 Task: Look for Airbnb options in Mandali, Iraq from 10th December, 2023 to 15th December, 2023 for 7 adults.4 bedrooms having 7 beds and 4 bathrooms. Property type can be house. Amenities needed are: wifi, TV, free parkinig on premises, gym, breakfast. Booking option can be shelf check-in. Look for 3 properties as per requirement.
Action: Mouse moved to (504, 109)
Screenshot: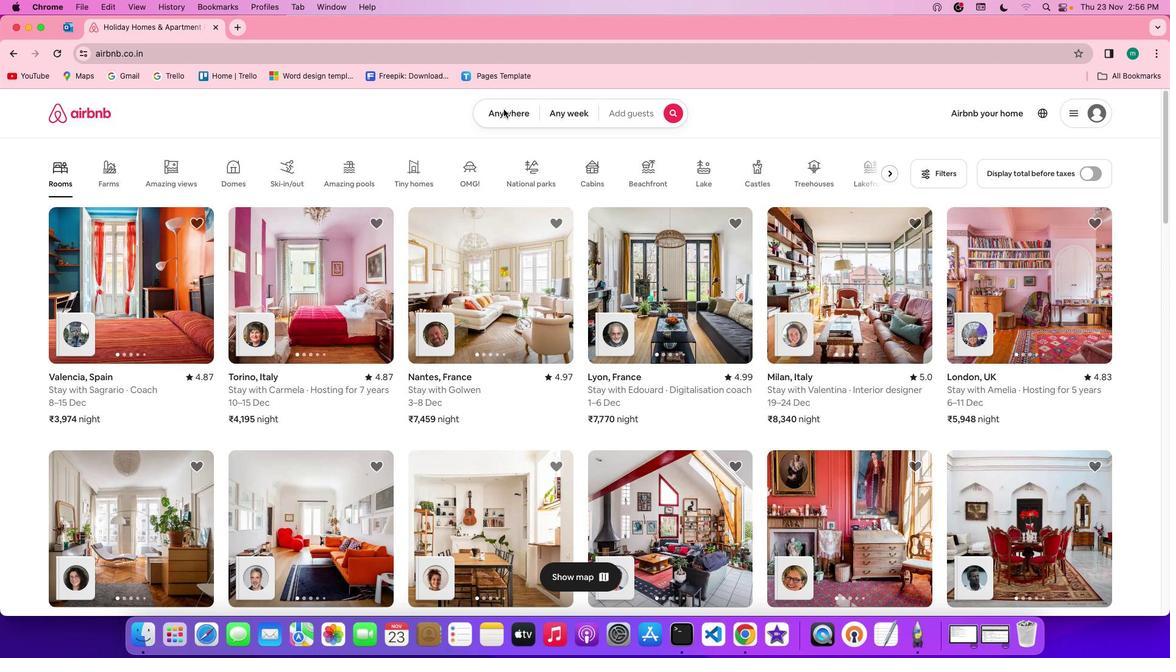 
Action: Mouse pressed left at (504, 109)
Screenshot: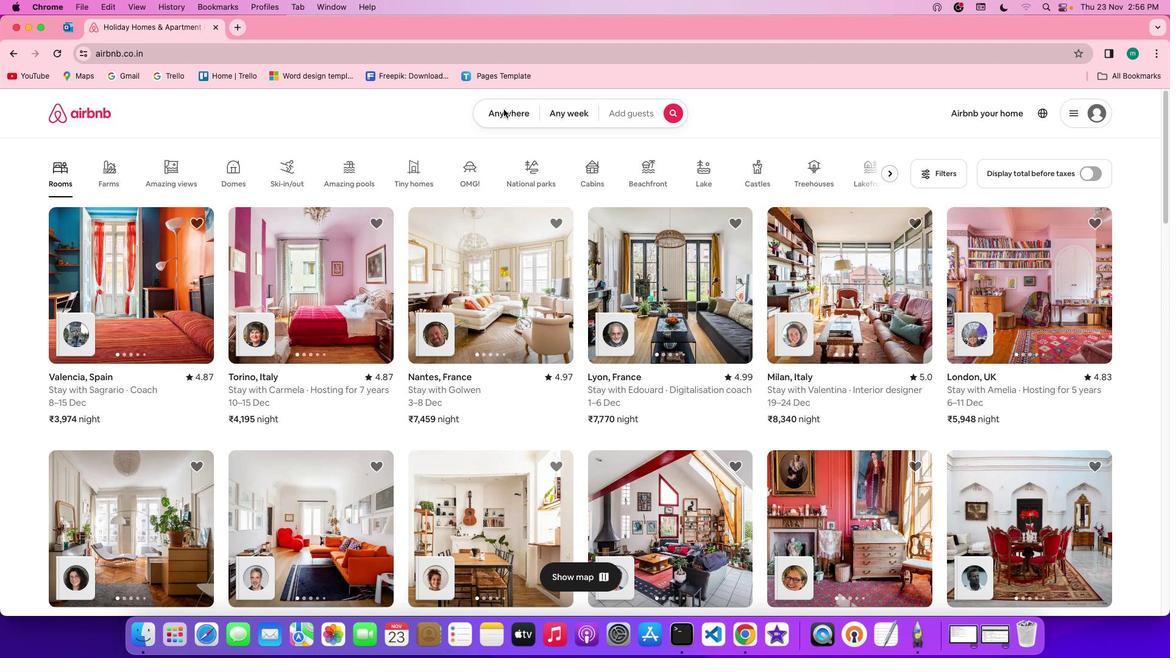 
Action: Mouse moved to (505, 113)
Screenshot: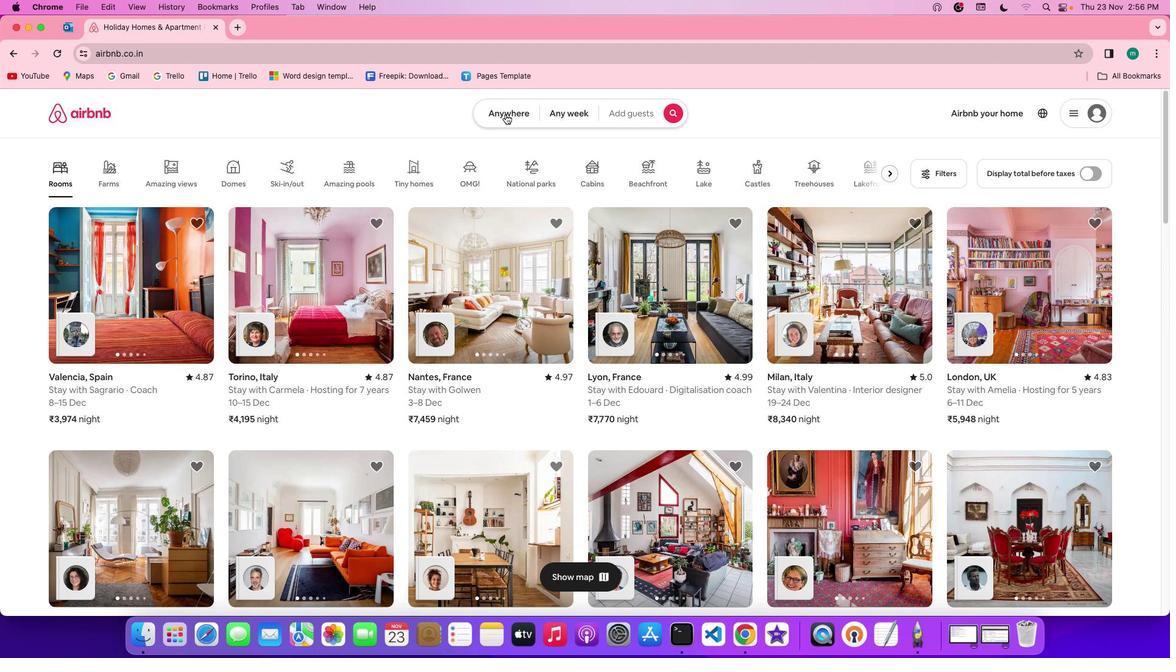 
Action: Mouse pressed left at (505, 113)
Screenshot: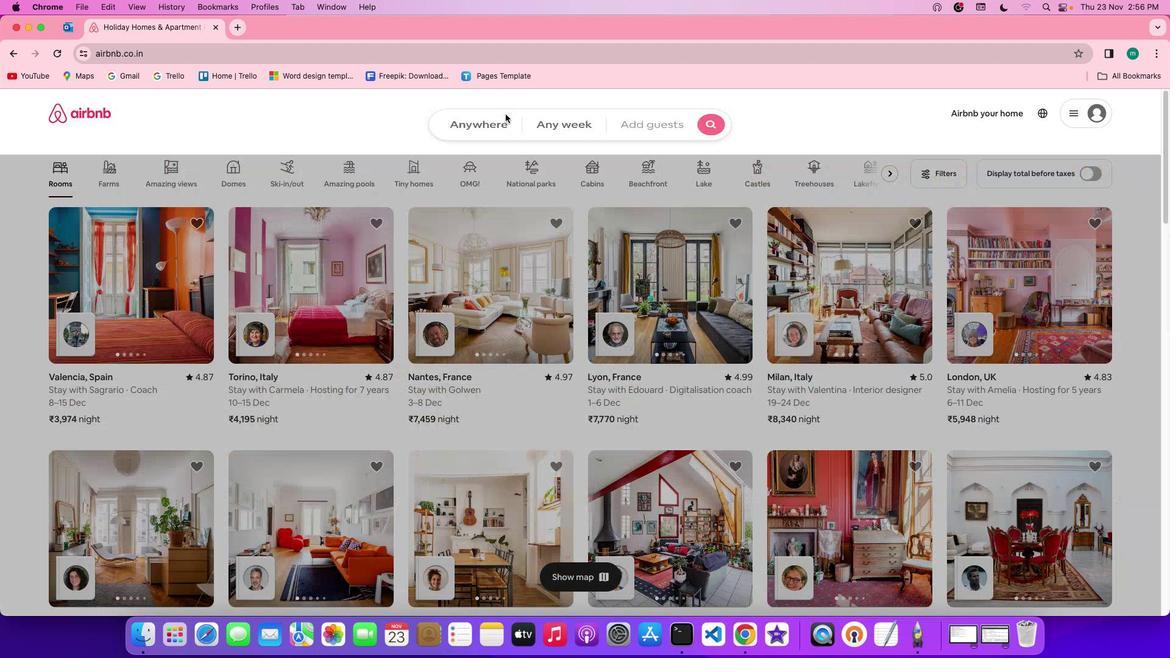 
Action: Mouse moved to (426, 162)
Screenshot: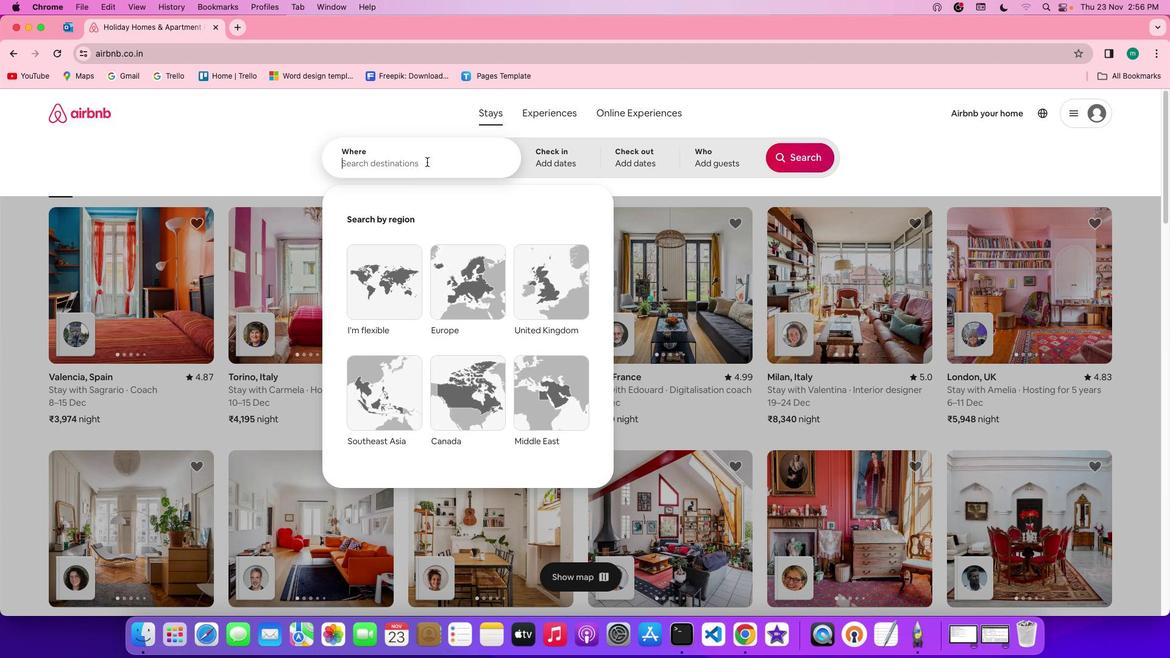 
Action: Mouse pressed left at (426, 162)
Screenshot: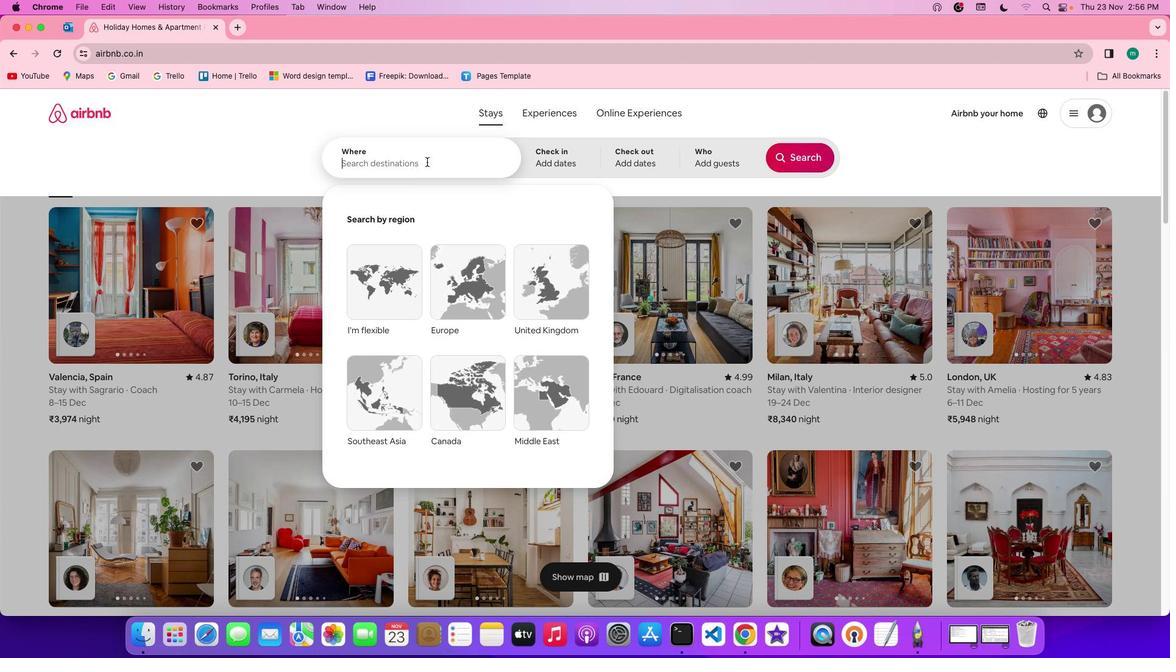 
Action: Key pressed Key.shift'M''a''n''d''a''l''i'','Key.spaceKey.shift'i''r''a''q'
Screenshot: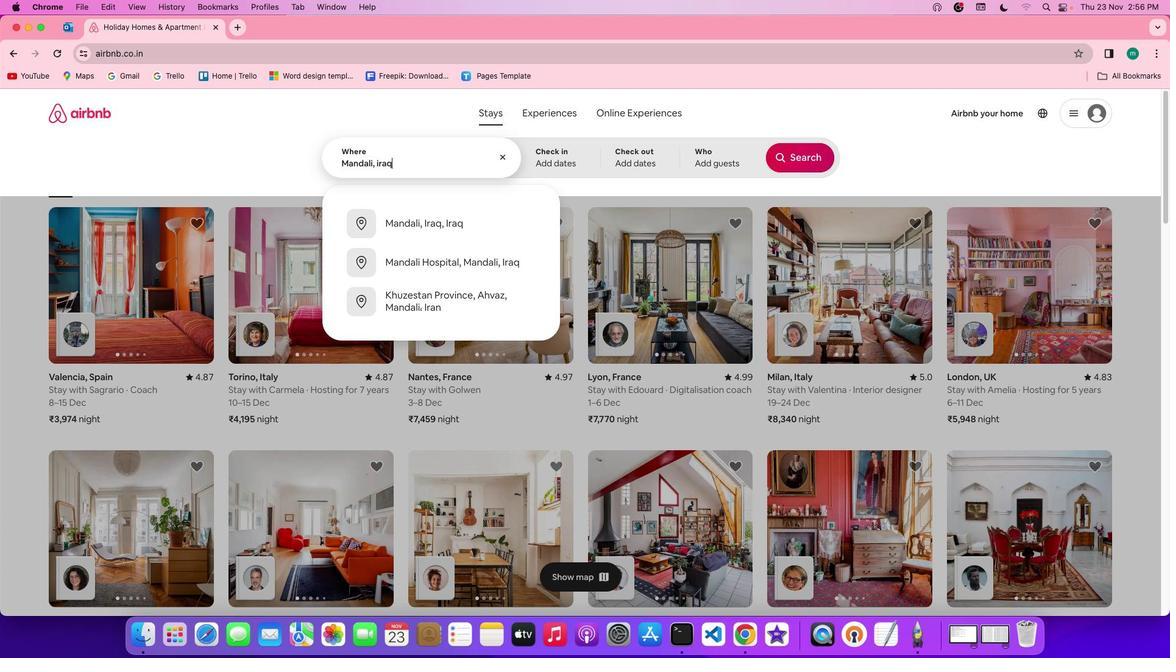 
Action: Mouse moved to (562, 152)
Screenshot: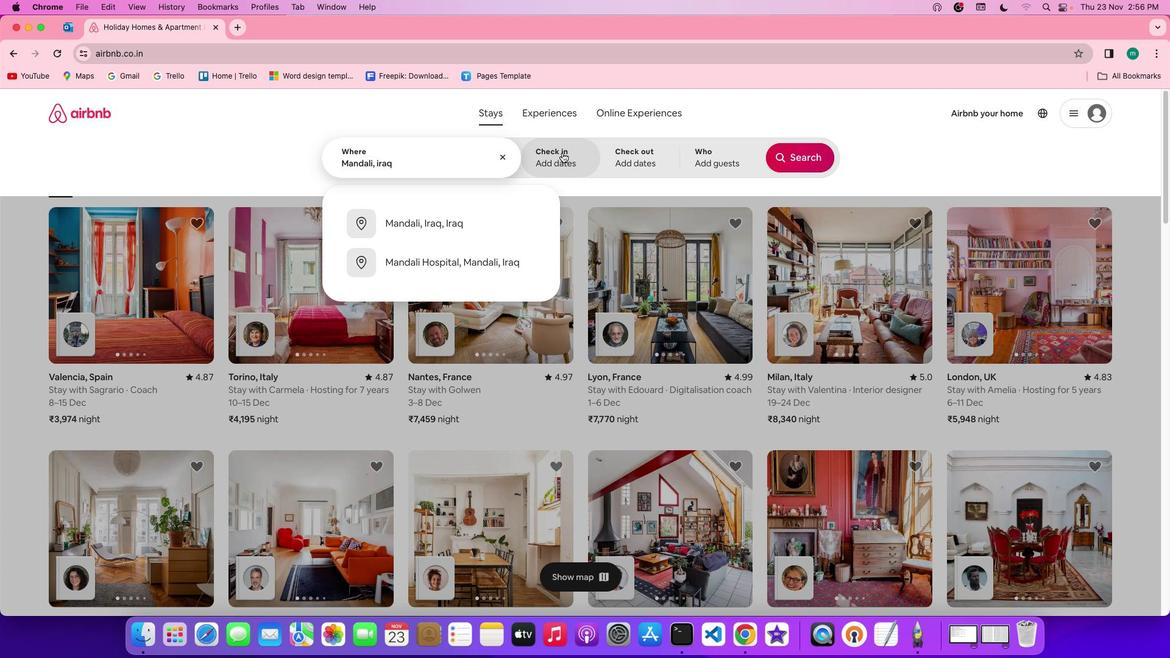 
Action: Mouse pressed left at (562, 152)
Screenshot: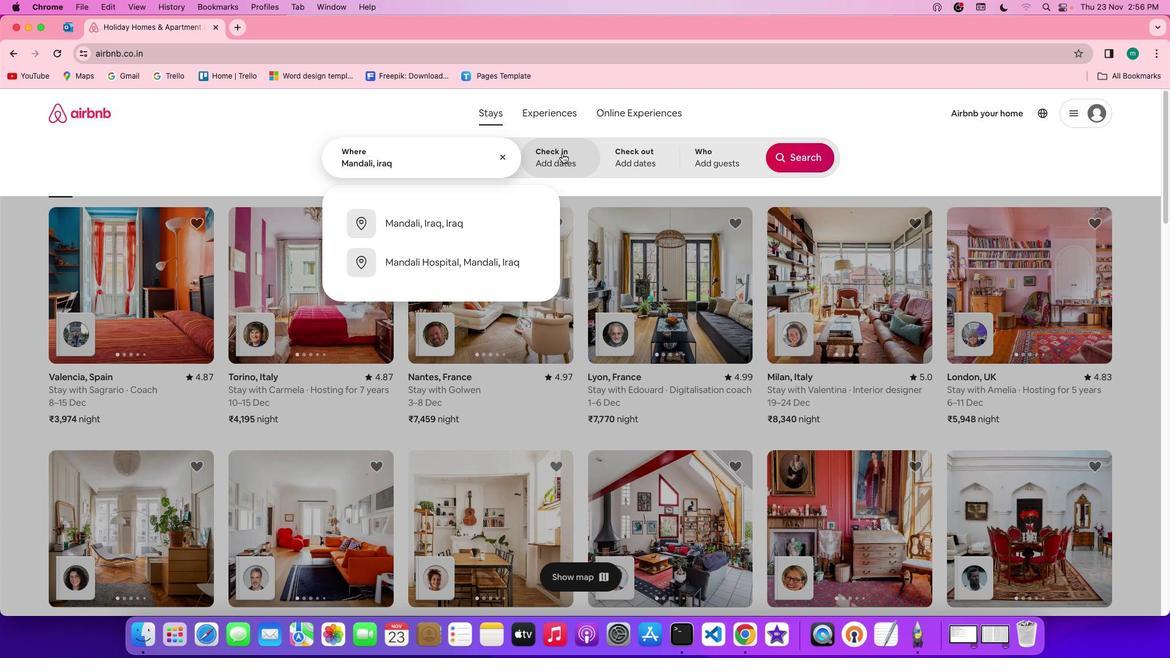 
Action: Mouse moved to (619, 369)
Screenshot: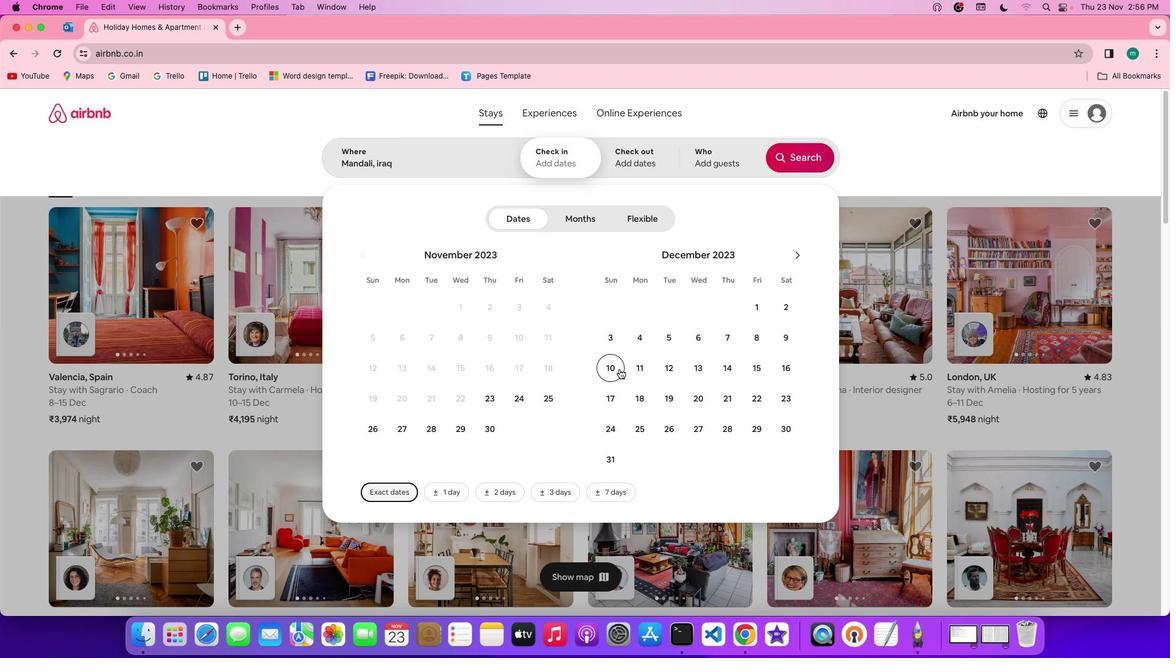 
Action: Mouse pressed left at (619, 369)
Screenshot: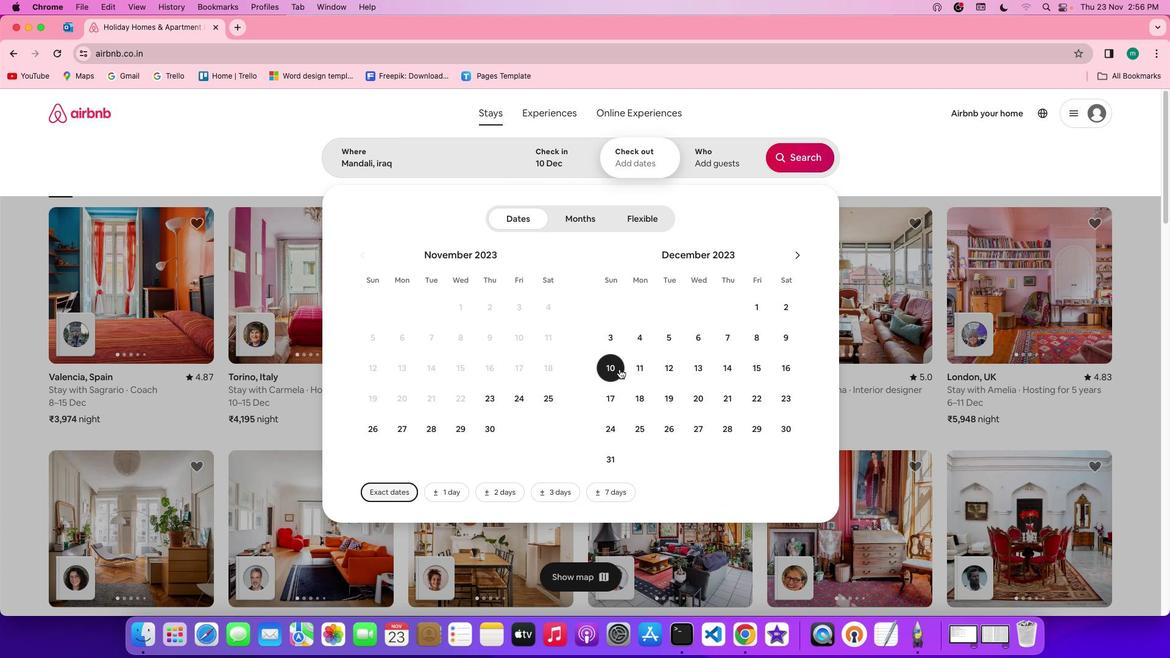 
Action: Mouse moved to (756, 369)
Screenshot: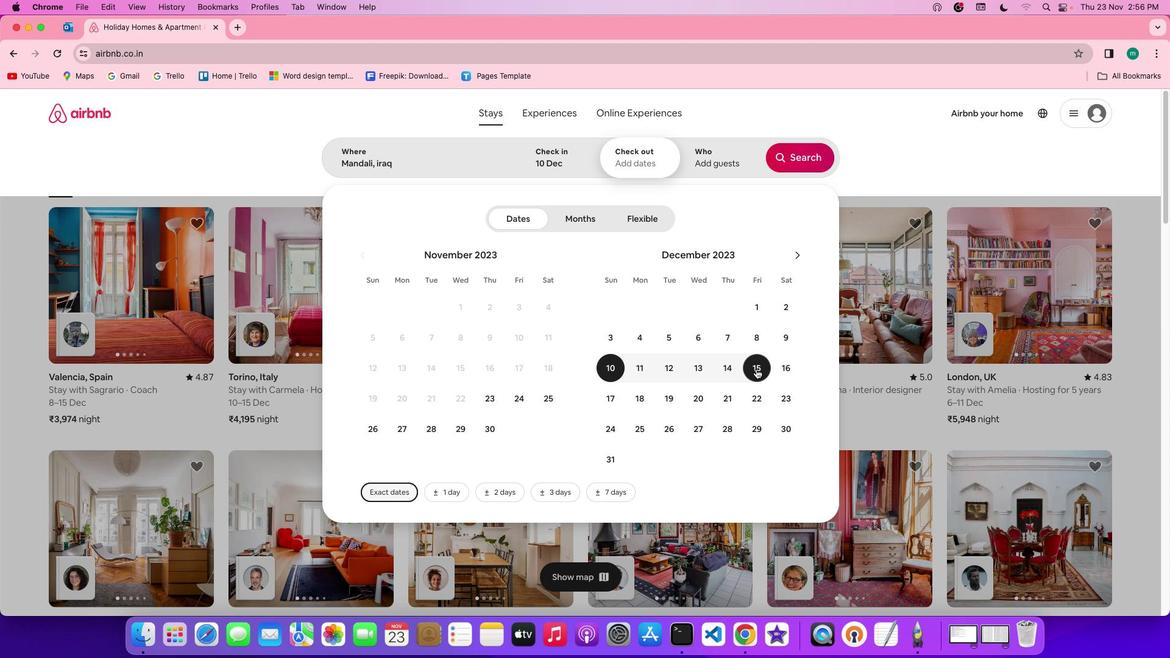
Action: Mouse pressed left at (756, 369)
Screenshot: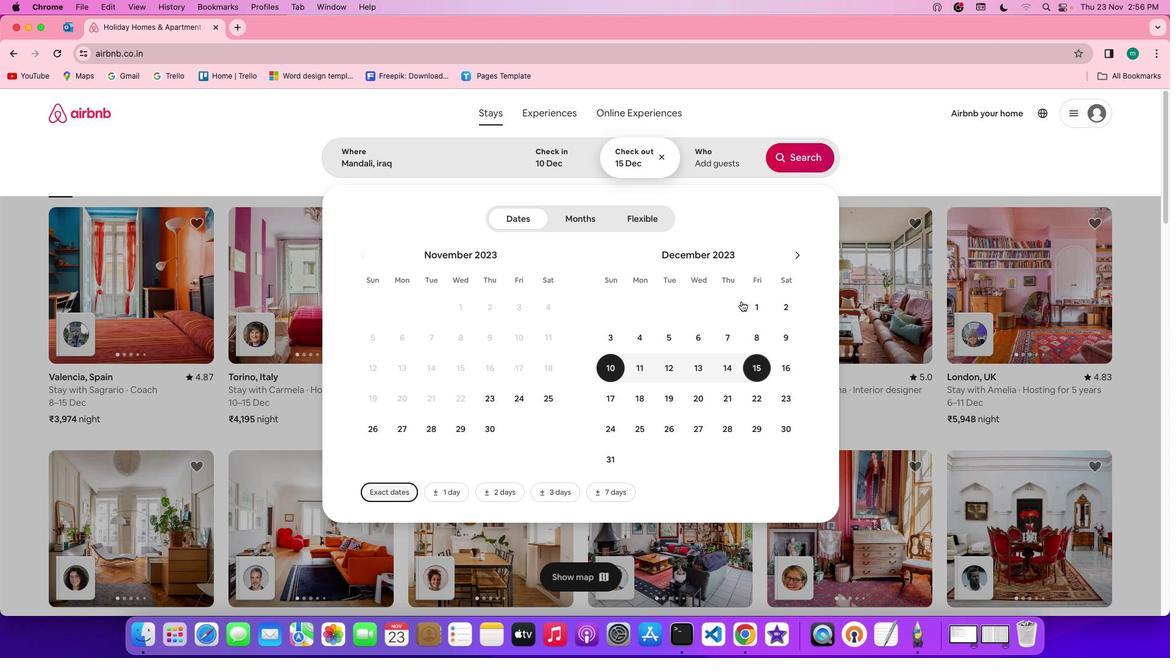
Action: Mouse moved to (703, 168)
Screenshot: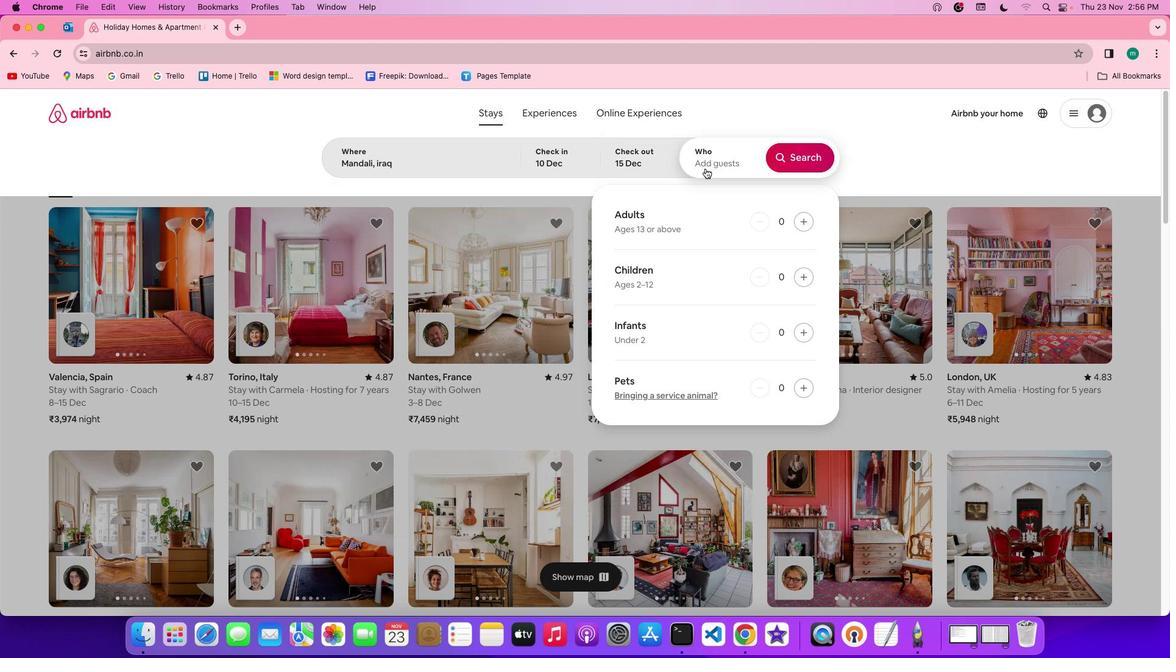 
Action: Mouse pressed left at (703, 168)
Screenshot: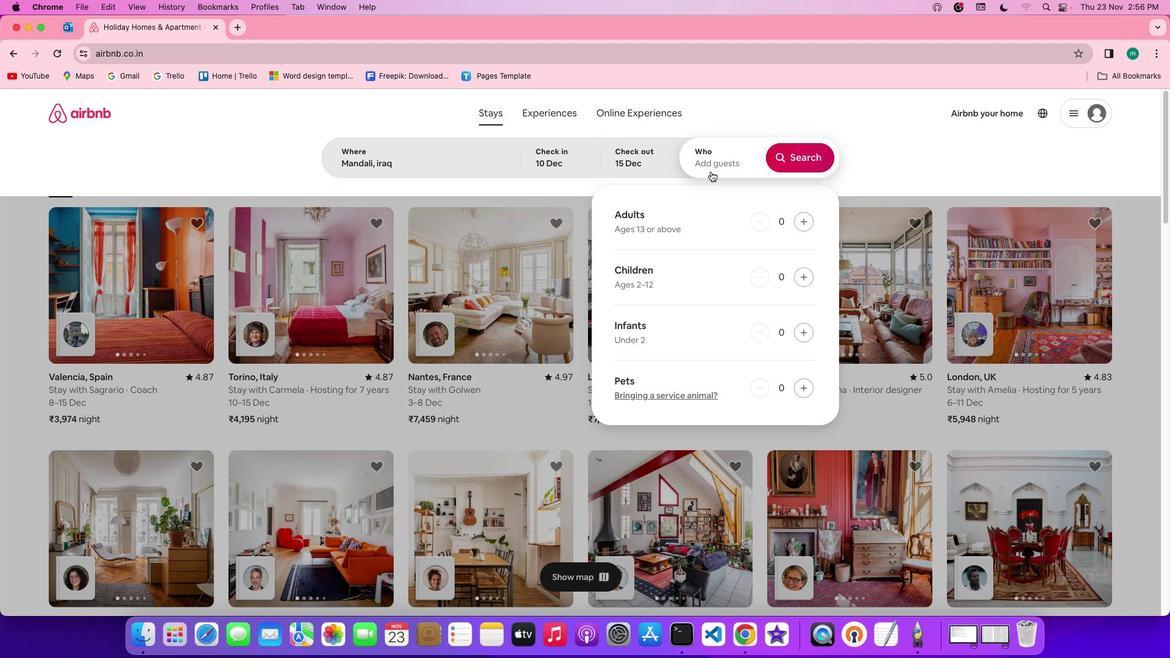 
Action: Mouse moved to (804, 223)
Screenshot: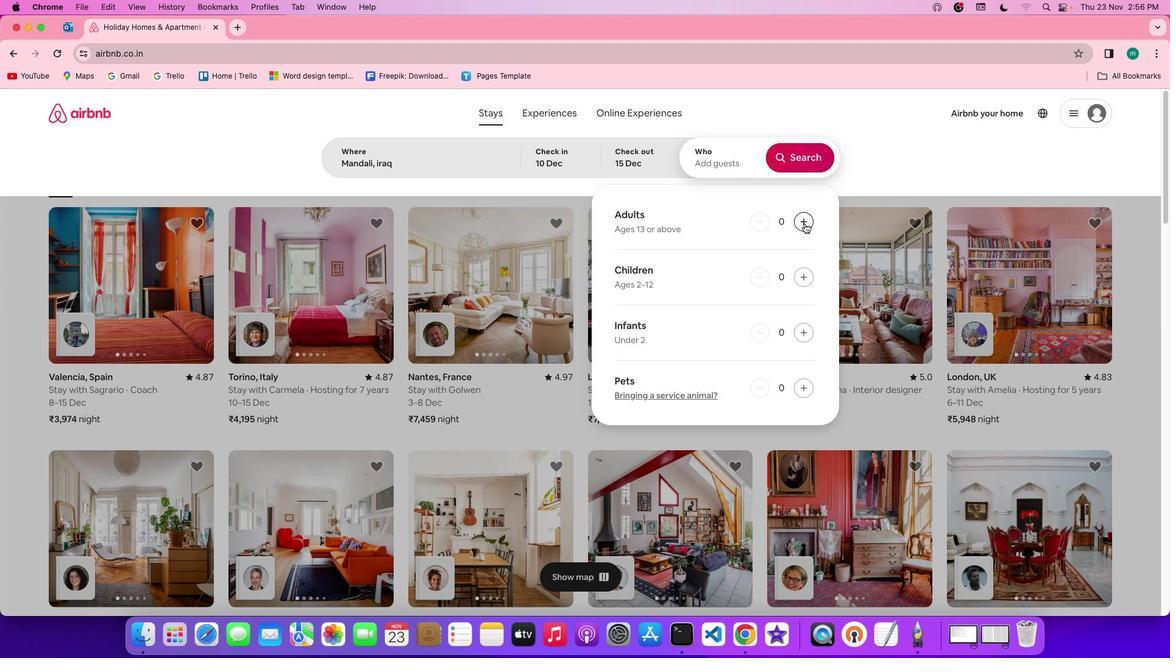 
Action: Mouse pressed left at (804, 223)
Screenshot: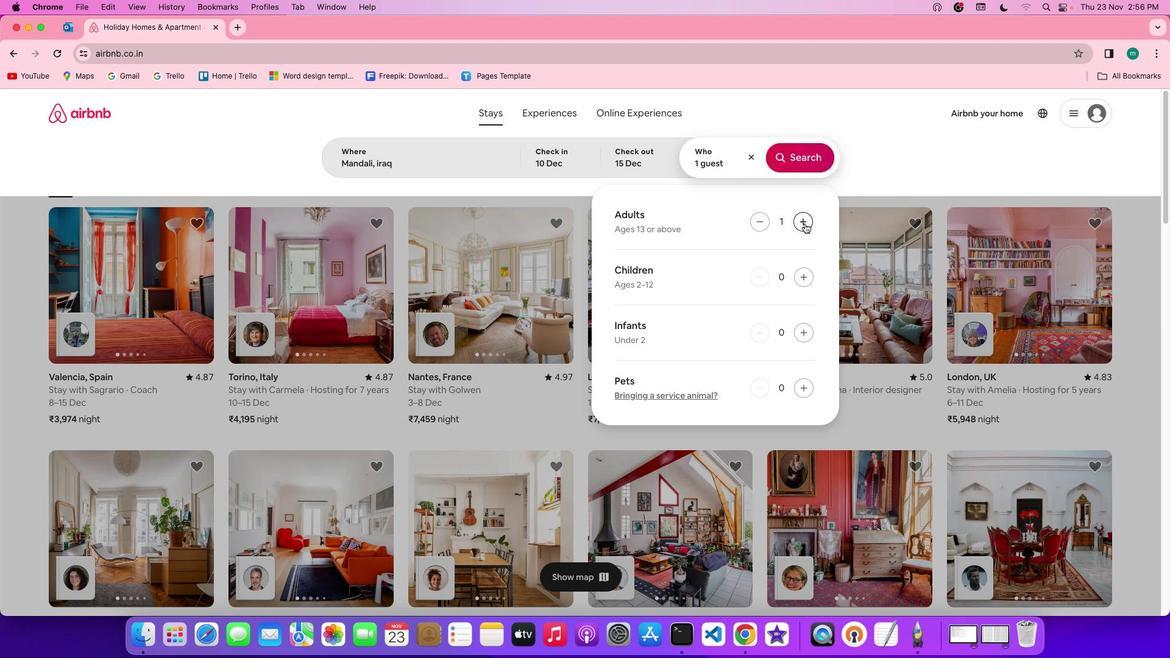 
Action: Mouse pressed left at (804, 223)
Screenshot: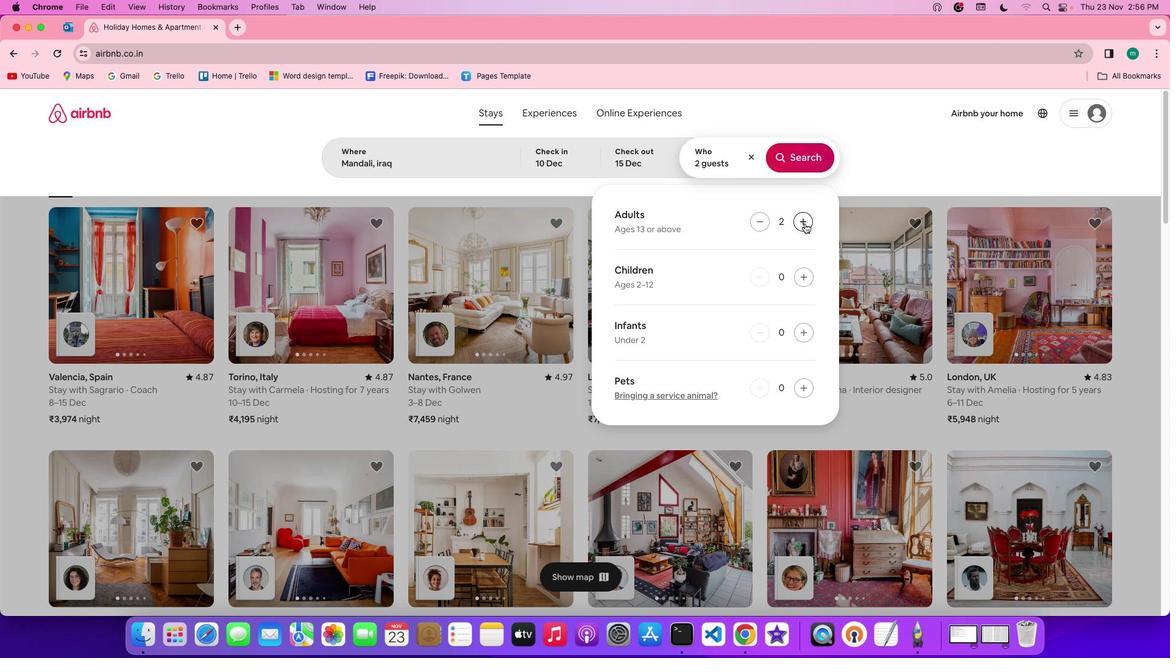 
Action: Mouse pressed left at (804, 223)
Screenshot: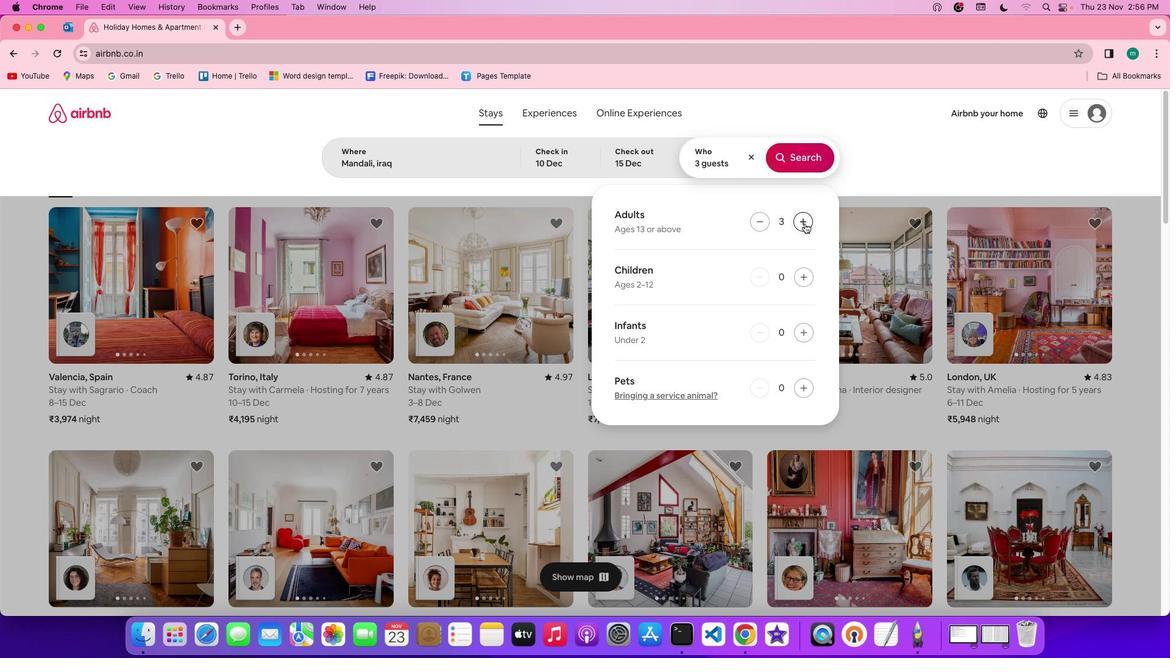 
Action: Mouse pressed left at (804, 223)
Screenshot: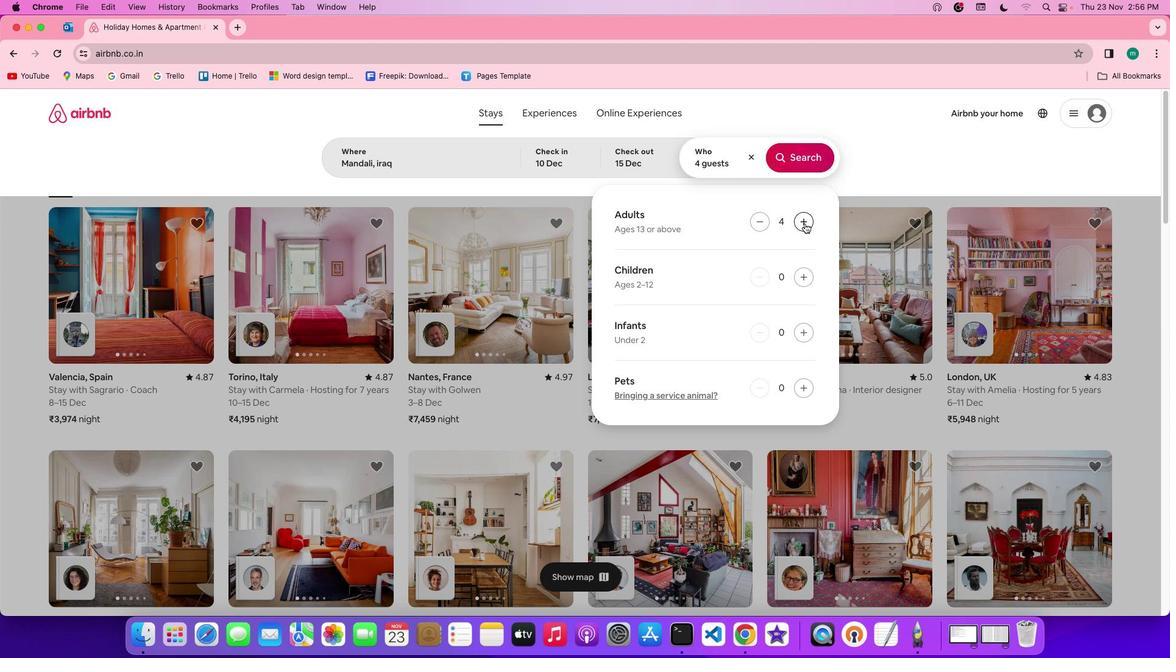 
Action: Mouse pressed left at (804, 223)
Screenshot: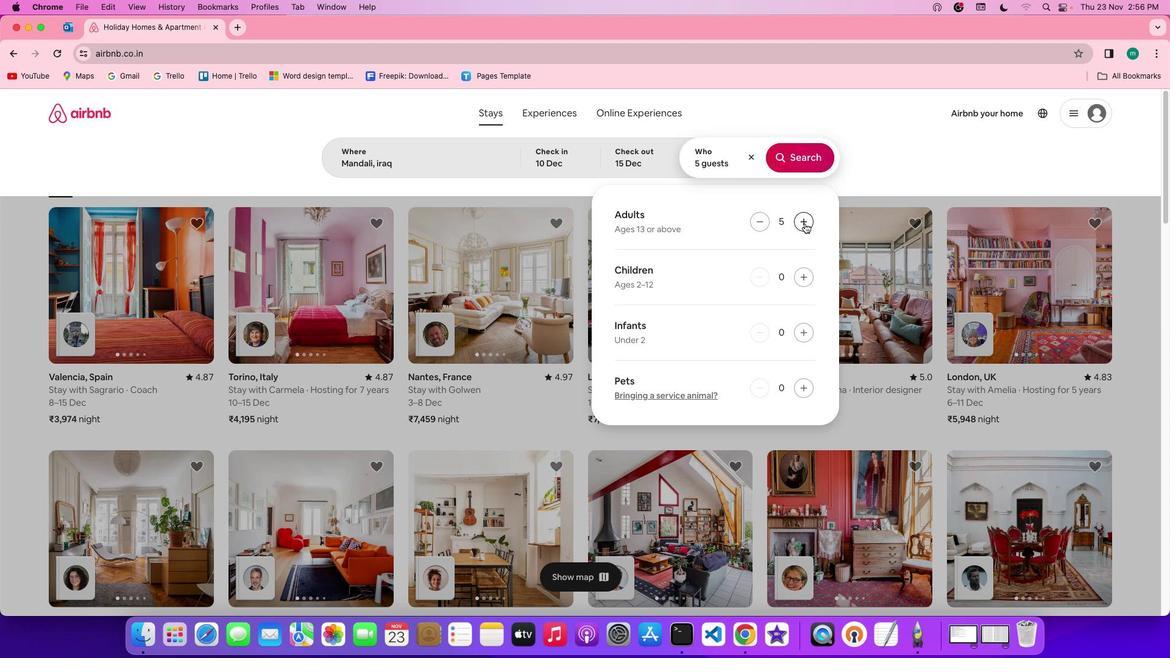 
Action: Mouse pressed left at (804, 223)
Screenshot: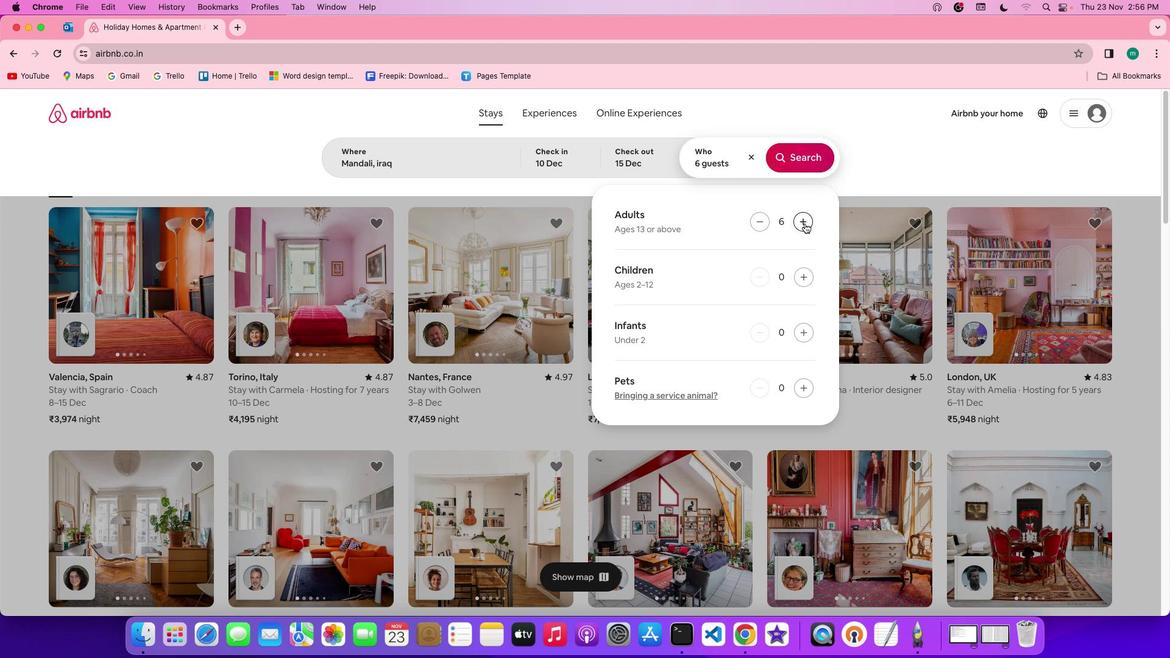 
Action: Mouse pressed left at (804, 223)
Screenshot: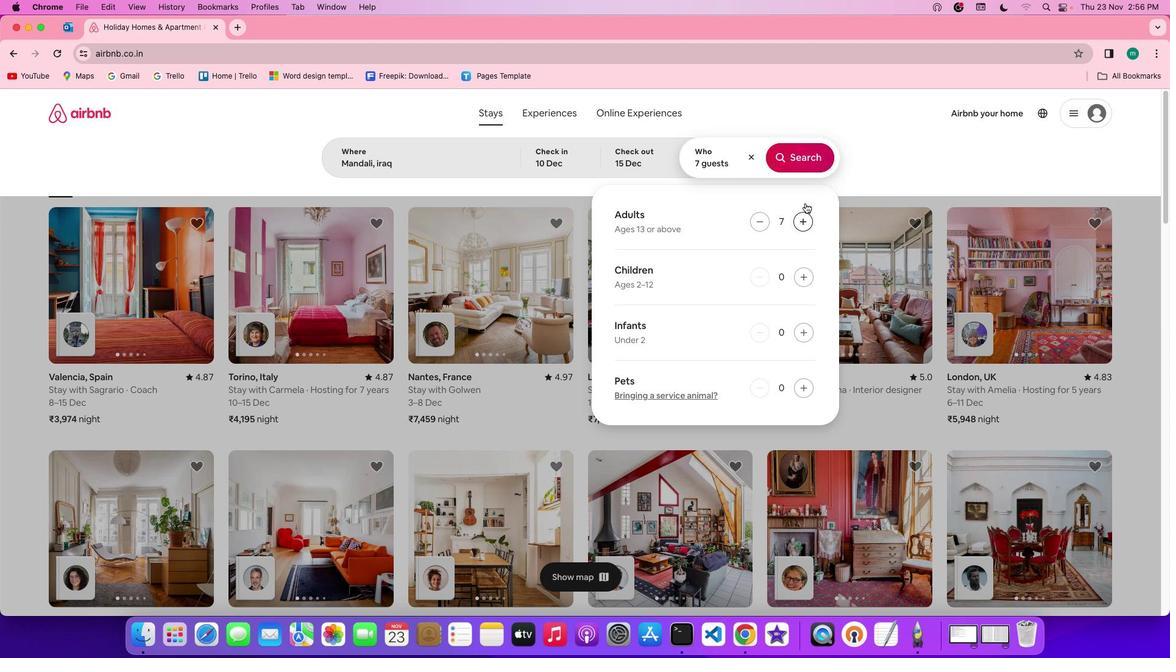 
Action: Mouse moved to (801, 162)
Screenshot: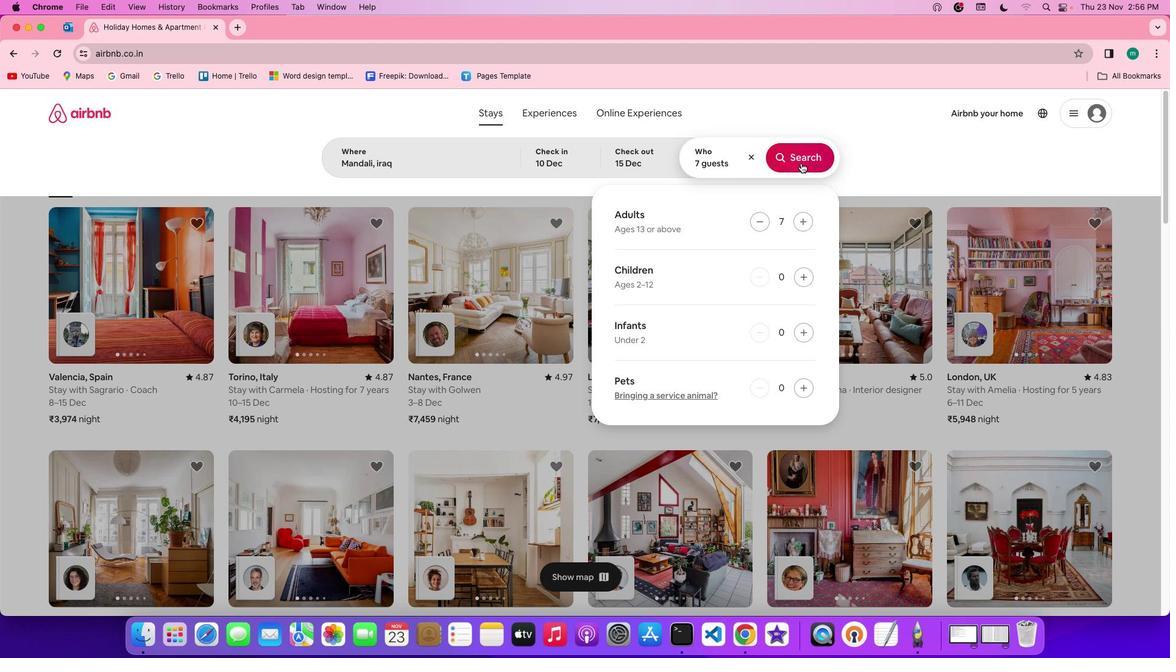 
Action: Mouse pressed left at (801, 162)
Screenshot: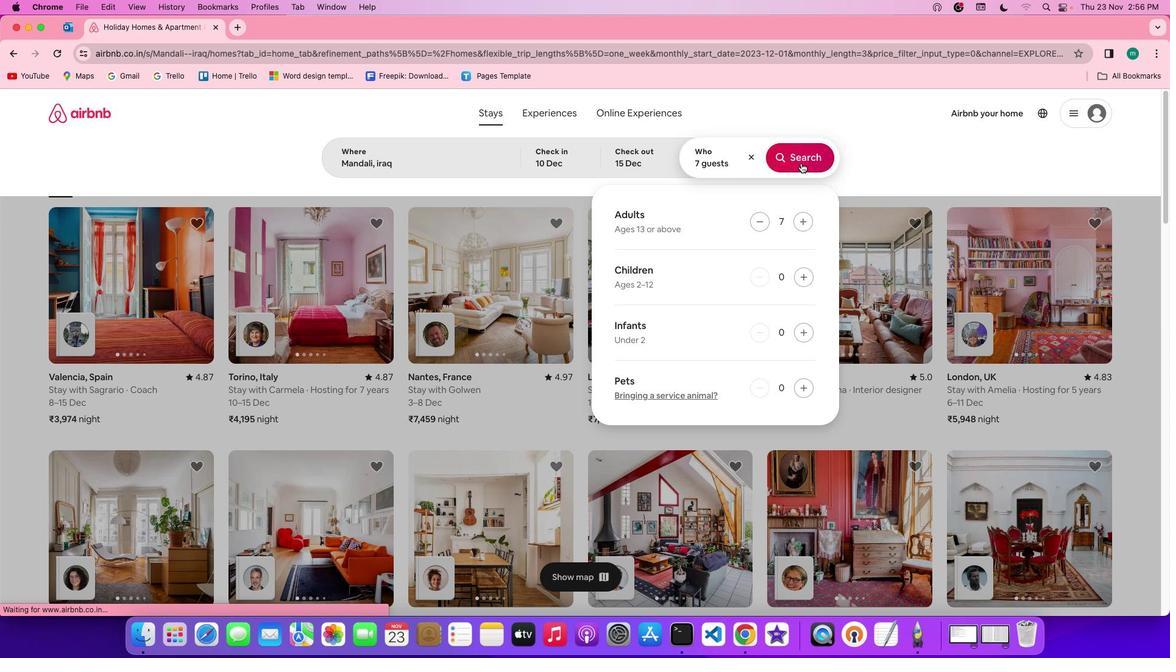 
Action: Mouse moved to (983, 156)
Screenshot: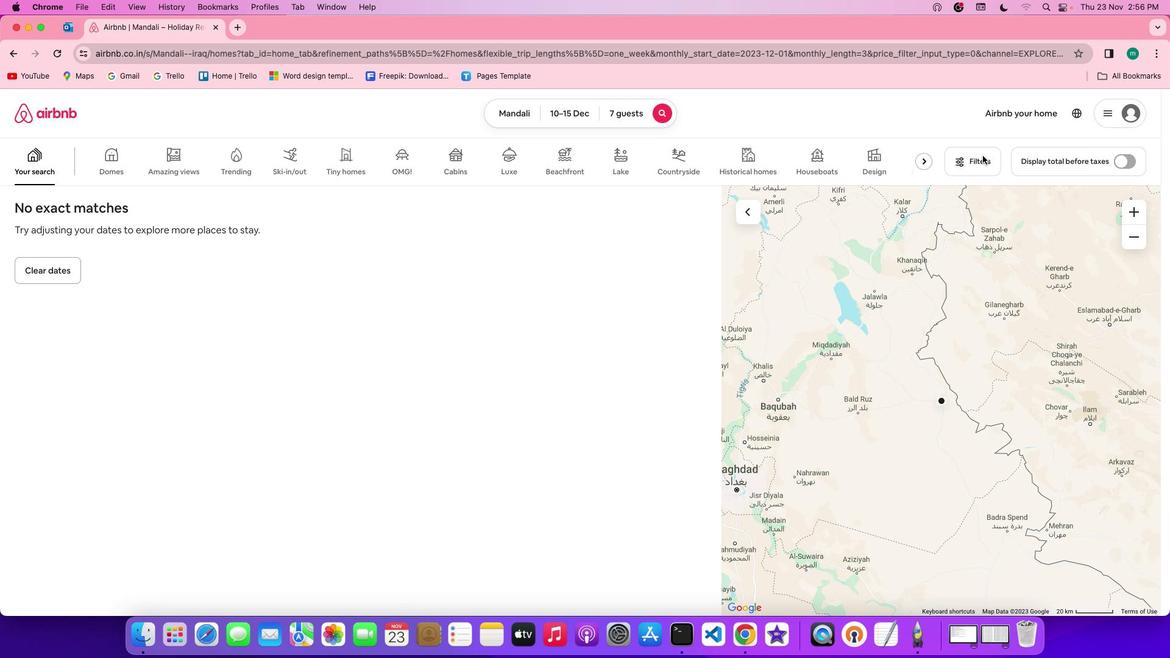 
Action: Mouse pressed left at (983, 156)
Screenshot: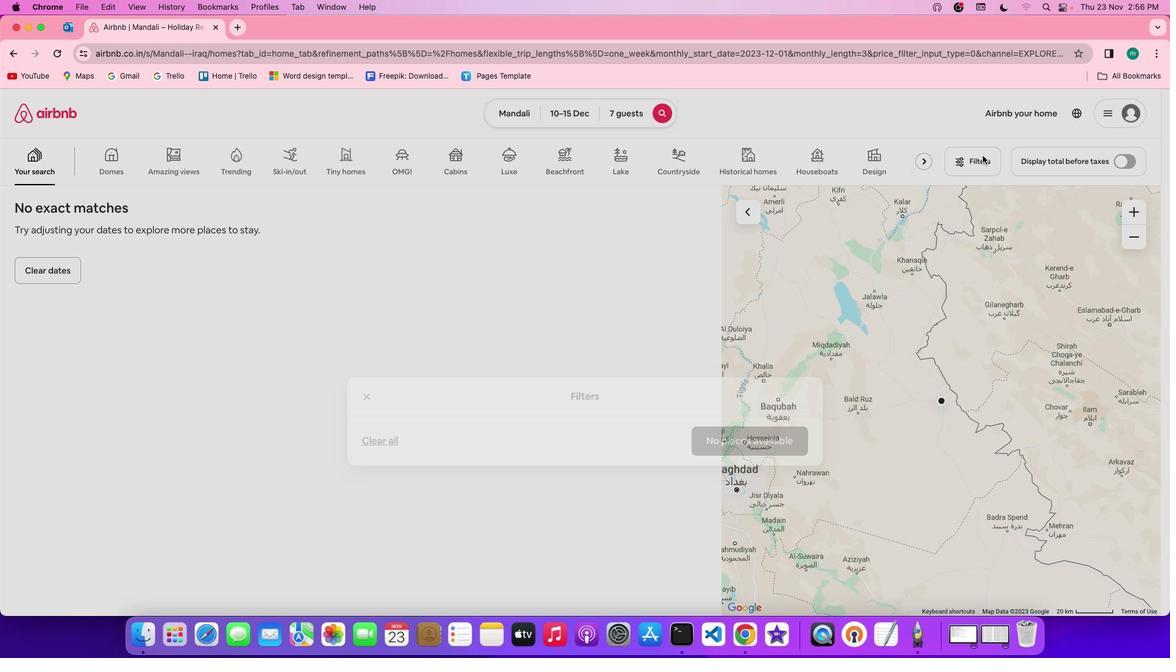 
Action: Mouse moved to (522, 468)
Screenshot: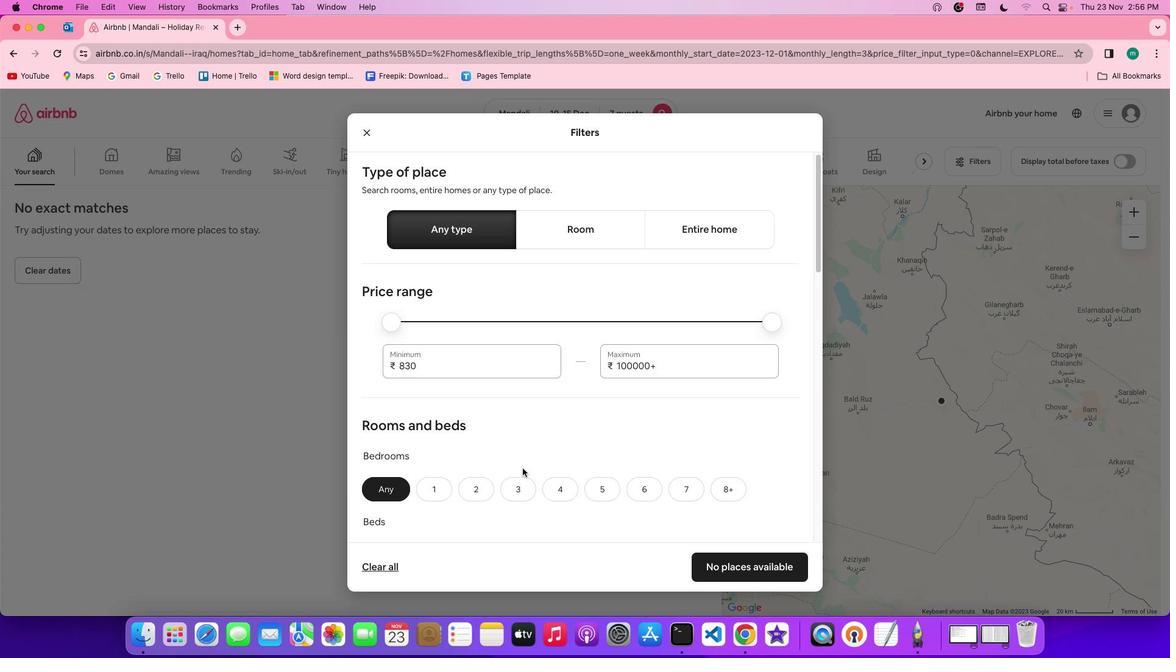 
Action: Mouse scrolled (522, 468) with delta (0, 0)
Screenshot: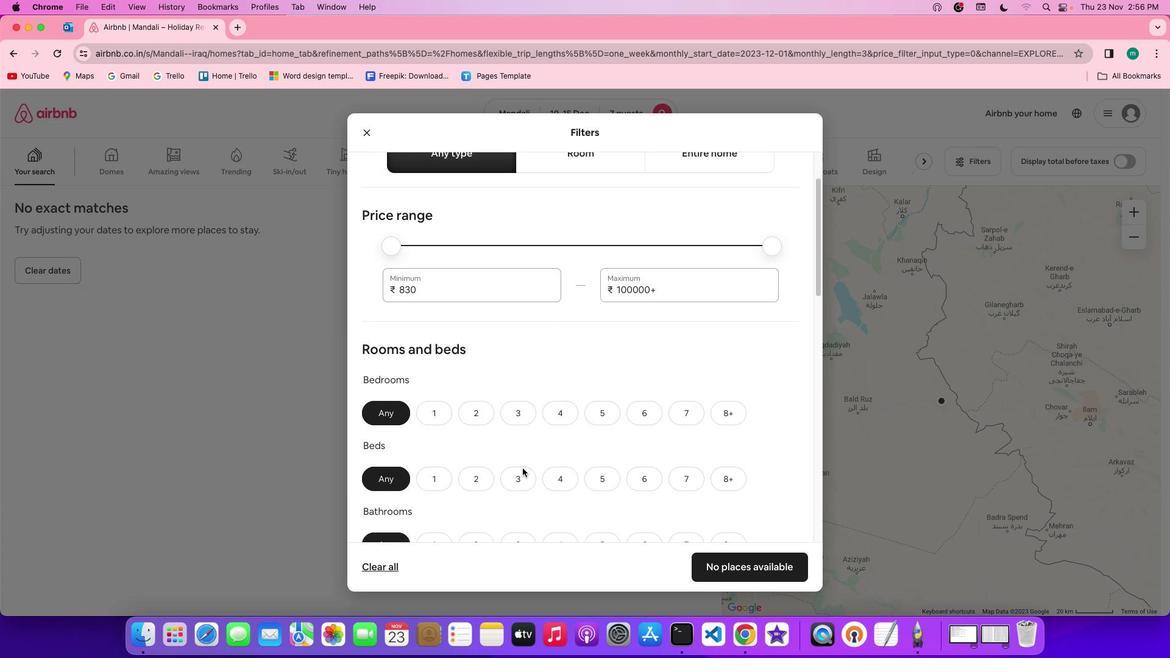 
Action: Mouse scrolled (522, 468) with delta (0, 0)
Screenshot: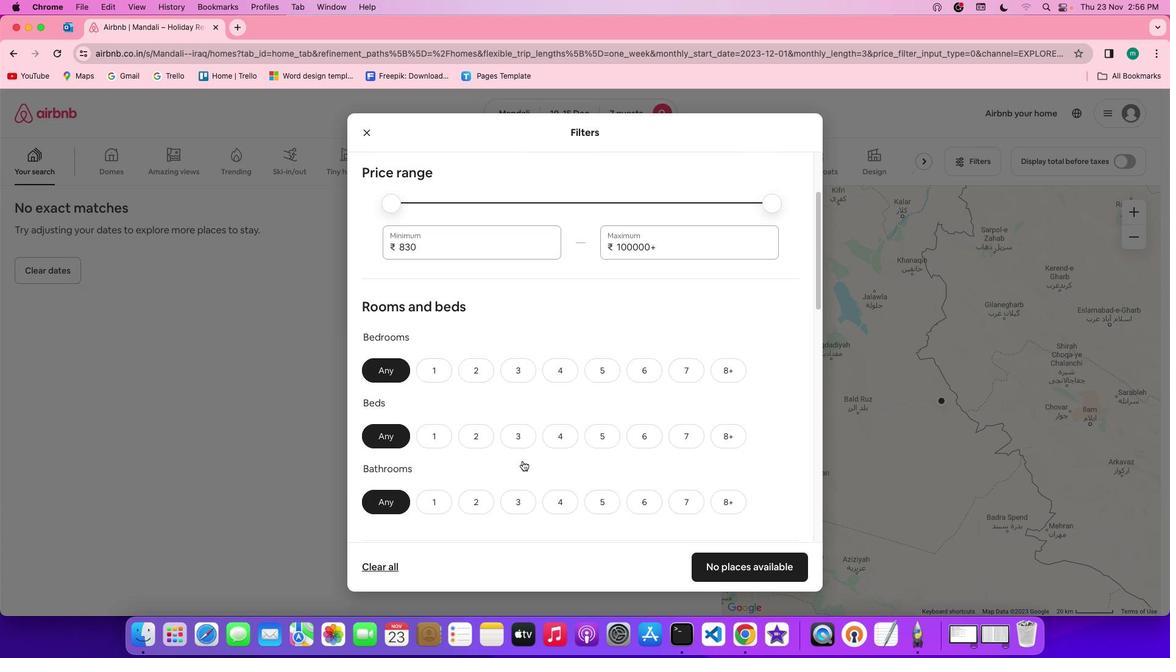 
Action: Mouse scrolled (522, 468) with delta (0, -1)
Screenshot: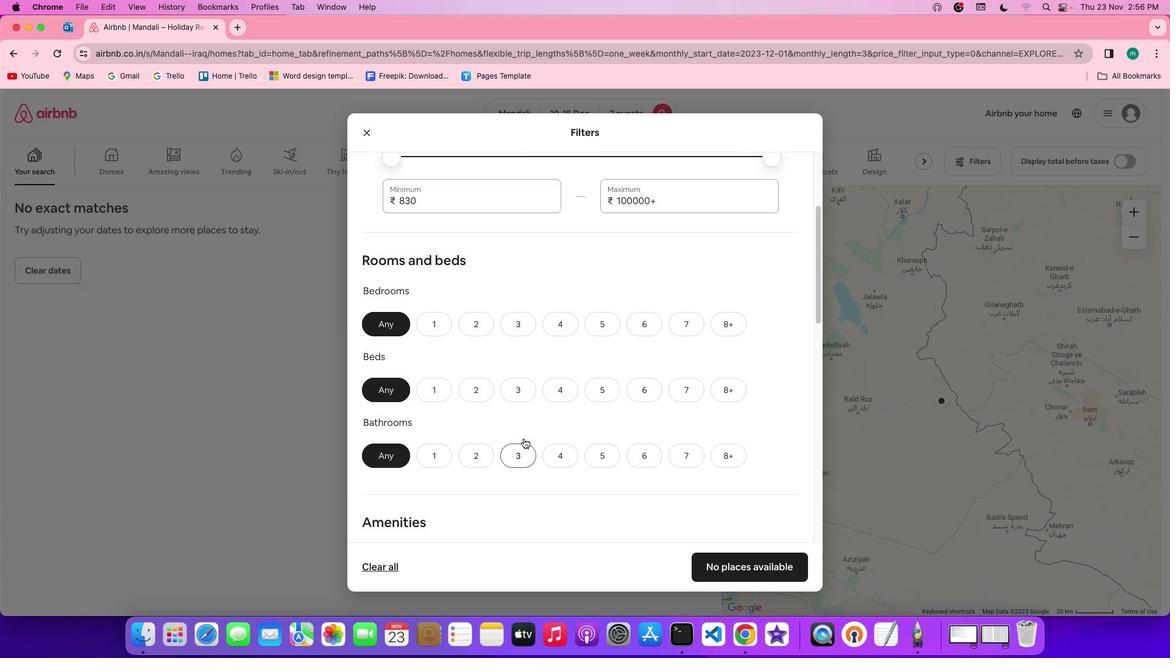 
Action: Mouse scrolled (522, 468) with delta (0, -1)
Screenshot: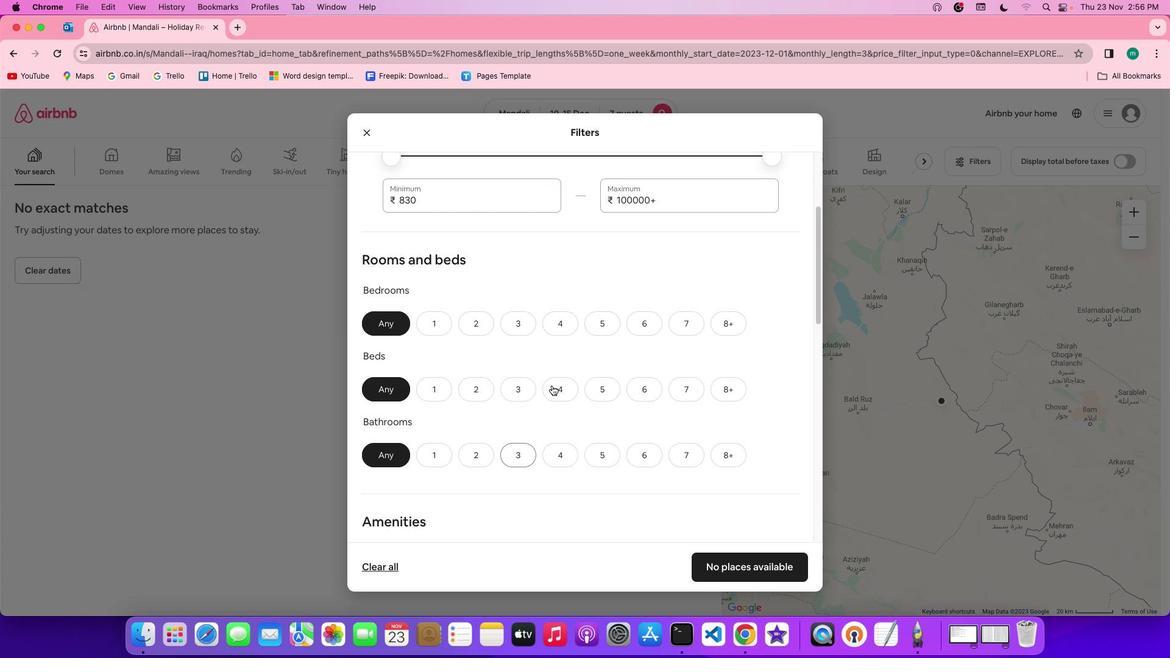
Action: Mouse moved to (563, 316)
Screenshot: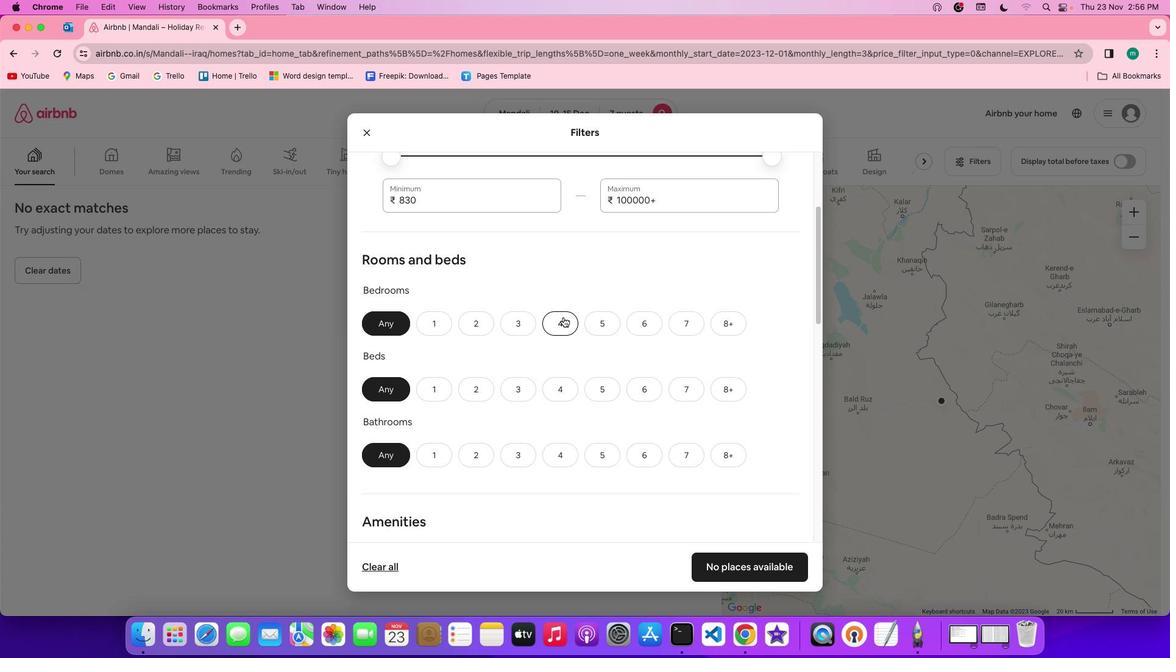 
Action: Mouse pressed left at (563, 316)
Screenshot: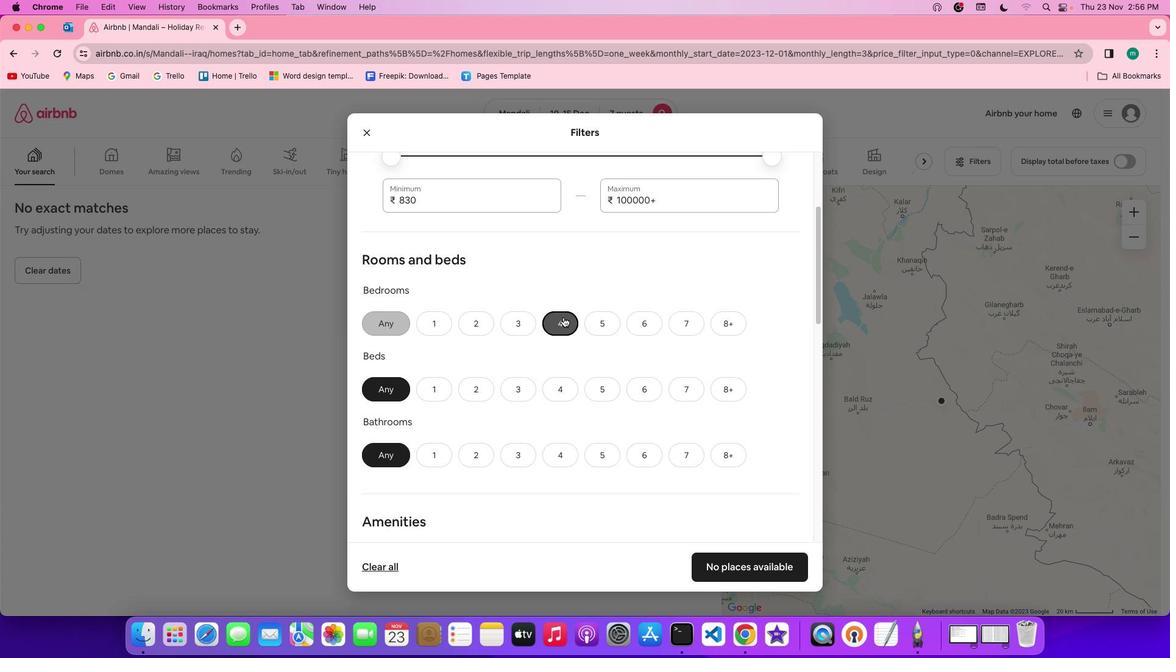
Action: Mouse moved to (683, 388)
Screenshot: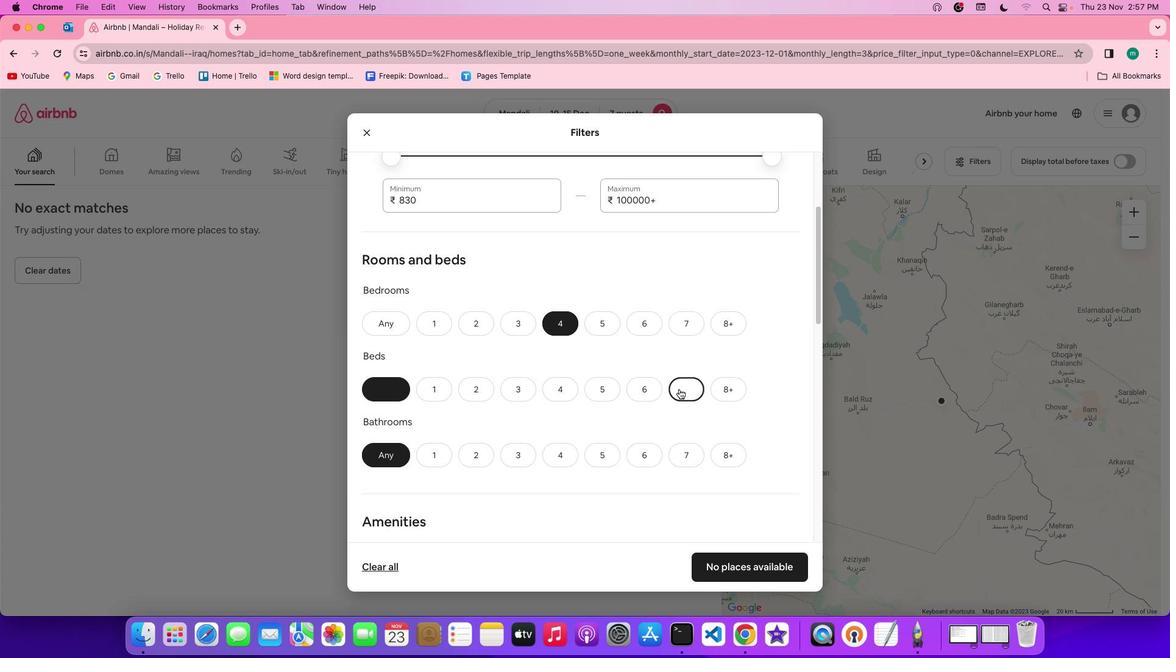 
Action: Mouse pressed left at (683, 388)
Screenshot: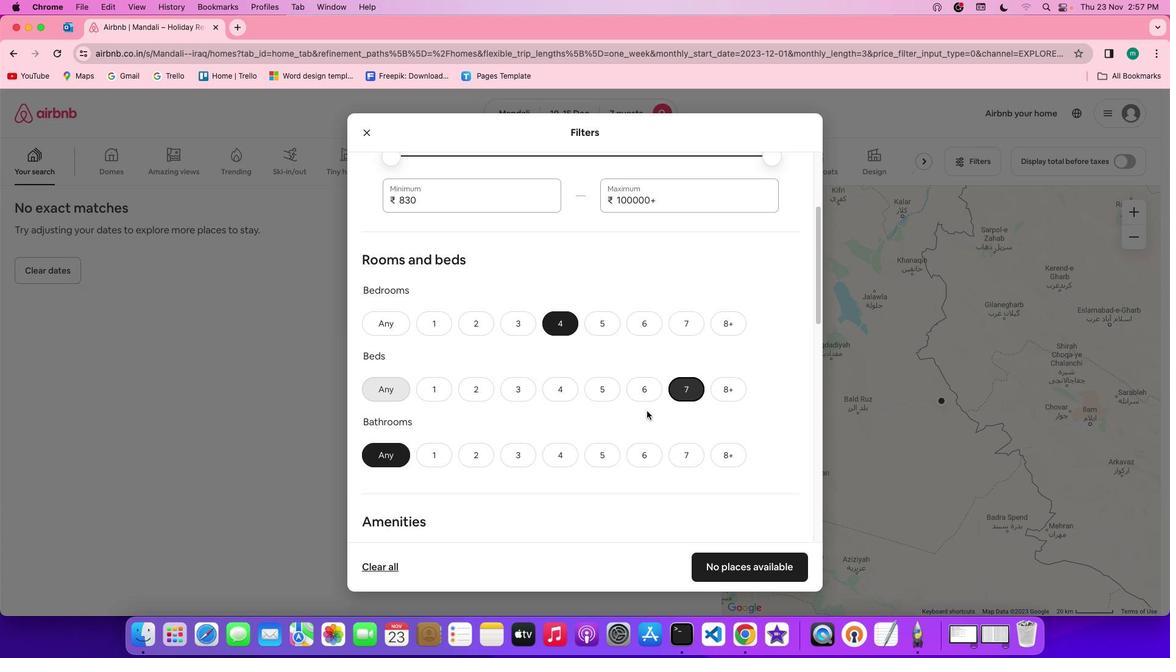 
Action: Mouse moved to (558, 458)
Screenshot: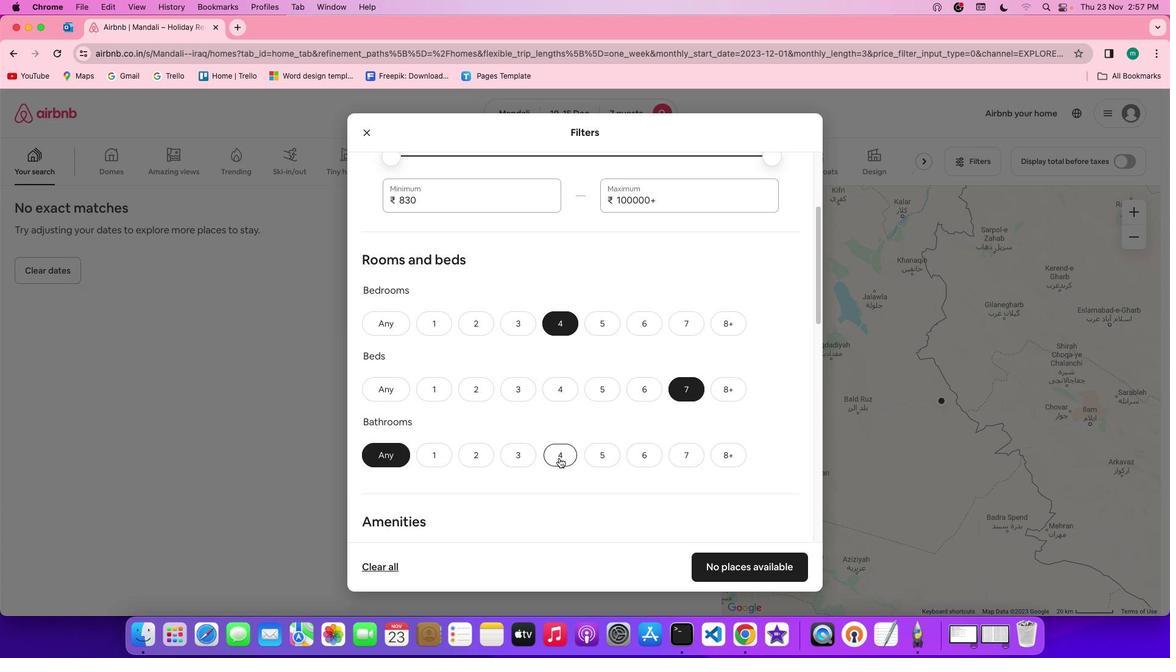 
Action: Mouse pressed left at (558, 458)
Screenshot: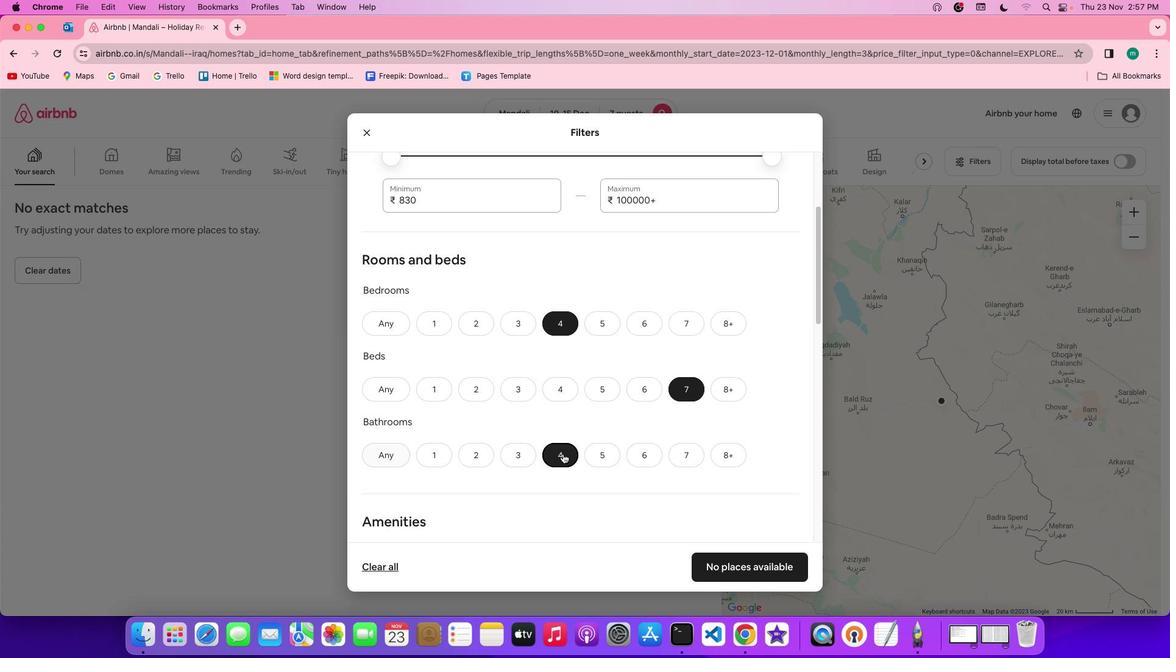 
Action: Mouse moved to (652, 452)
Screenshot: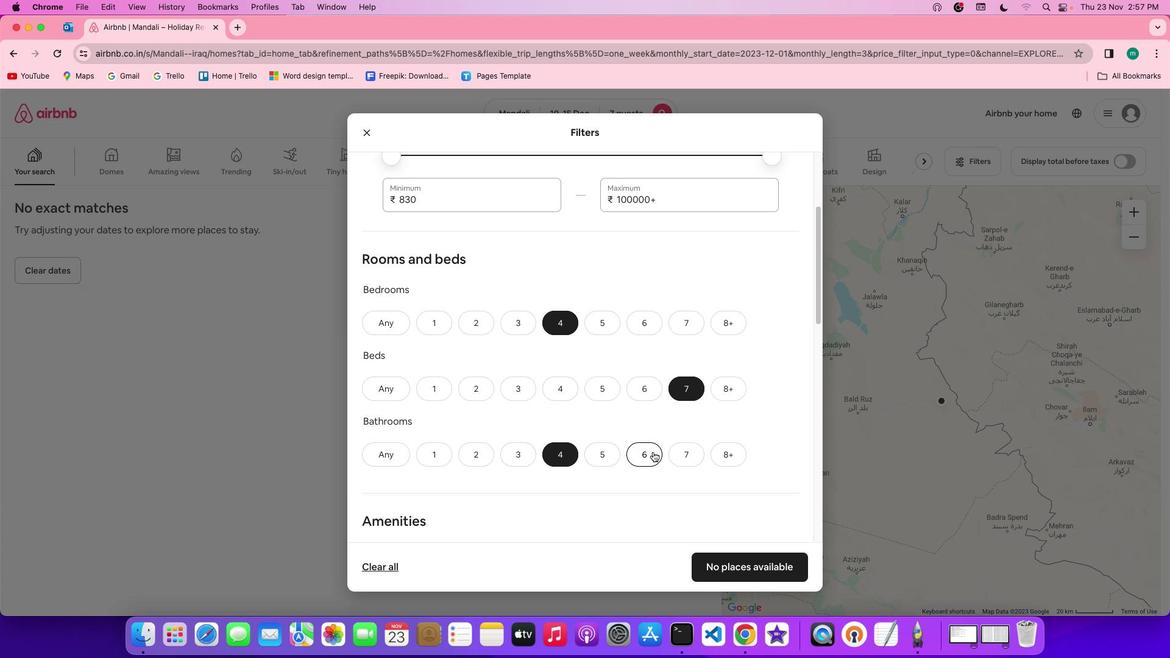 
Action: Mouse scrolled (652, 452) with delta (0, 0)
Screenshot: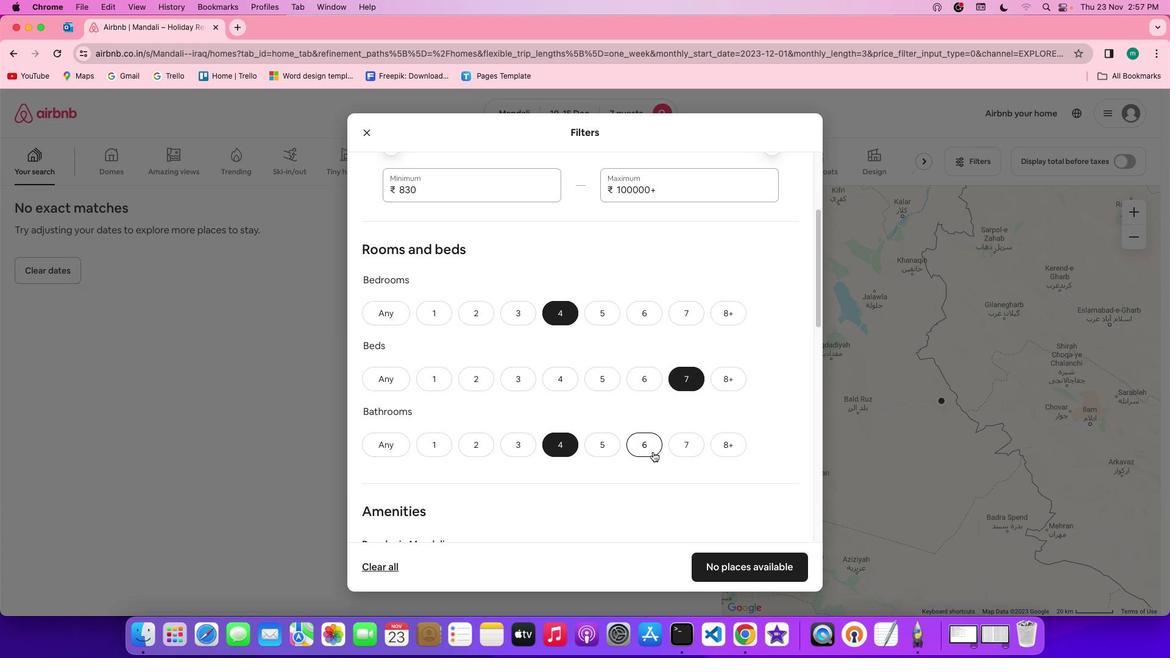 
Action: Mouse scrolled (652, 452) with delta (0, 0)
Screenshot: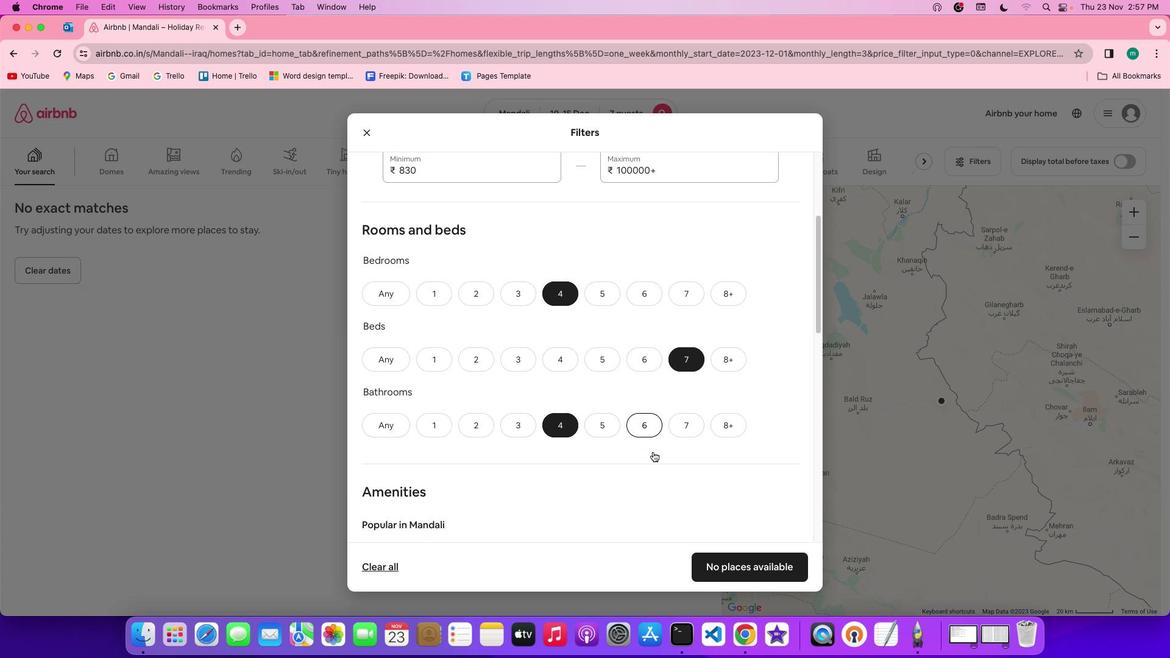 
Action: Mouse scrolled (652, 452) with delta (0, 0)
Screenshot: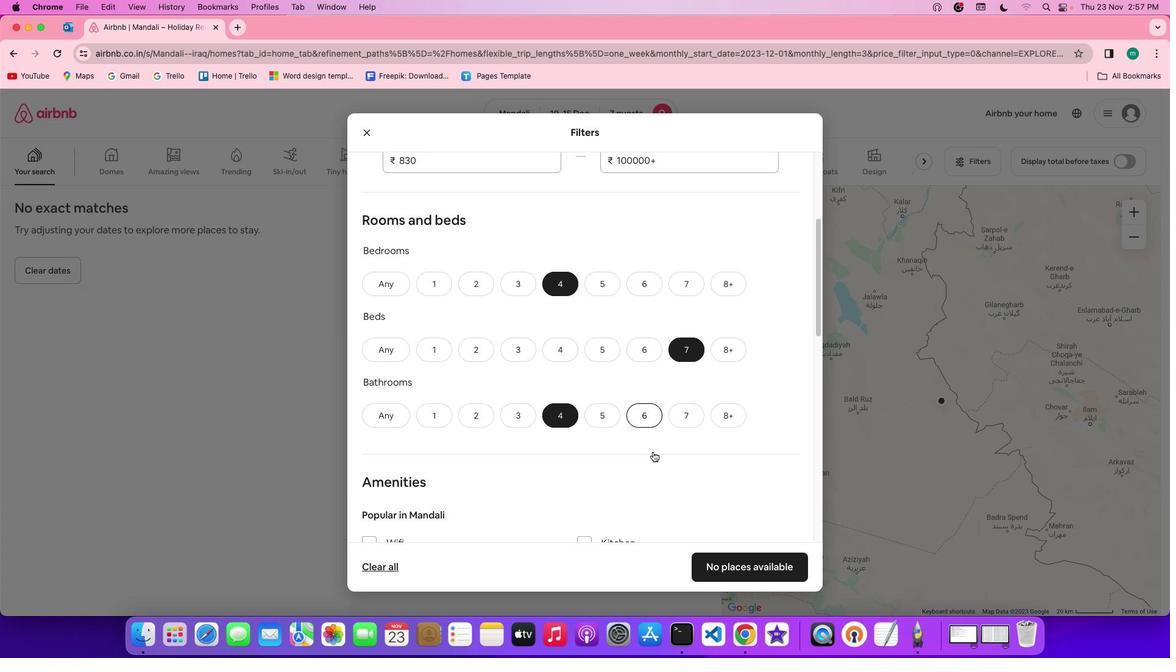 
Action: Mouse scrolled (652, 452) with delta (0, 0)
Screenshot: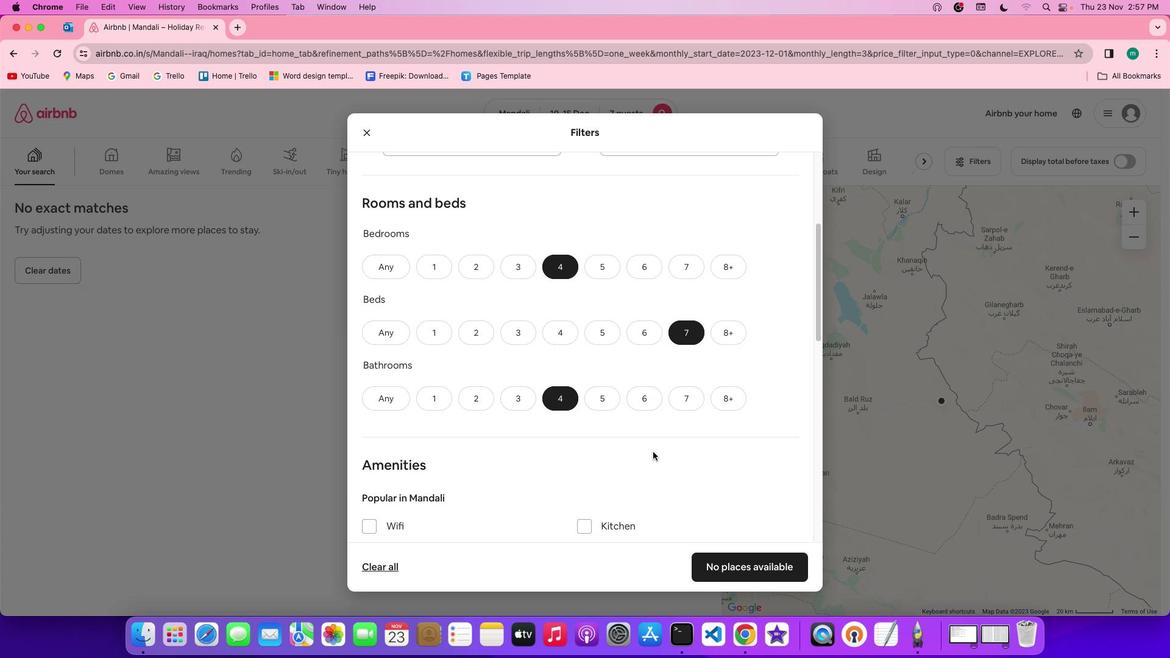 
Action: Mouse scrolled (652, 452) with delta (0, 0)
Screenshot: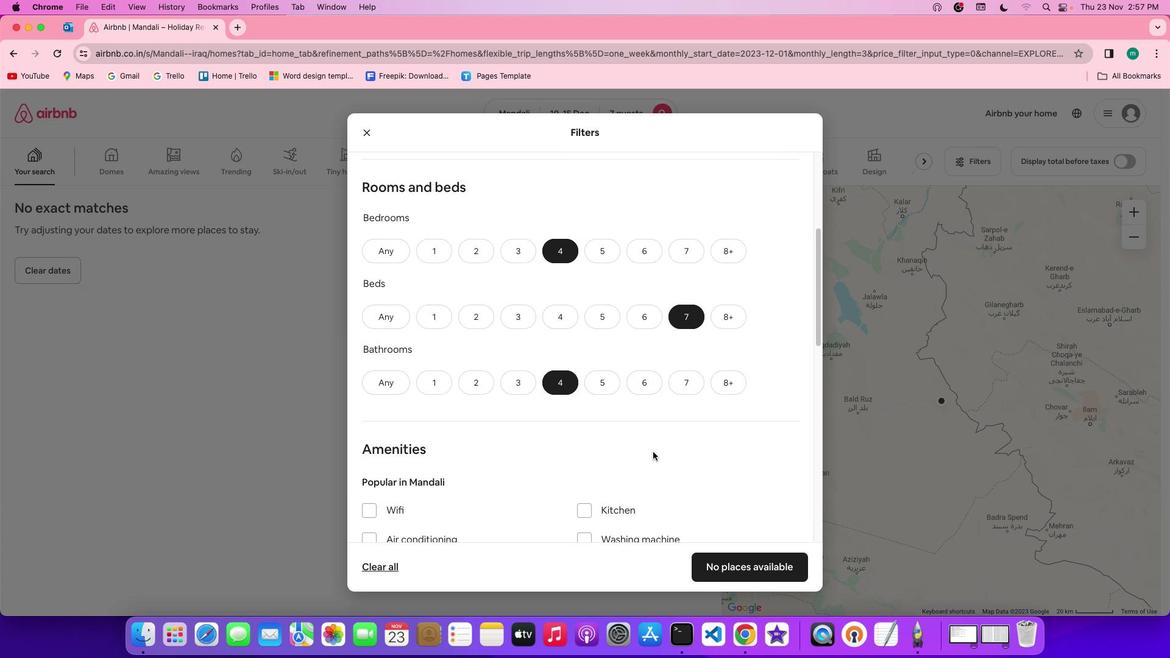 
Action: Mouse scrolled (652, 452) with delta (0, 0)
Screenshot: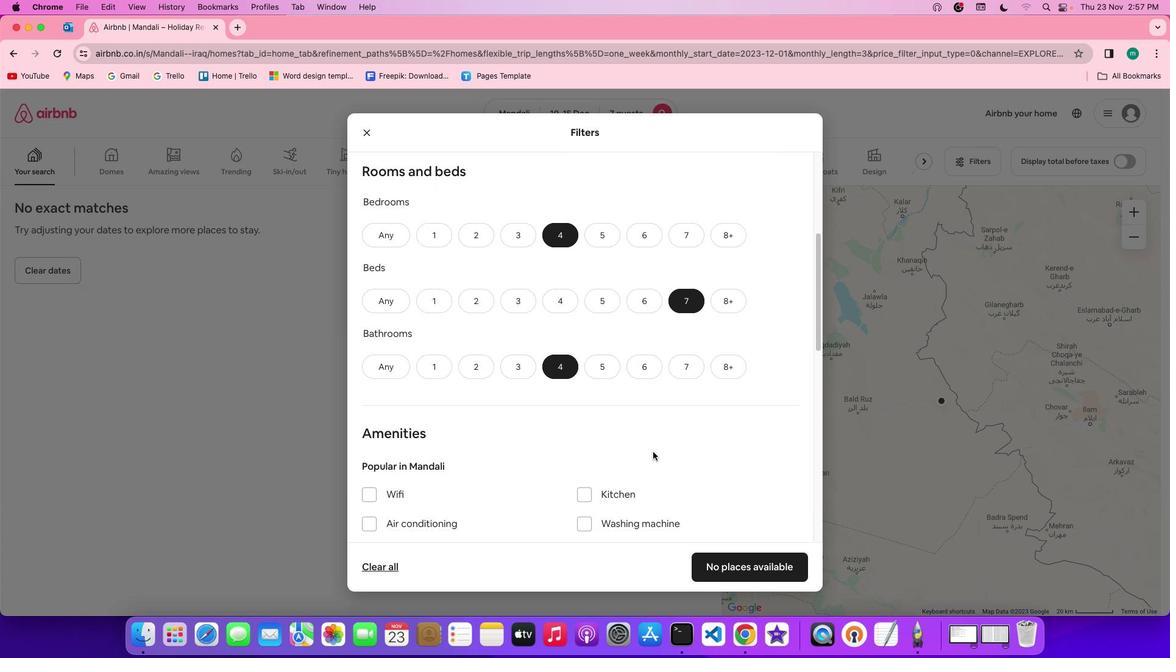 
Action: Mouse scrolled (652, 452) with delta (0, 0)
Screenshot: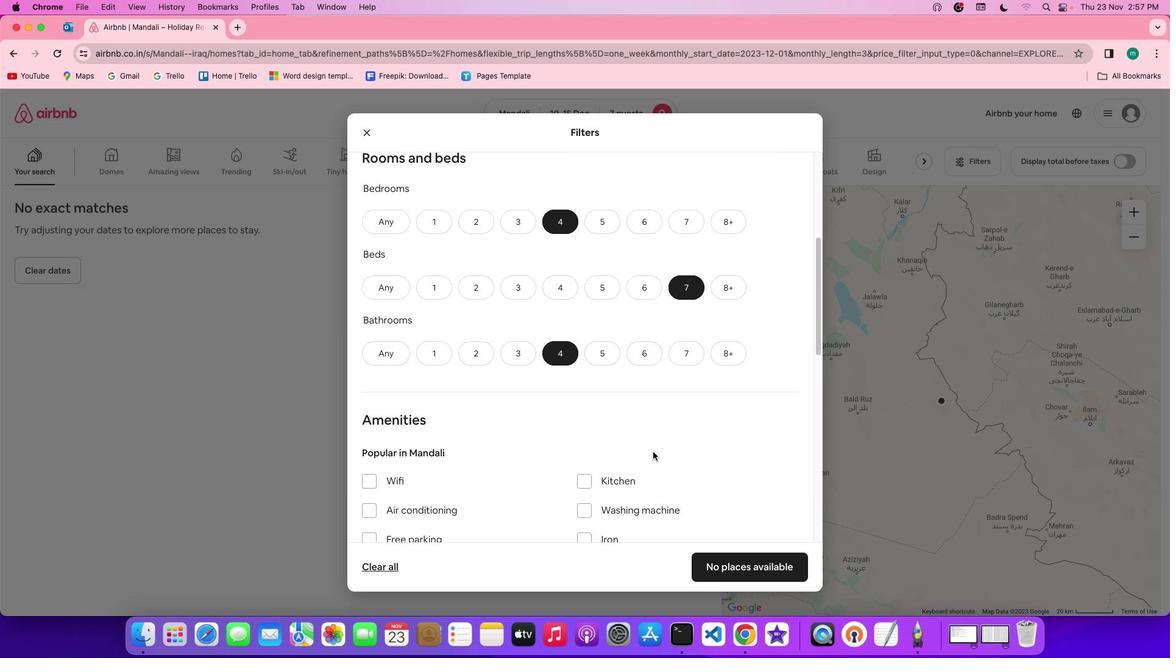 
Action: Mouse scrolled (652, 452) with delta (0, 0)
Screenshot: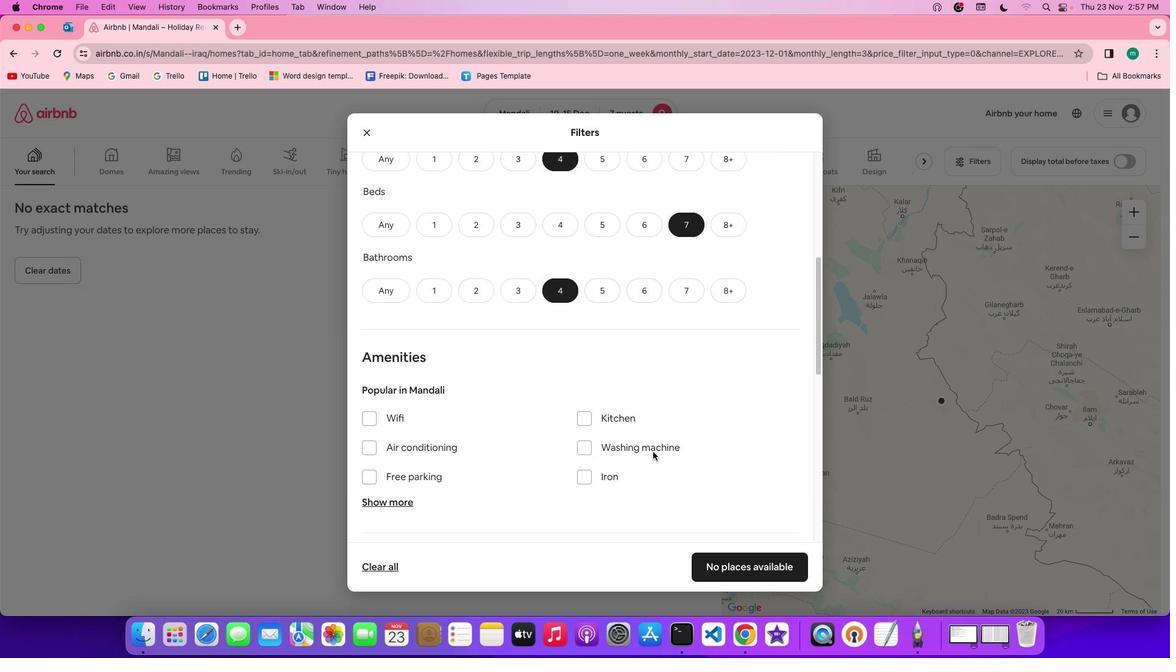
Action: Mouse scrolled (652, 452) with delta (0, 0)
Screenshot: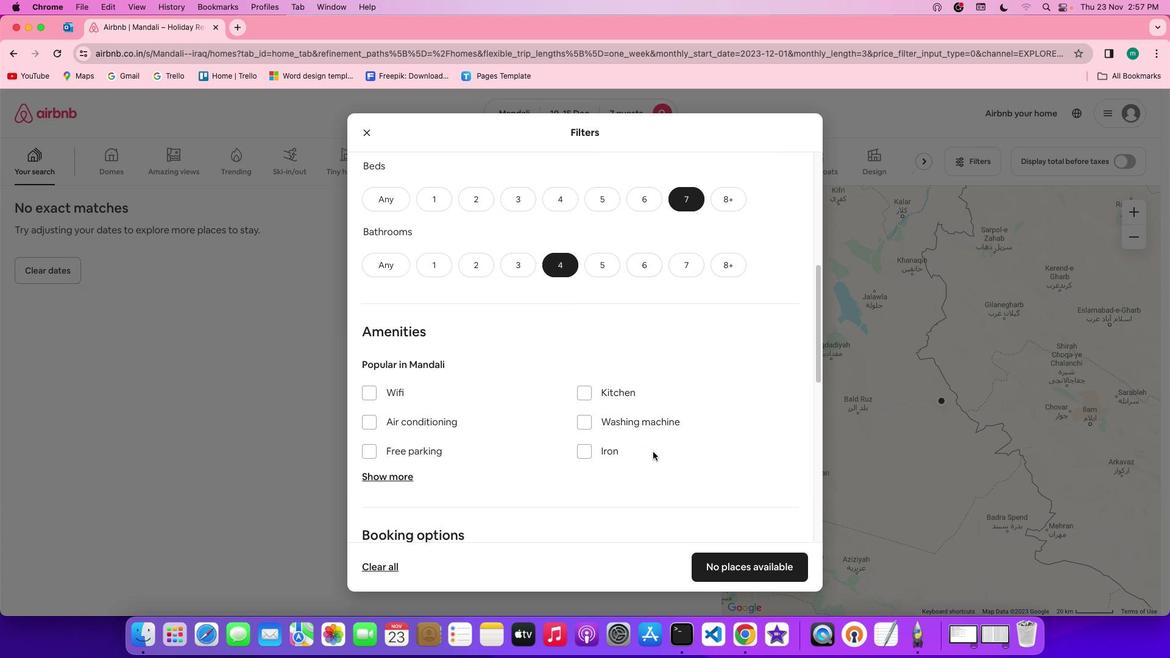 
Action: Mouse scrolled (652, 452) with delta (0, -1)
Screenshot: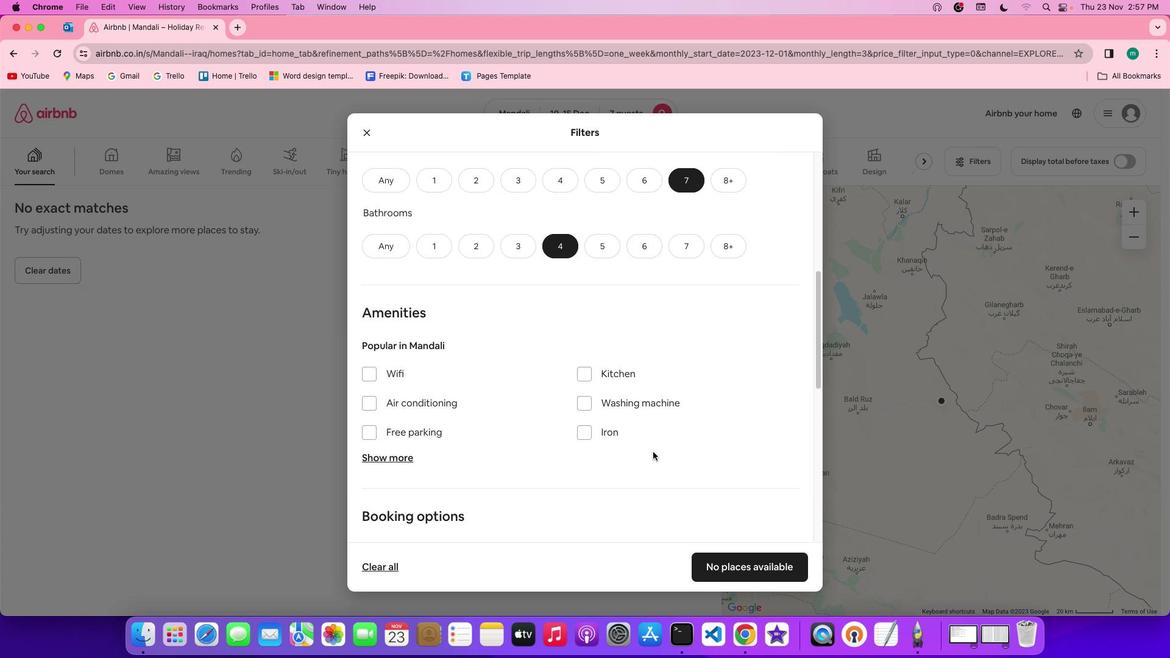 
Action: Mouse scrolled (652, 452) with delta (0, 0)
Screenshot: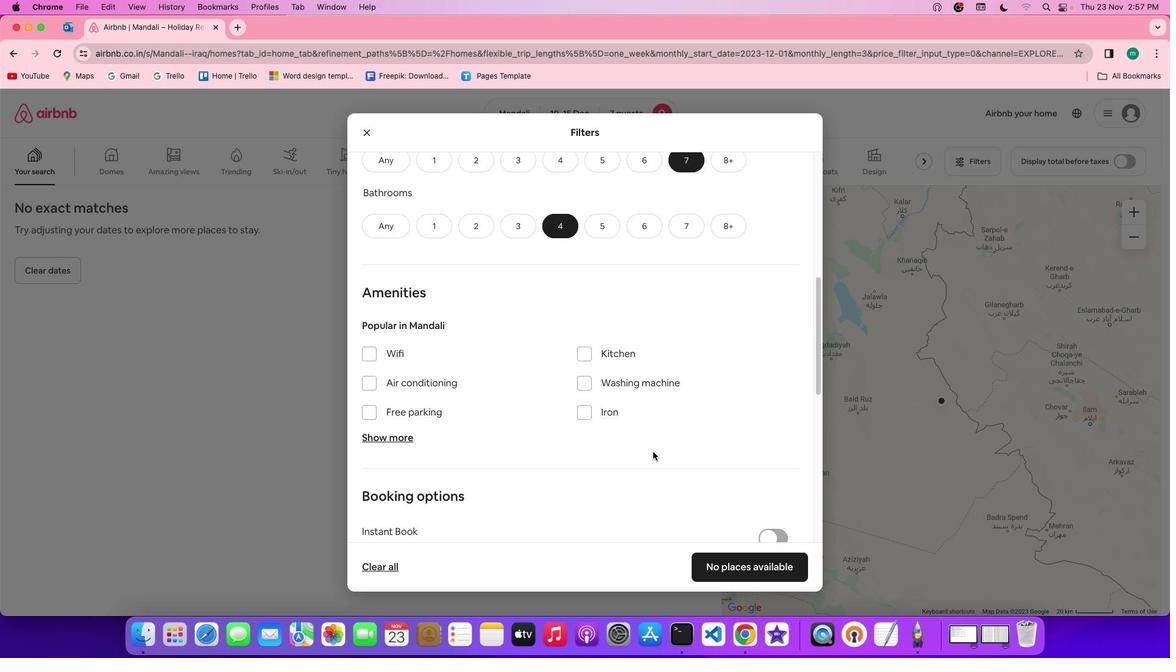 
Action: Mouse scrolled (652, 452) with delta (0, 0)
Screenshot: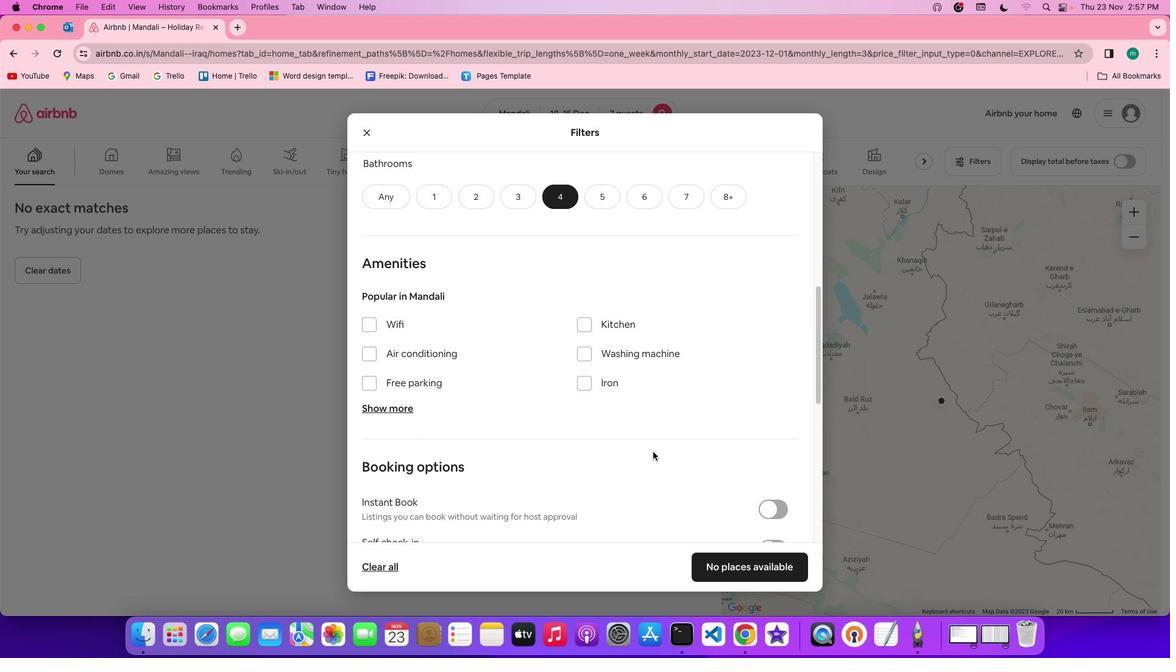 
Action: Mouse scrolled (652, 452) with delta (0, 0)
Screenshot: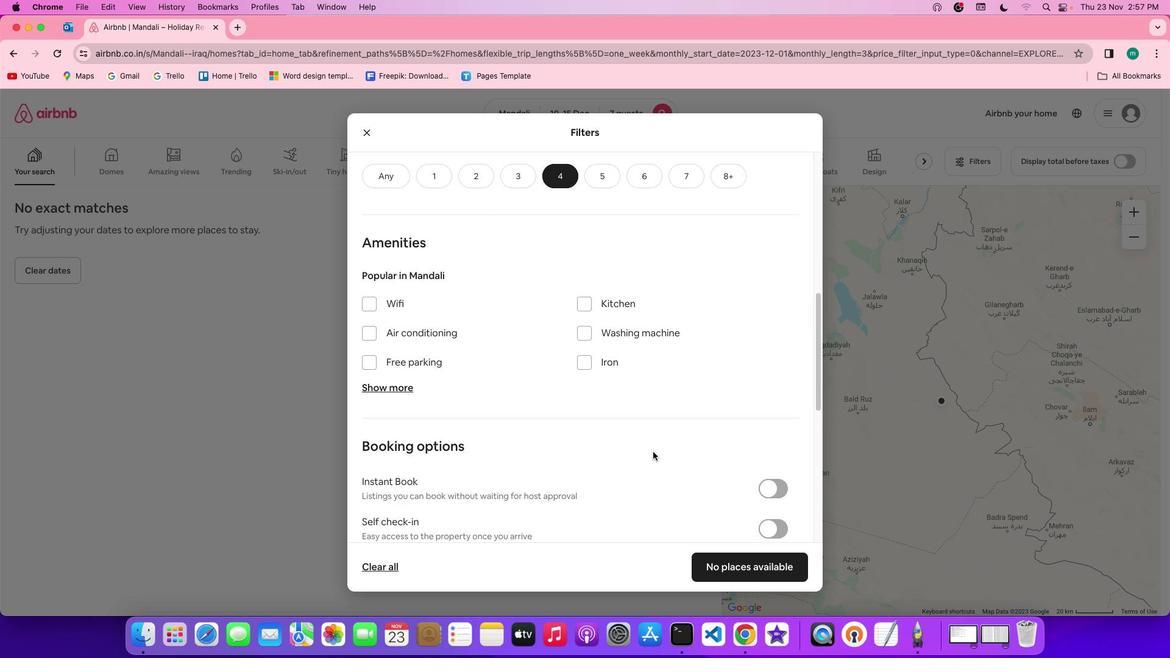 
Action: Mouse scrolled (652, 452) with delta (0, 0)
Screenshot: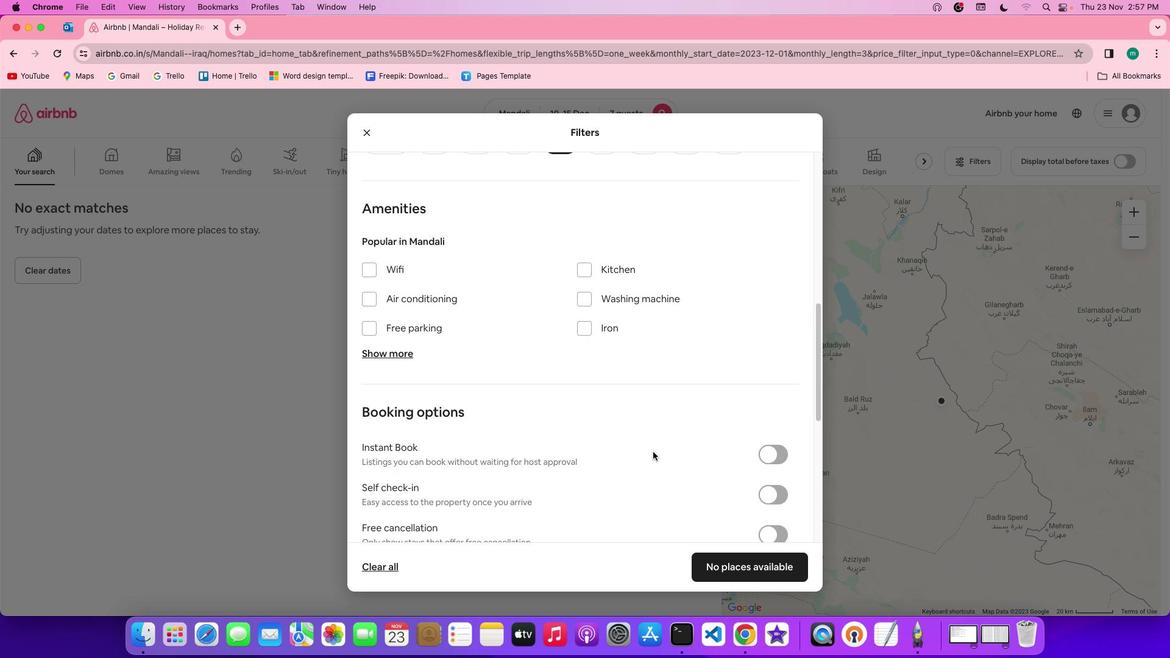 
Action: Mouse scrolled (652, 452) with delta (0, 0)
Screenshot: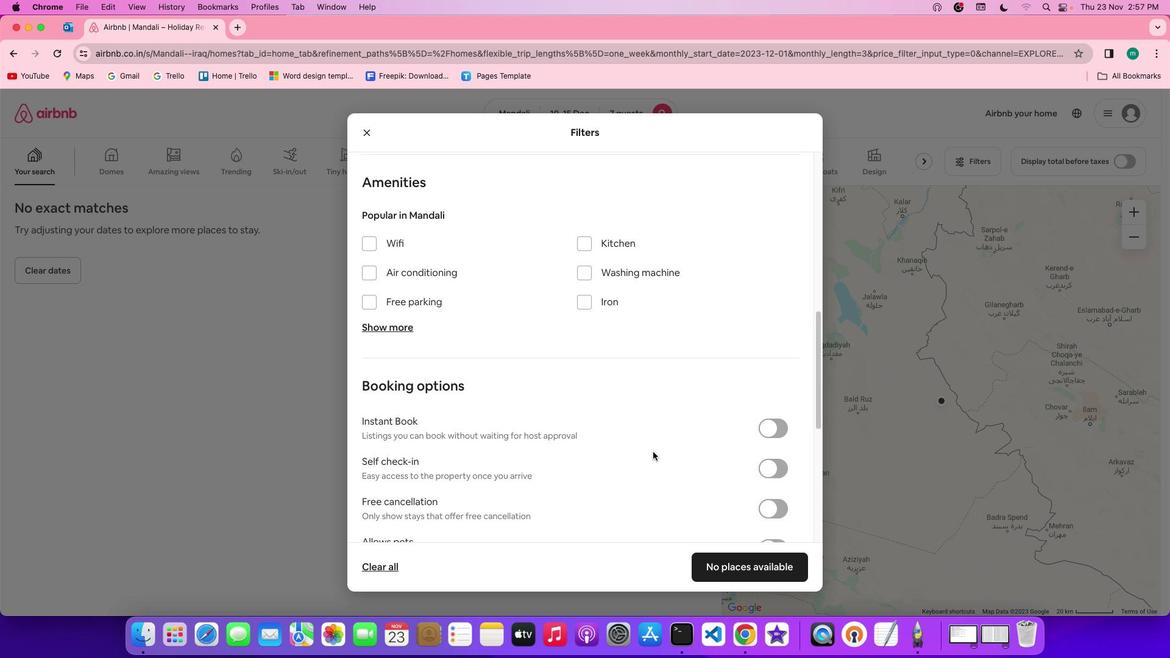 
Action: Mouse scrolled (652, 452) with delta (0, 0)
Screenshot: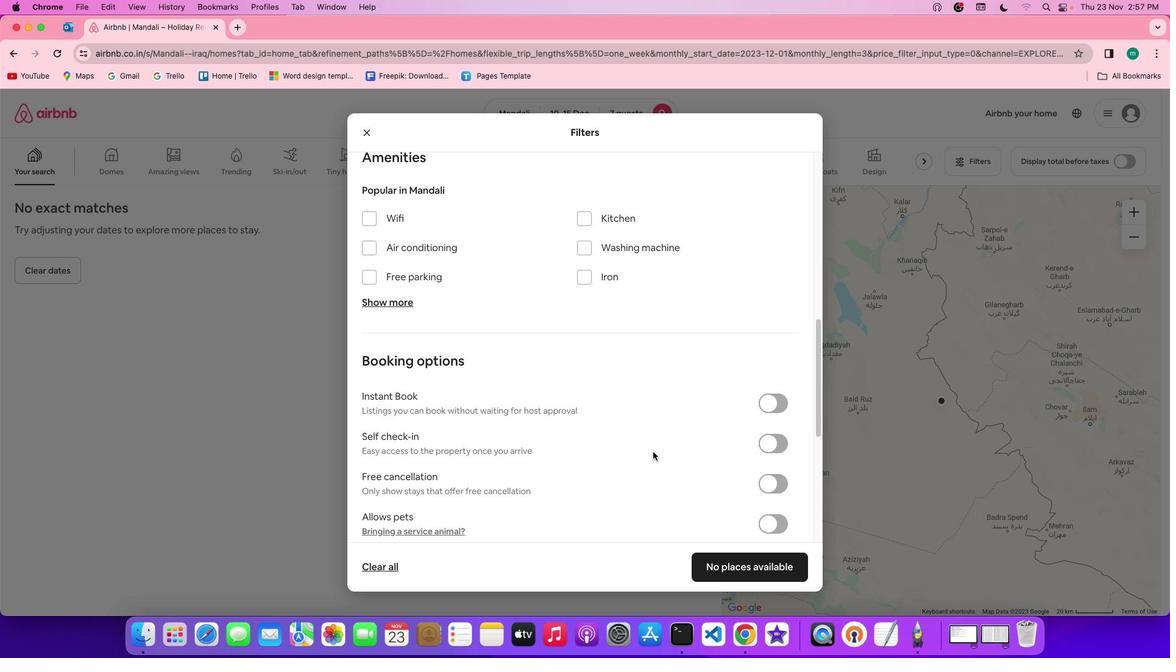 
Action: Mouse scrolled (652, 452) with delta (0, 0)
Screenshot: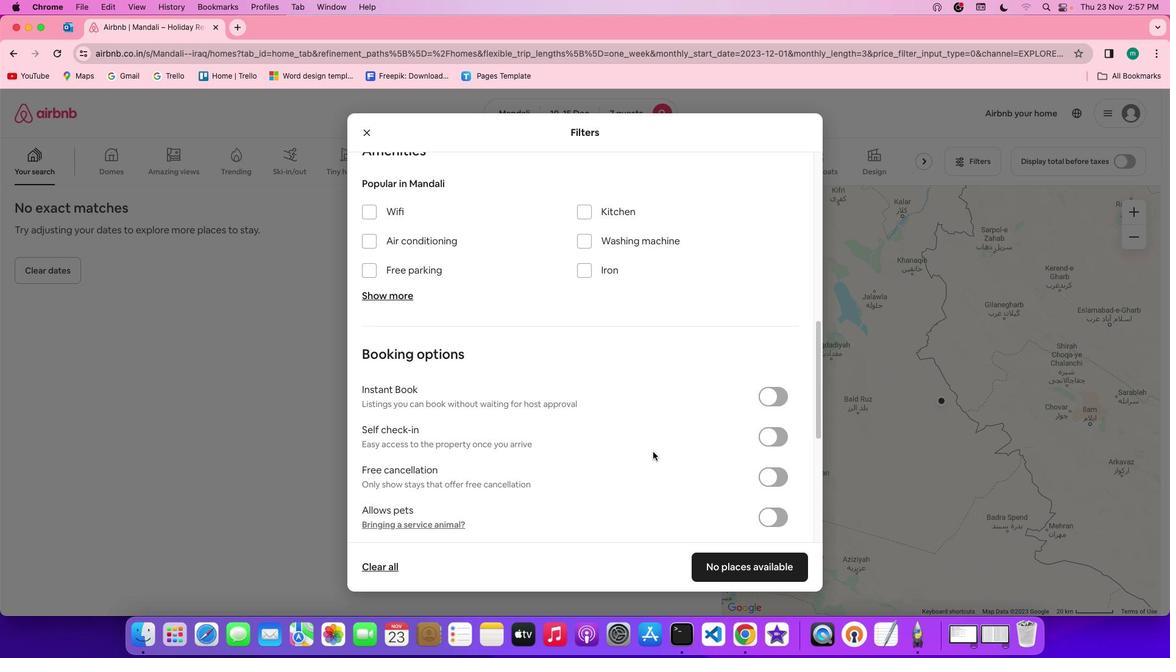 
Action: Mouse moved to (365, 207)
Screenshot: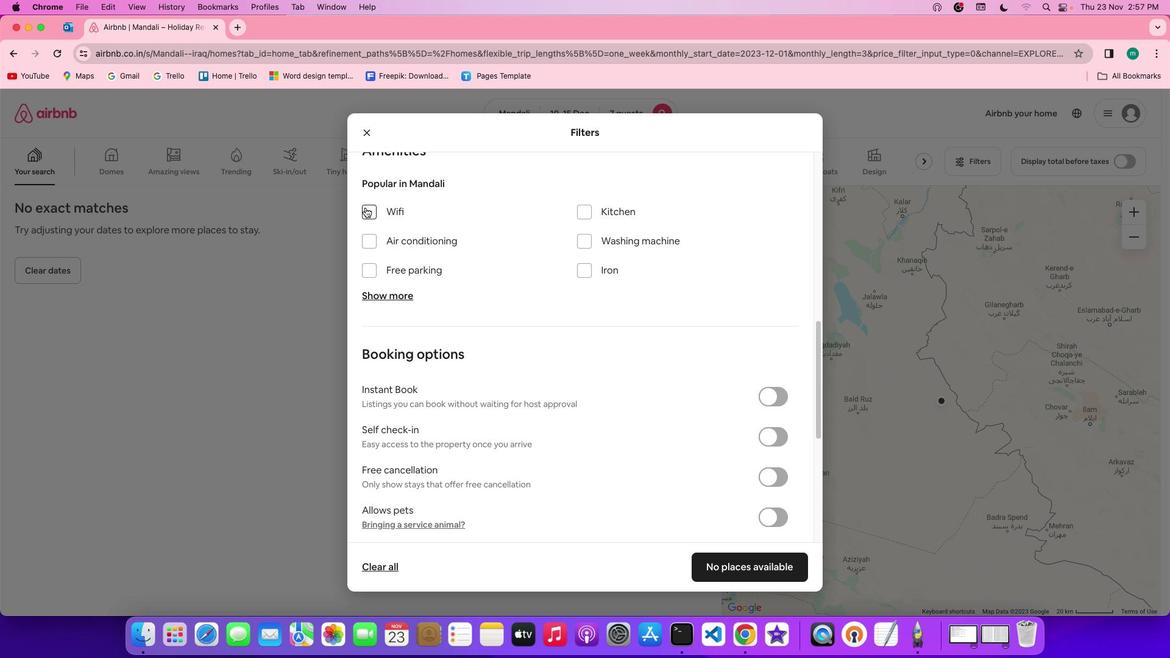 
Action: Mouse pressed left at (365, 207)
Screenshot: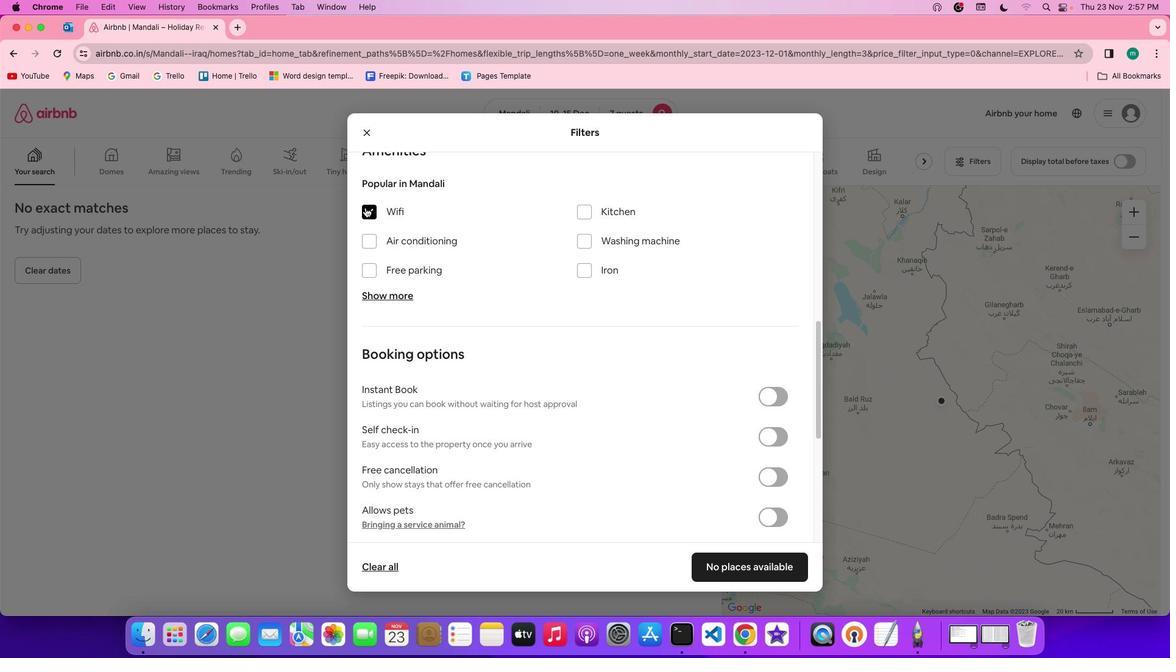 
Action: Mouse moved to (394, 293)
Screenshot: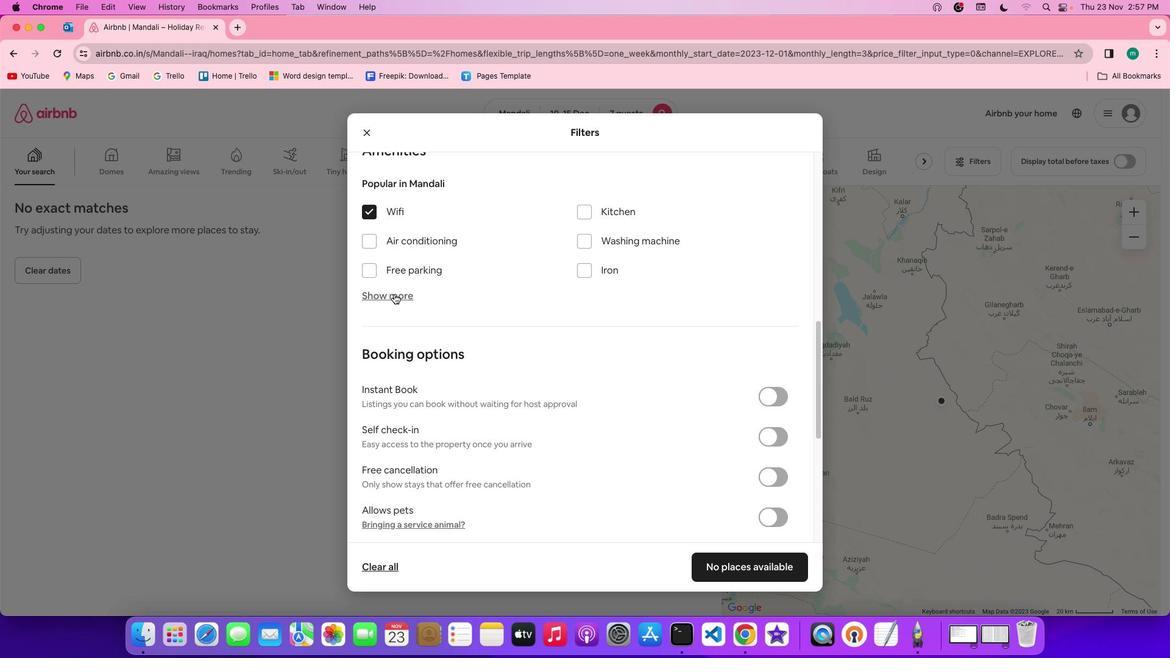 
Action: Mouse pressed left at (394, 293)
Screenshot: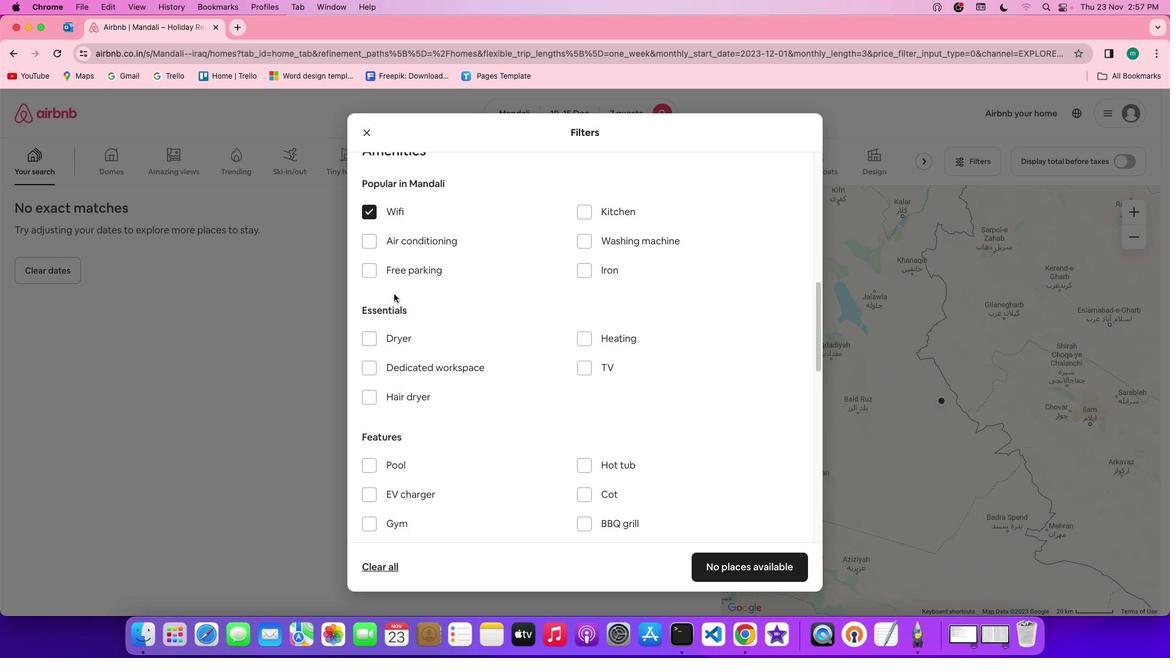 
Action: Mouse moved to (585, 365)
Screenshot: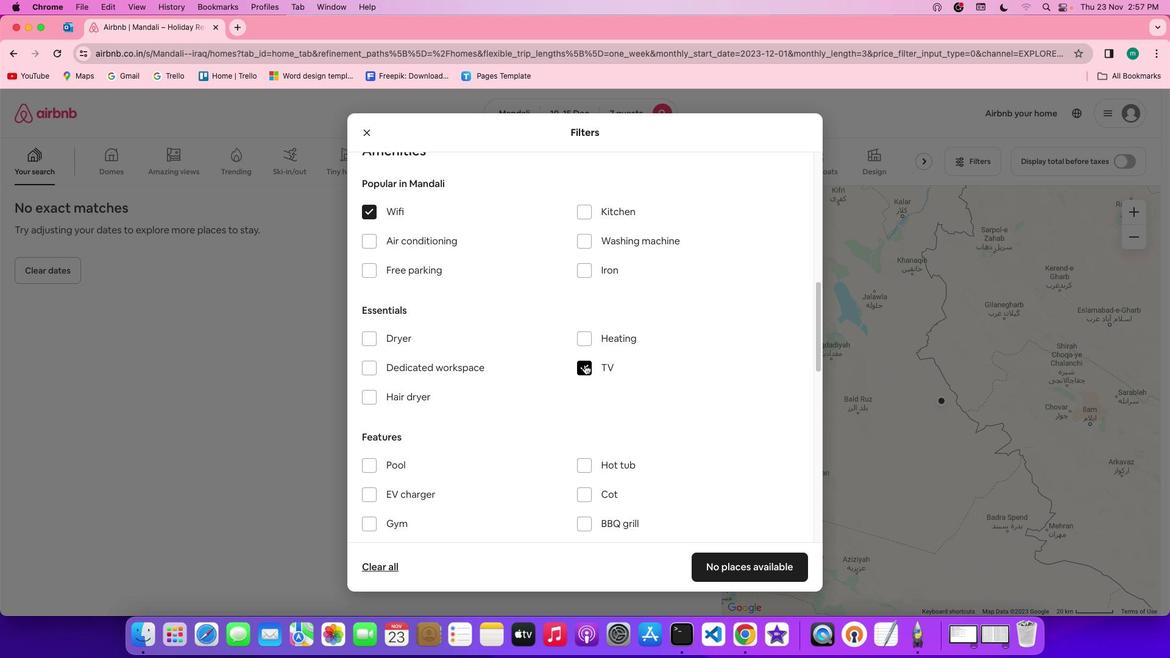 
Action: Mouse pressed left at (585, 365)
Screenshot: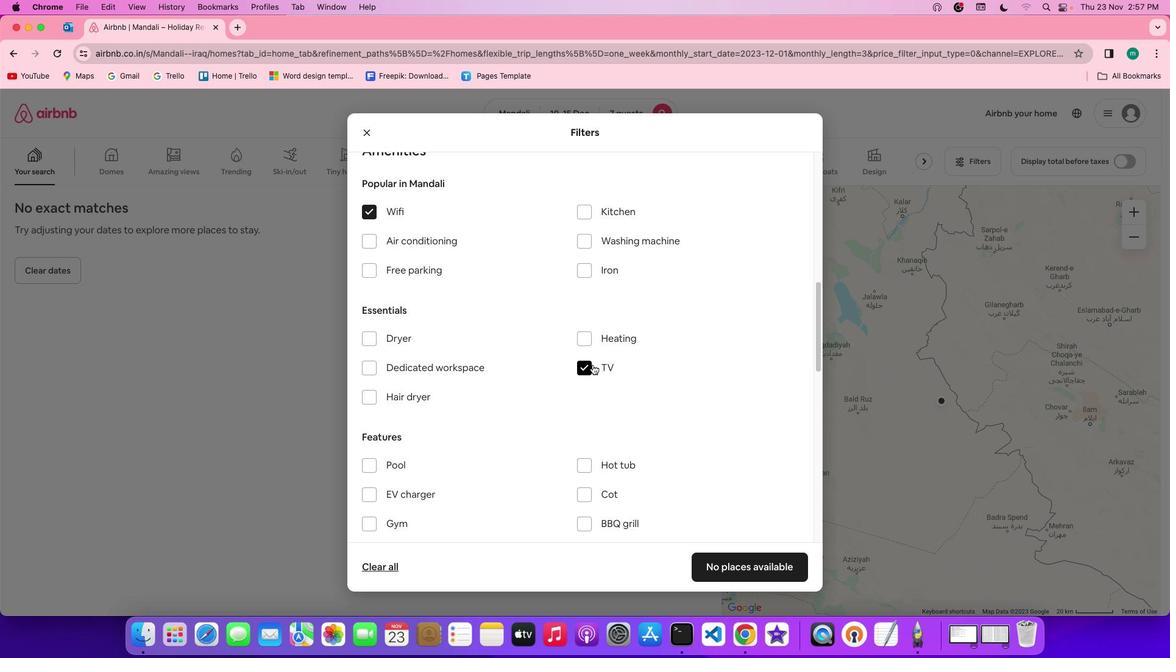 
Action: Mouse moved to (673, 378)
Screenshot: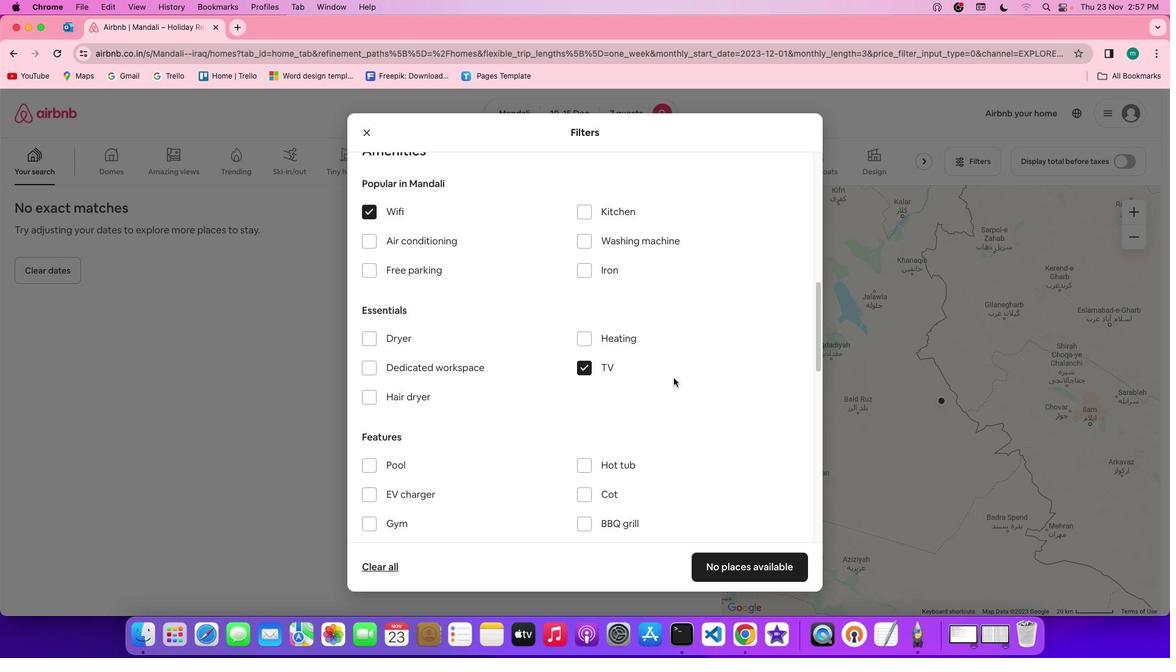 
Action: Mouse scrolled (673, 378) with delta (0, 0)
Screenshot: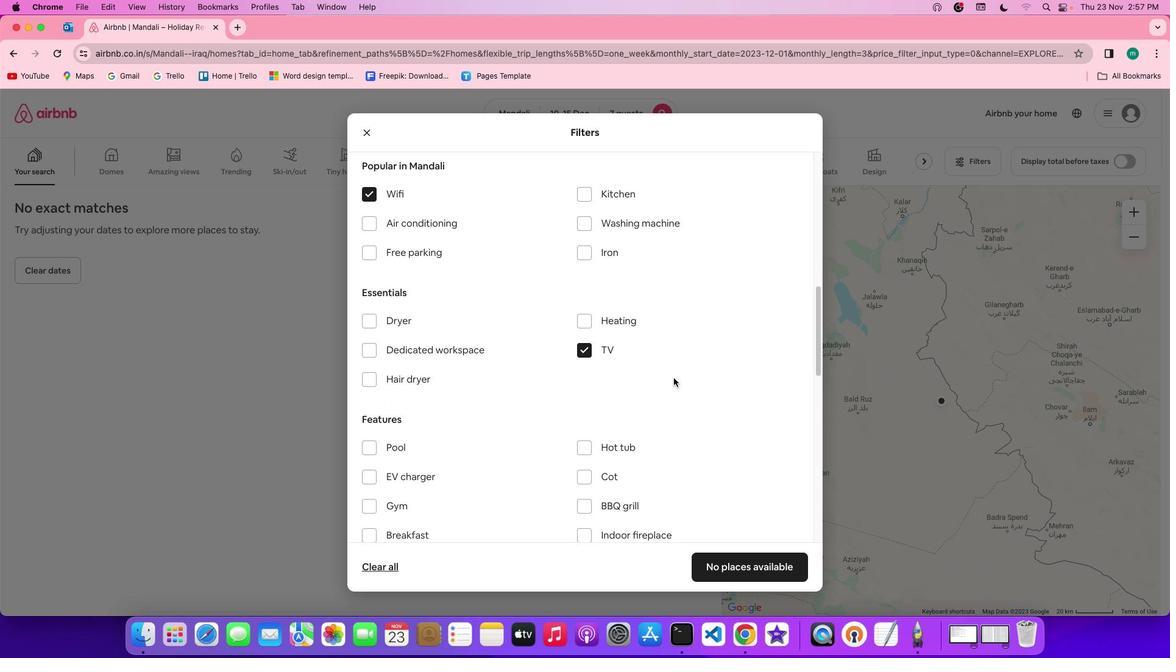 
Action: Mouse scrolled (673, 378) with delta (0, 0)
Screenshot: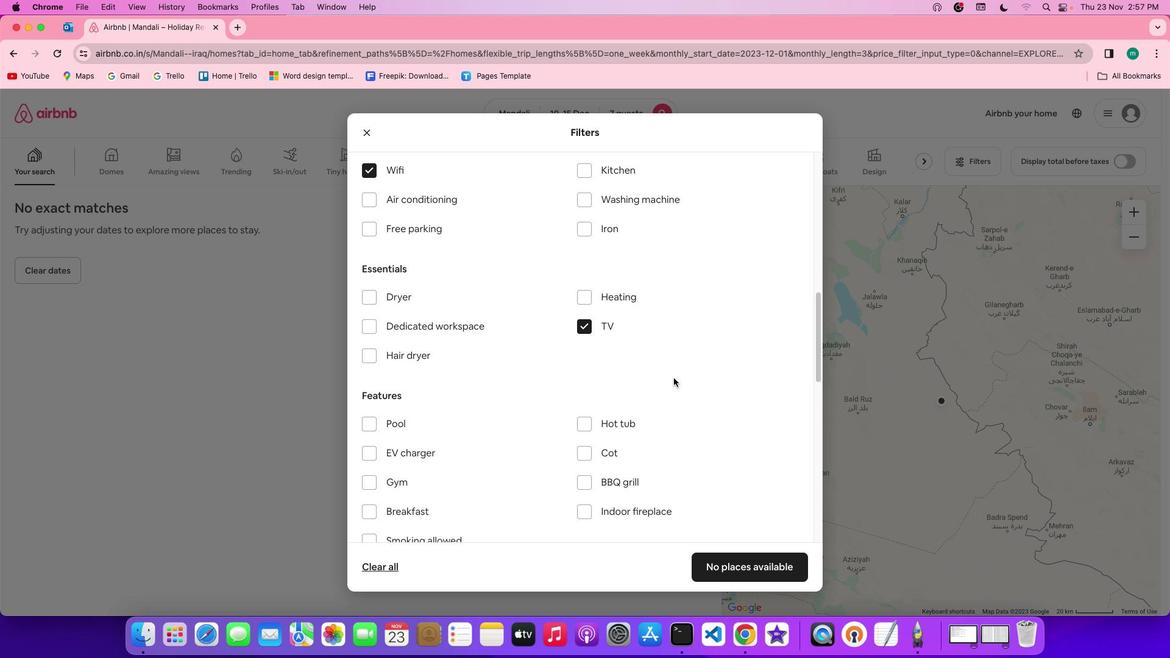 
Action: Mouse scrolled (673, 378) with delta (0, 0)
Screenshot: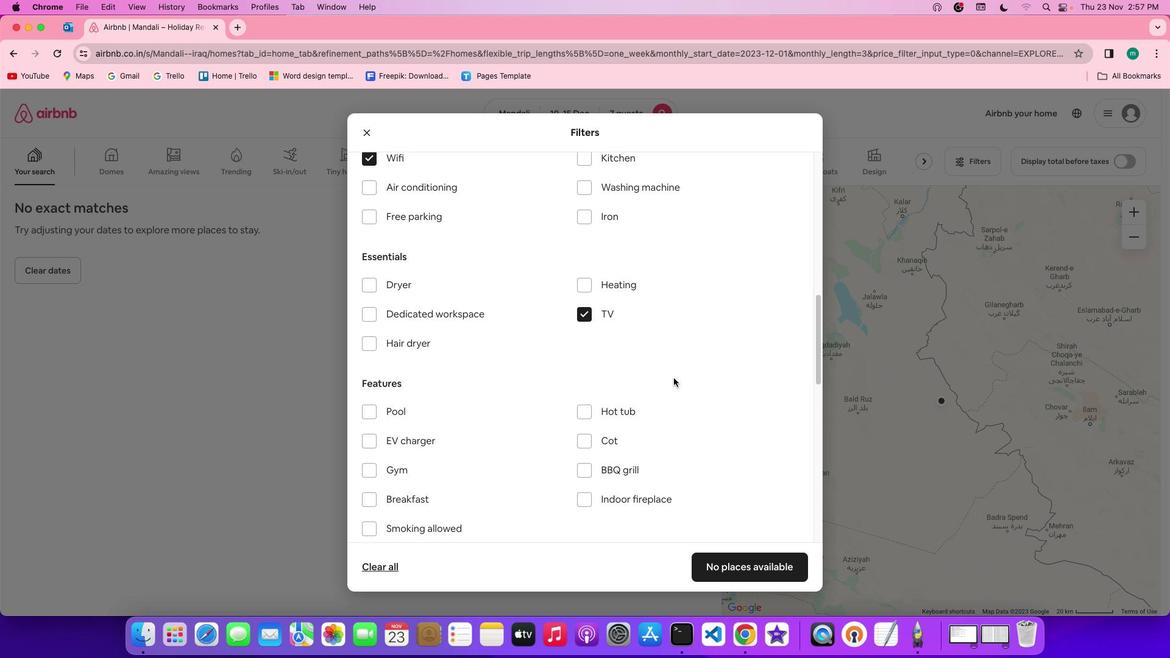 
Action: Mouse moved to (419, 215)
Screenshot: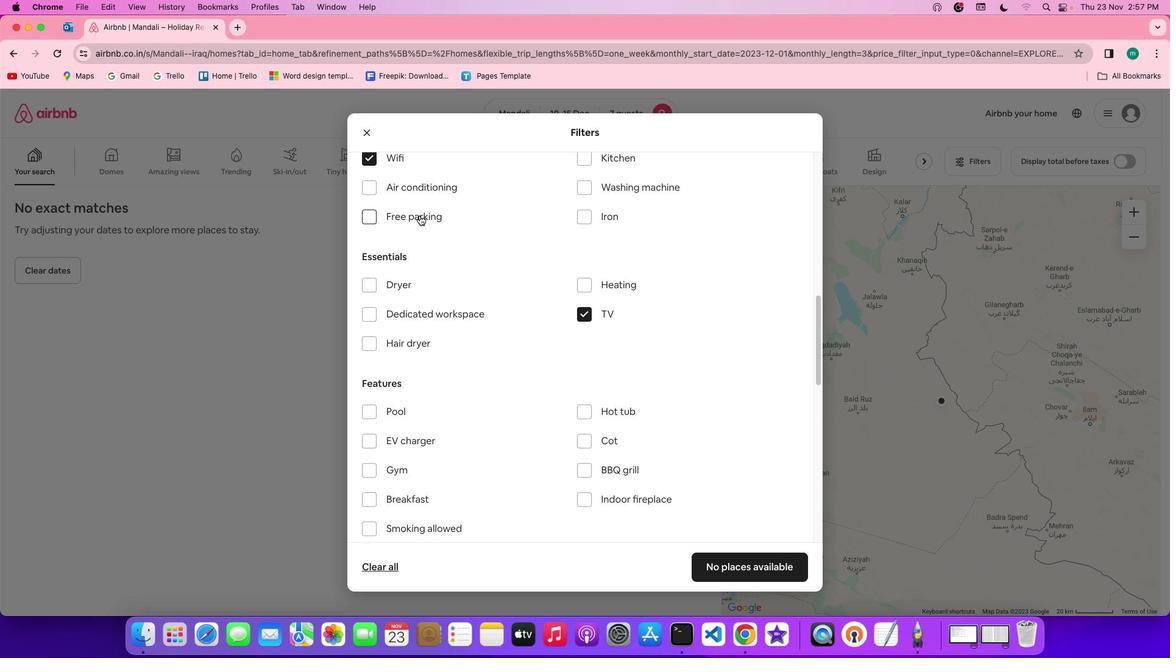 
Action: Mouse pressed left at (419, 215)
Screenshot: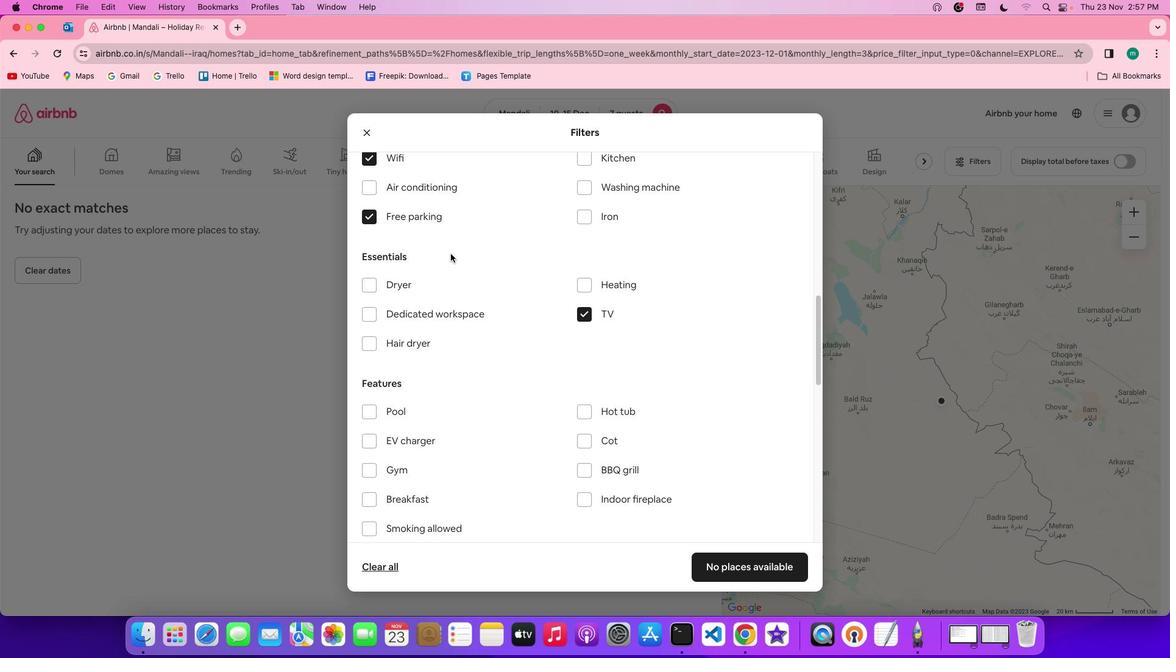 
Action: Mouse moved to (481, 351)
Screenshot: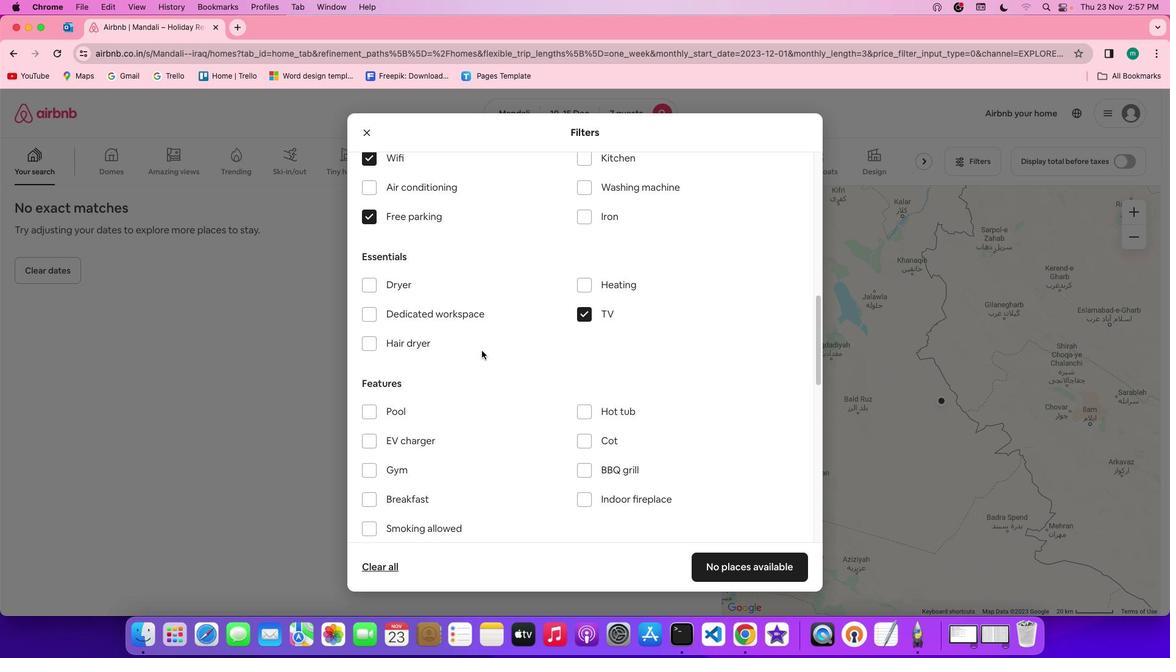 
Action: Mouse scrolled (481, 351) with delta (0, 0)
Screenshot: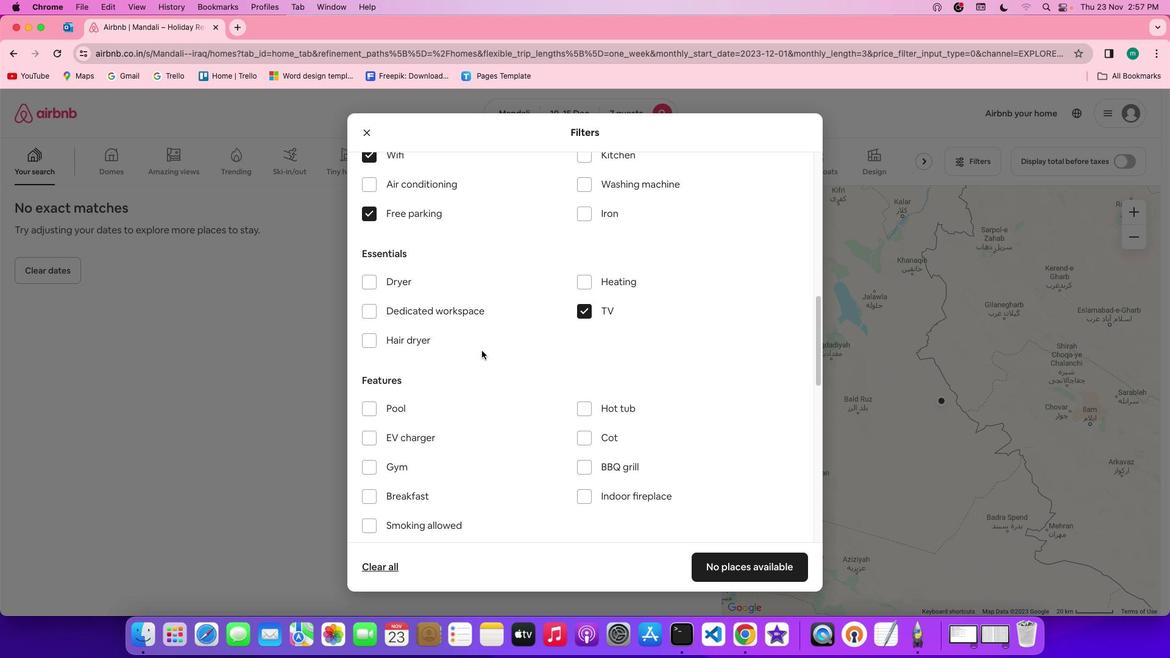 
Action: Mouse scrolled (481, 351) with delta (0, 0)
Screenshot: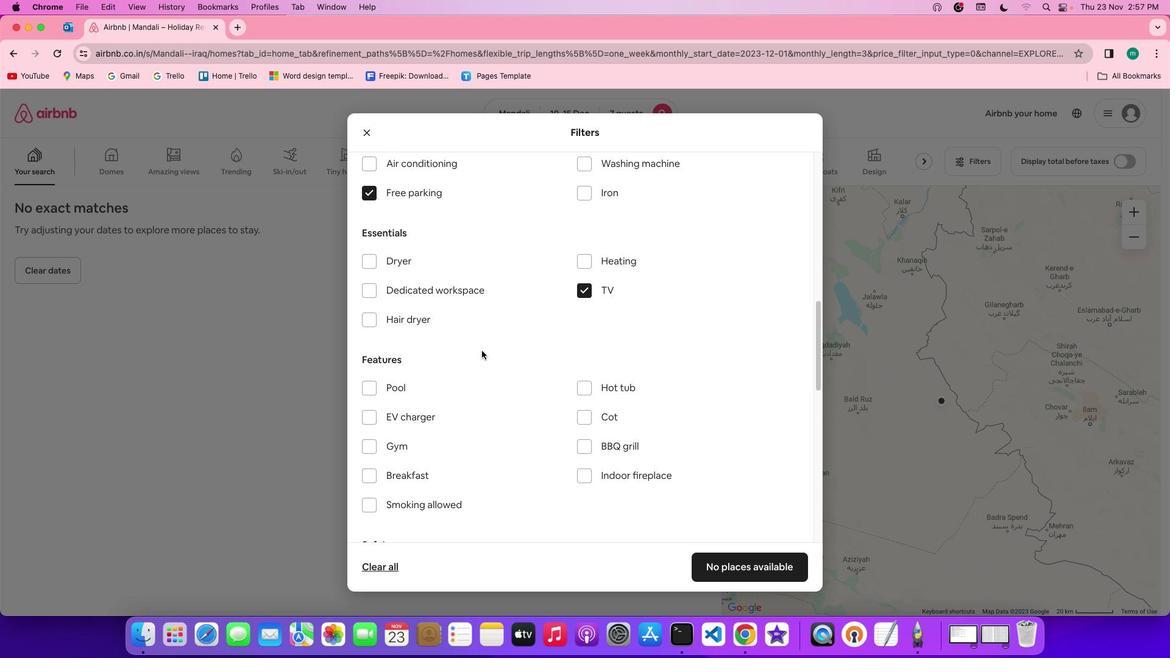 
Action: Mouse scrolled (481, 351) with delta (0, 0)
Screenshot: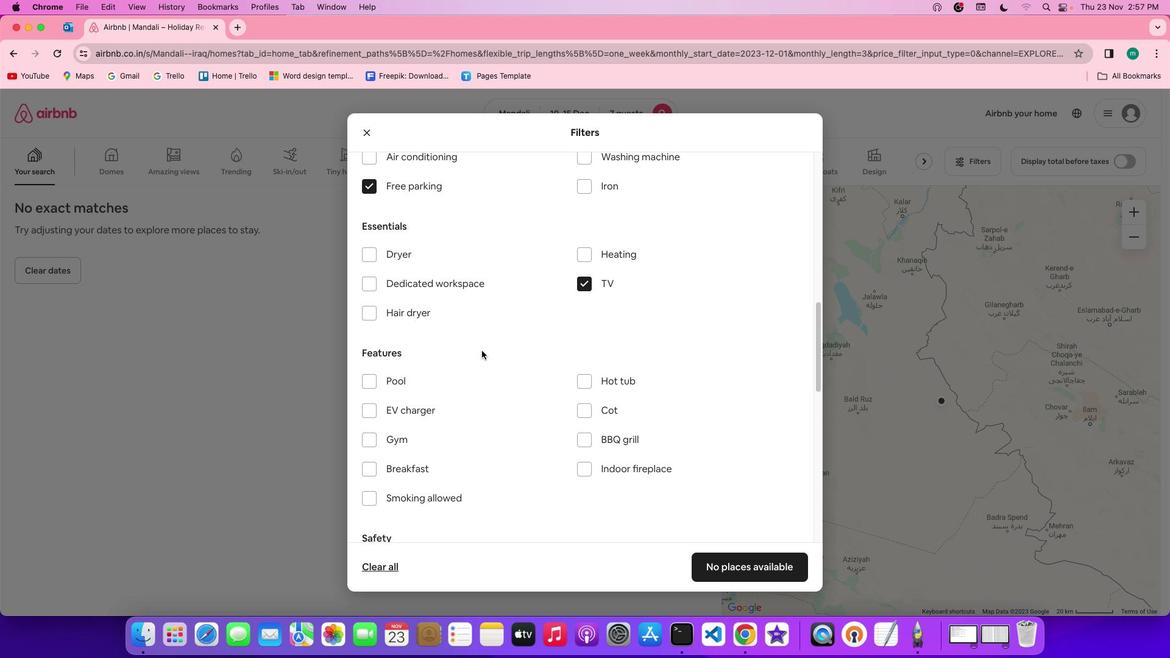 
Action: Mouse scrolled (481, 351) with delta (0, 0)
Screenshot: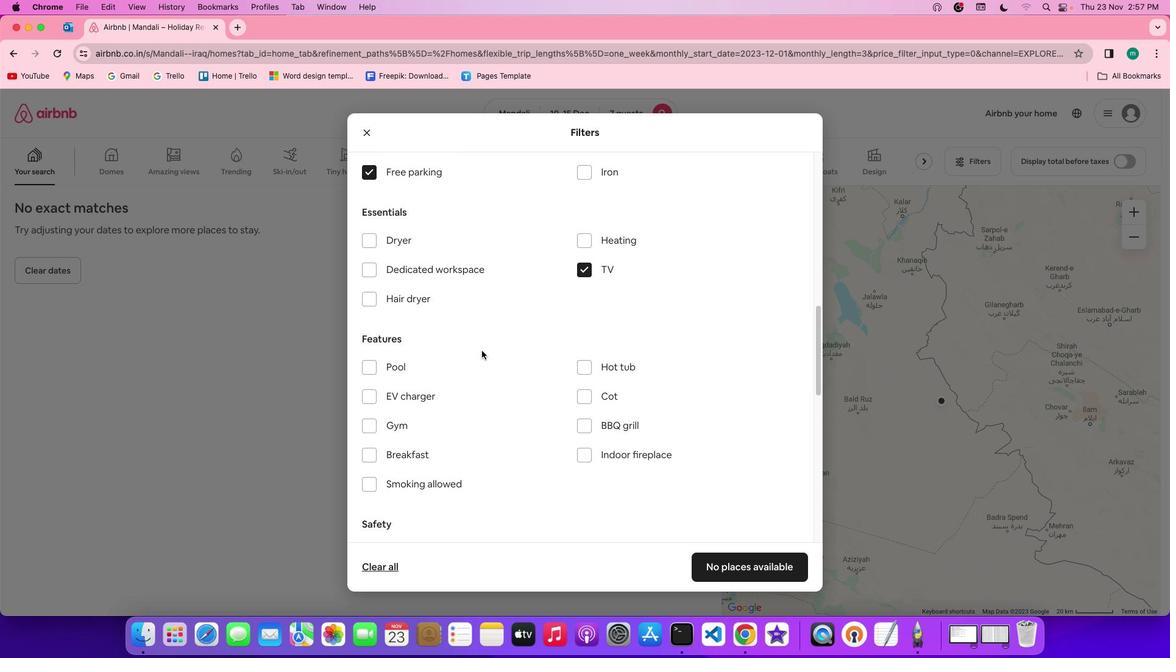 
Action: Mouse scrolled (481, 351) with delta (0, 0)
Screenshot: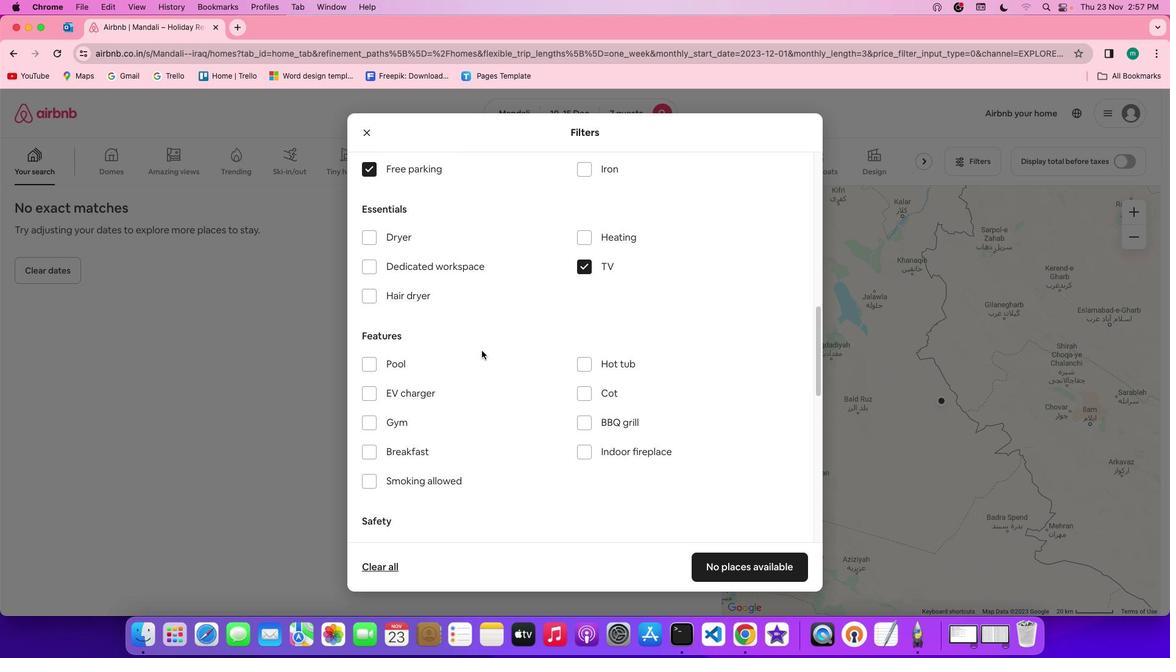 
Action: Mouse scrolled (481, 351) with delta (0, 0)
Screenshot: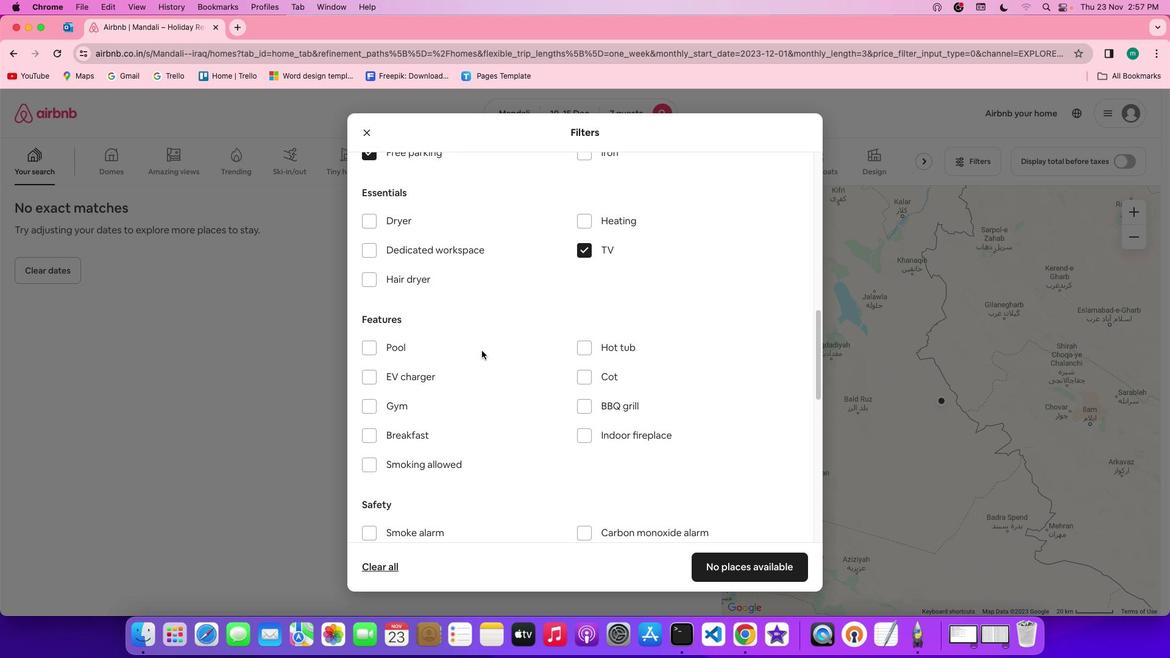 
Action: Mouse scrolled (481, 351) with delta (0, 0)
Screenshot: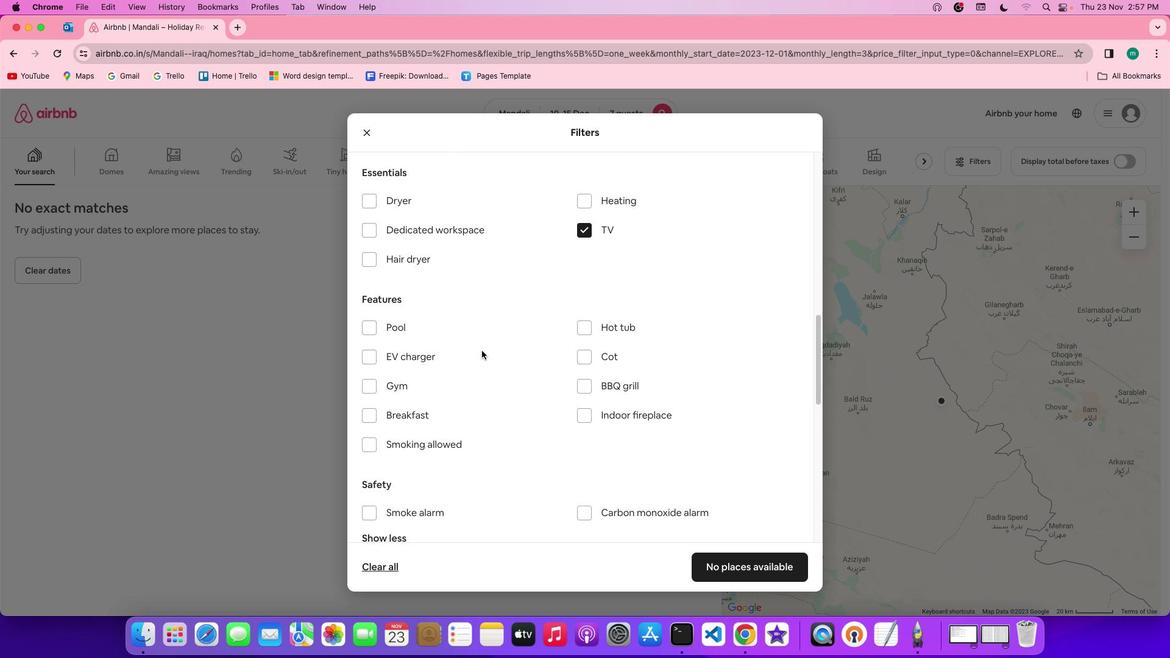 
Action: Mouse scrolled (481, 351) with delta (0, 0)
Screenshot: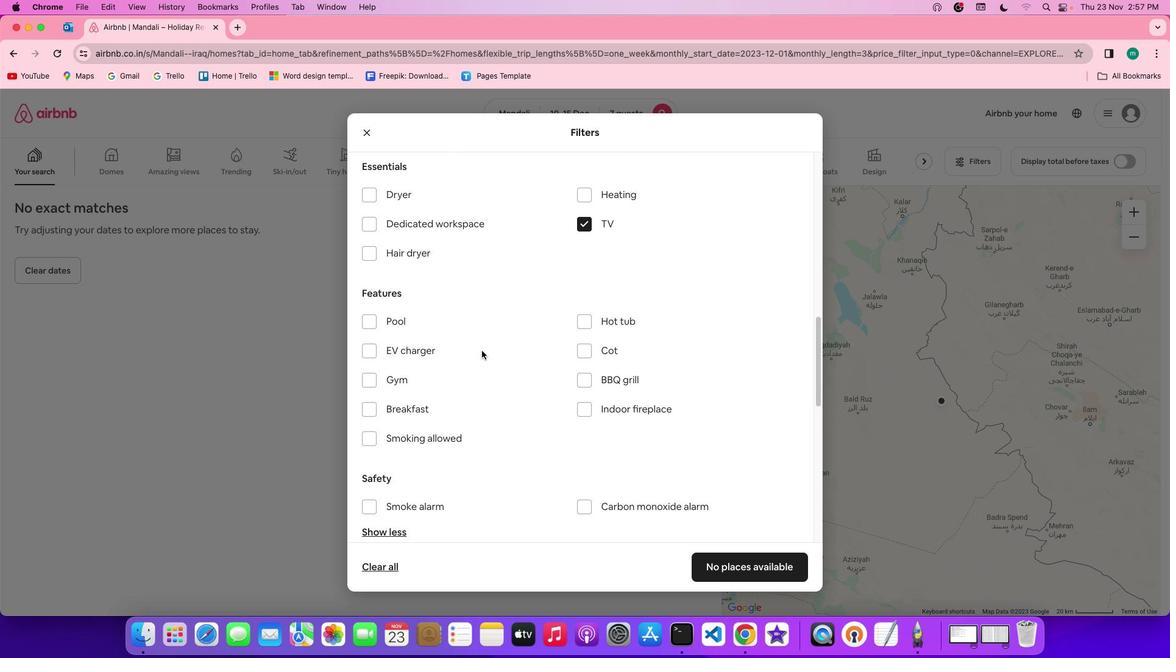 
Action: Mouse scrolled (481, 351) with delta (0, 0)
Screenshot: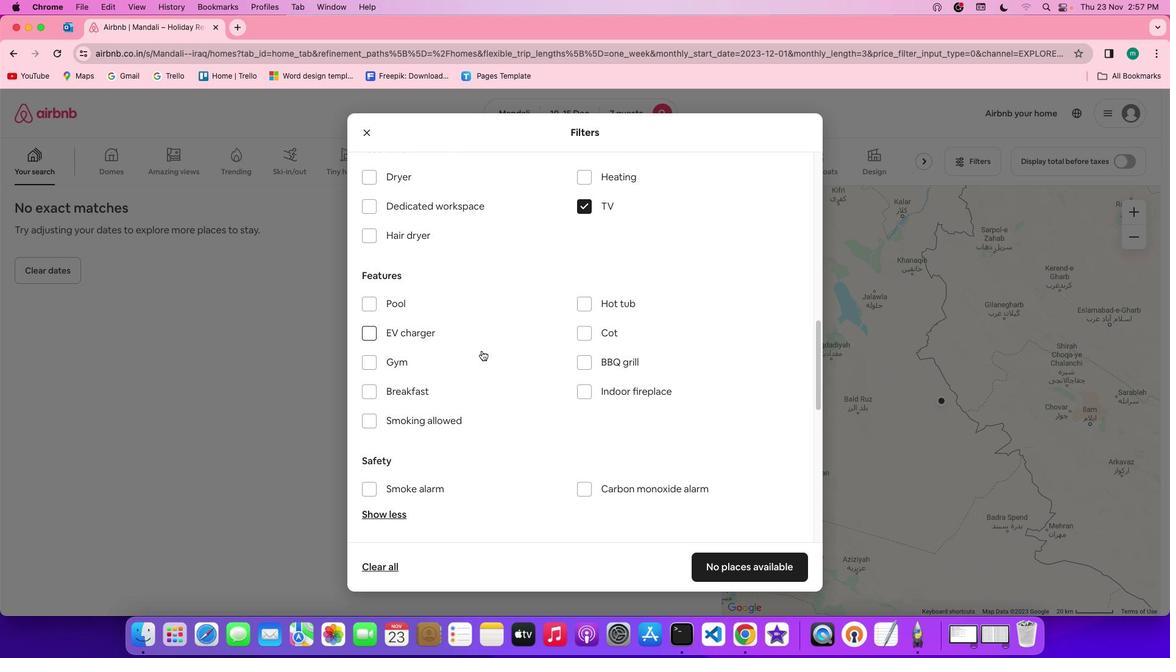 
Action: Mouse scrolled (481, 351) with delta (0, 0)
Screenshot: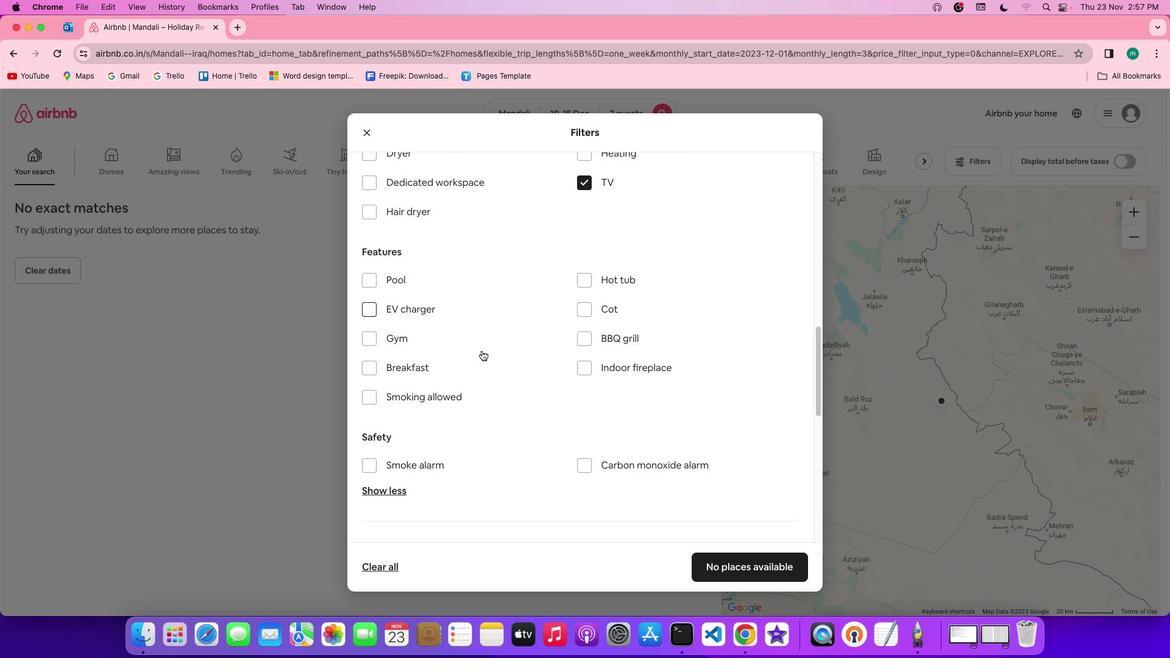 
Action: Mouse scrolled (481, 351) with delta (0, 0)
Screenshot: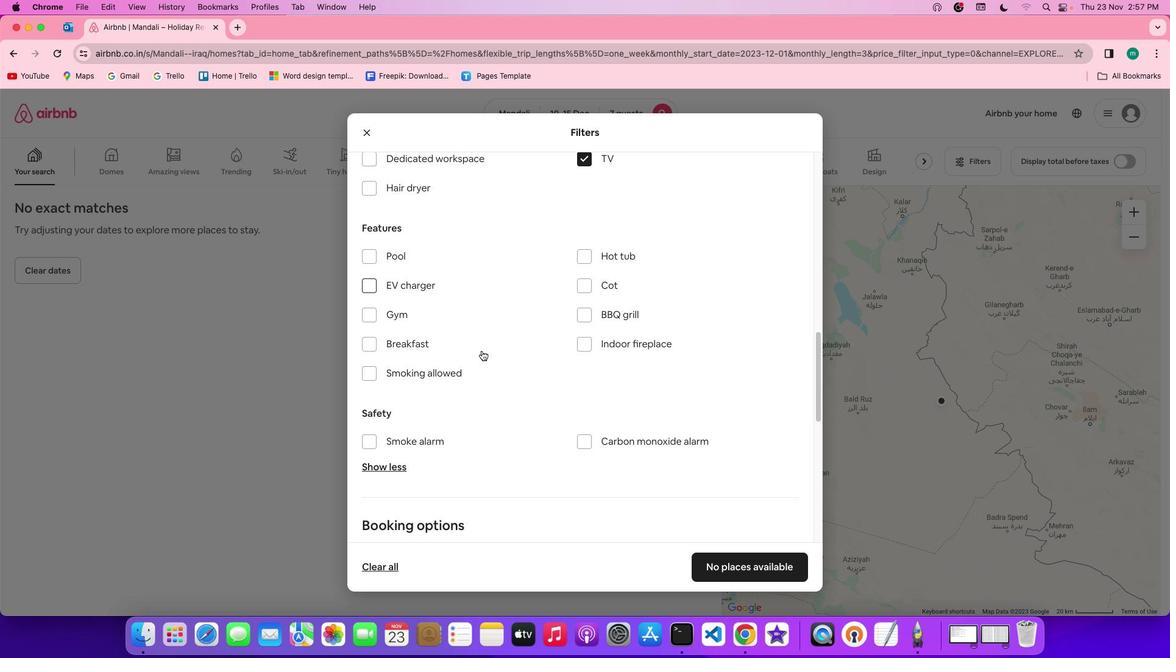 
Action: Mouse scrolled (481, 351) with delta (0, 0)
Screenshot: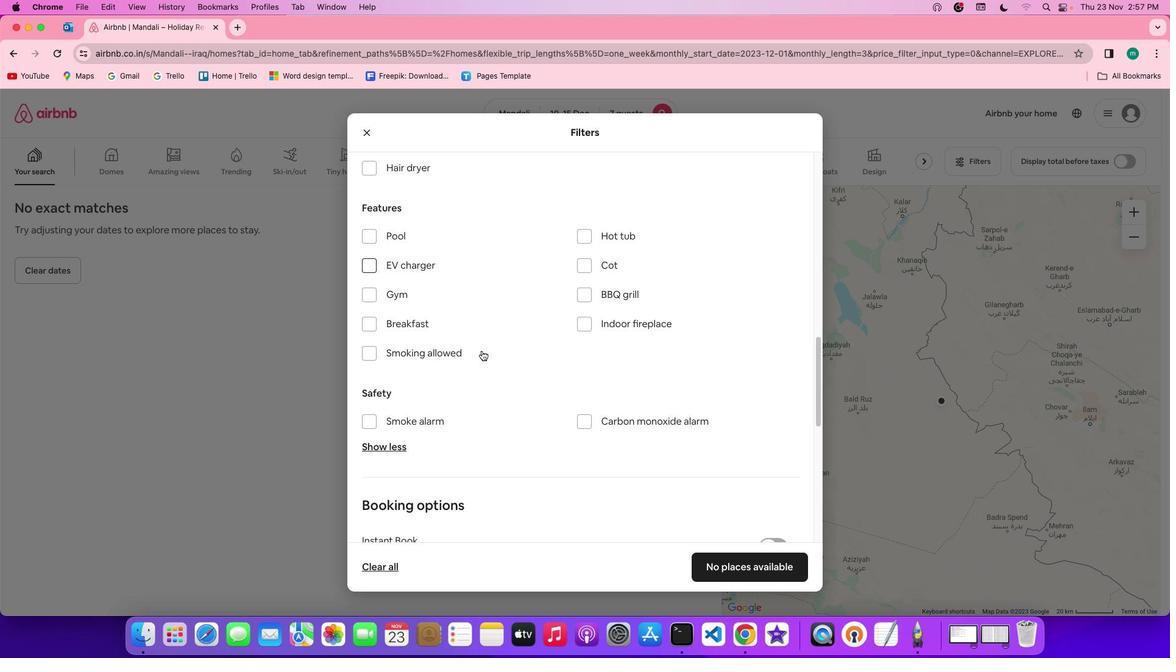 
Action: Mouse moved to (399, 290)
Screenshot: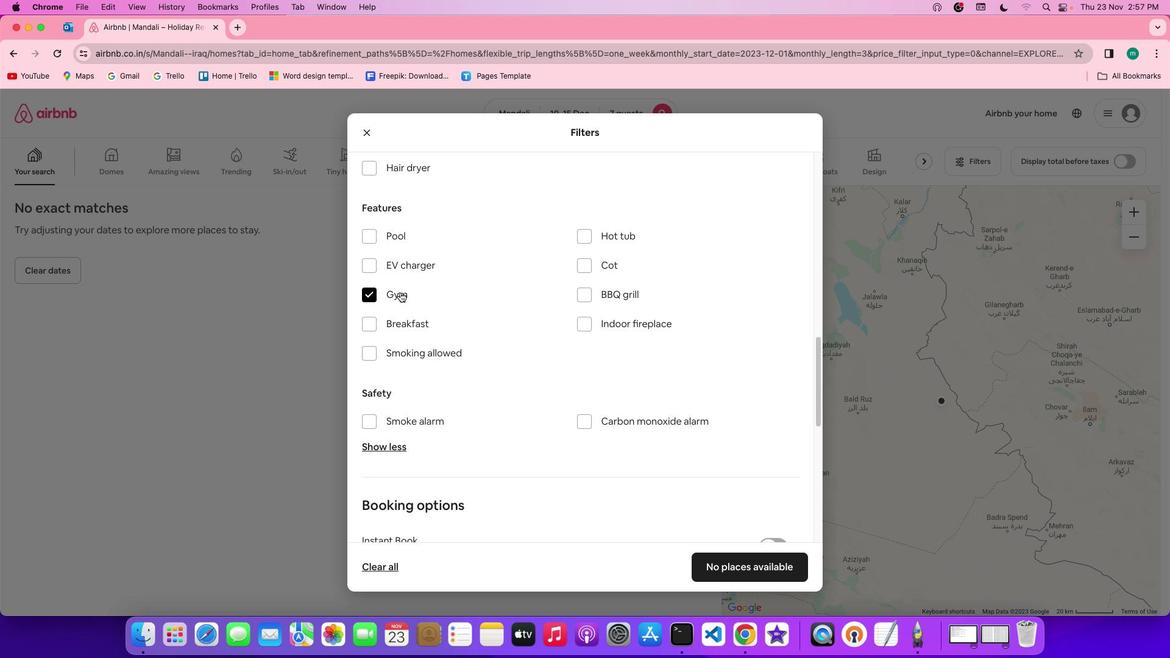 
Action: Mouse pressed left at (399, 290)
Screenshot: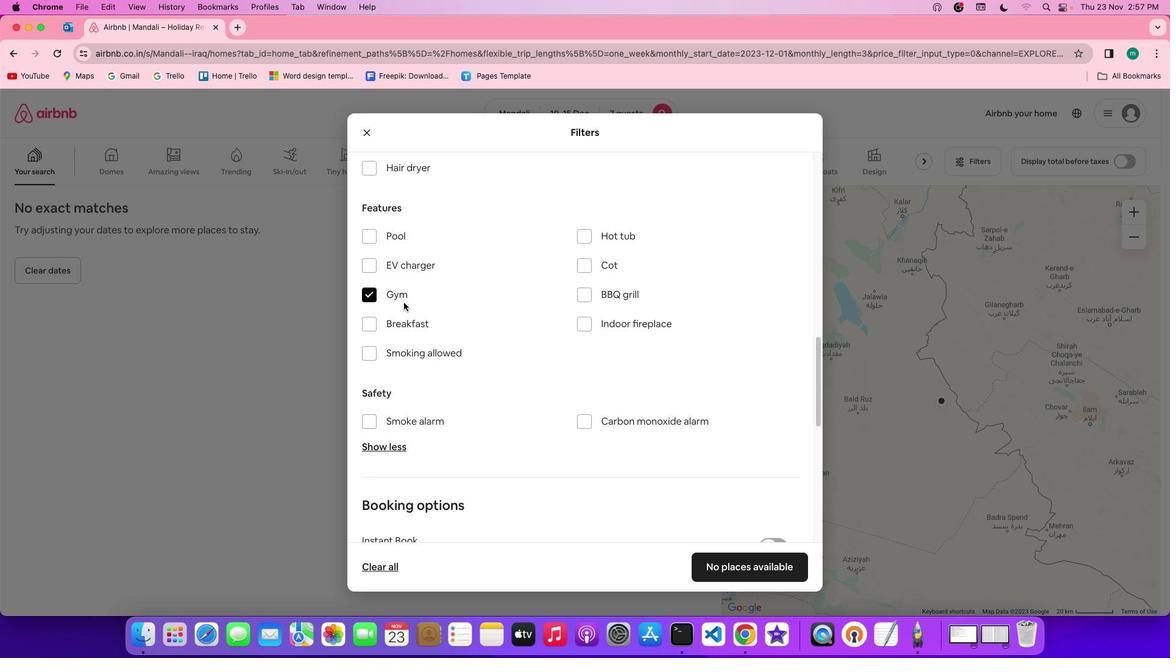 
Action: Mouse moved to (407, 323)
Screenshot: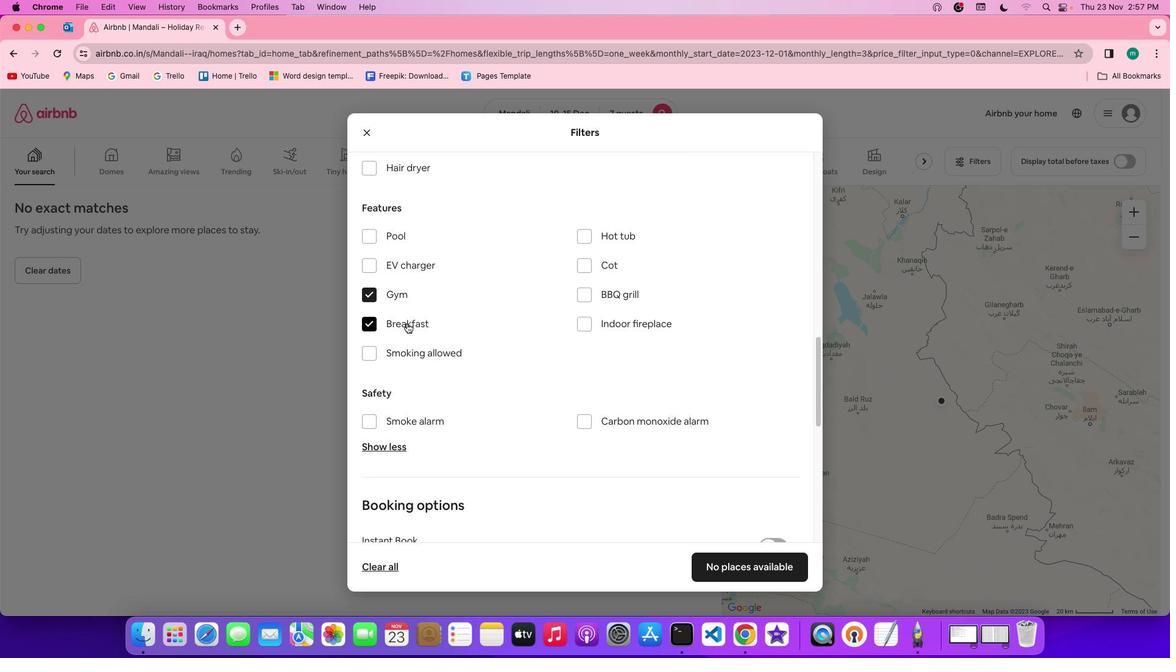 
Action: Mouse pressed left at (407, 323)
Screenshot: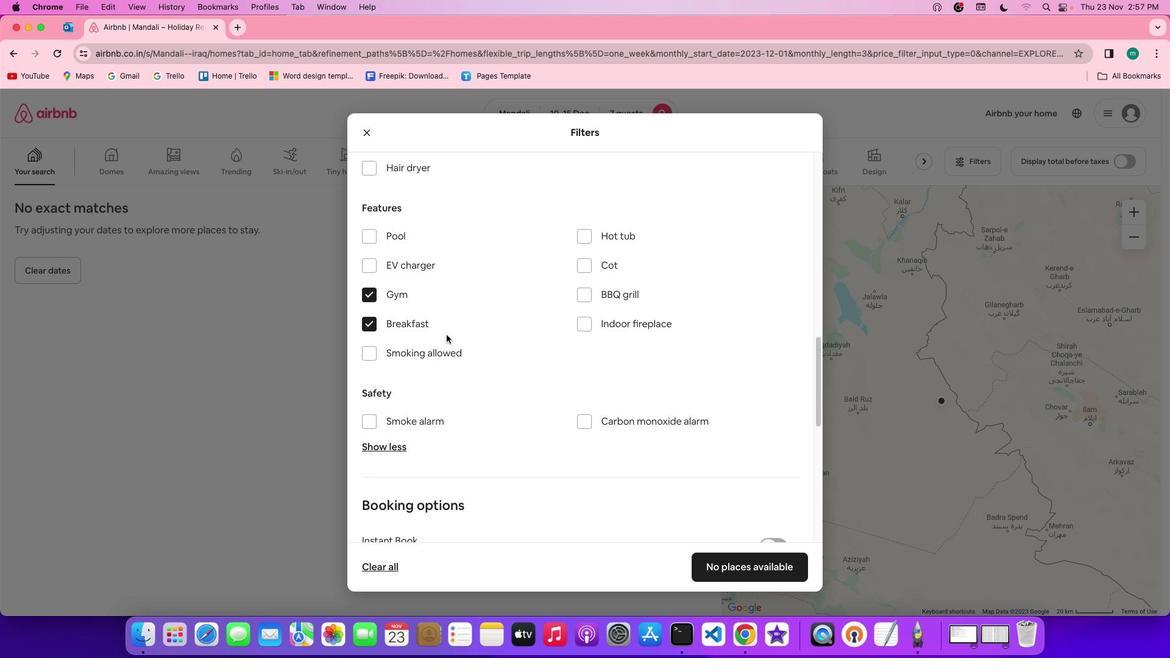 
Action: Mouse moved to (511, 374)
Screenshot: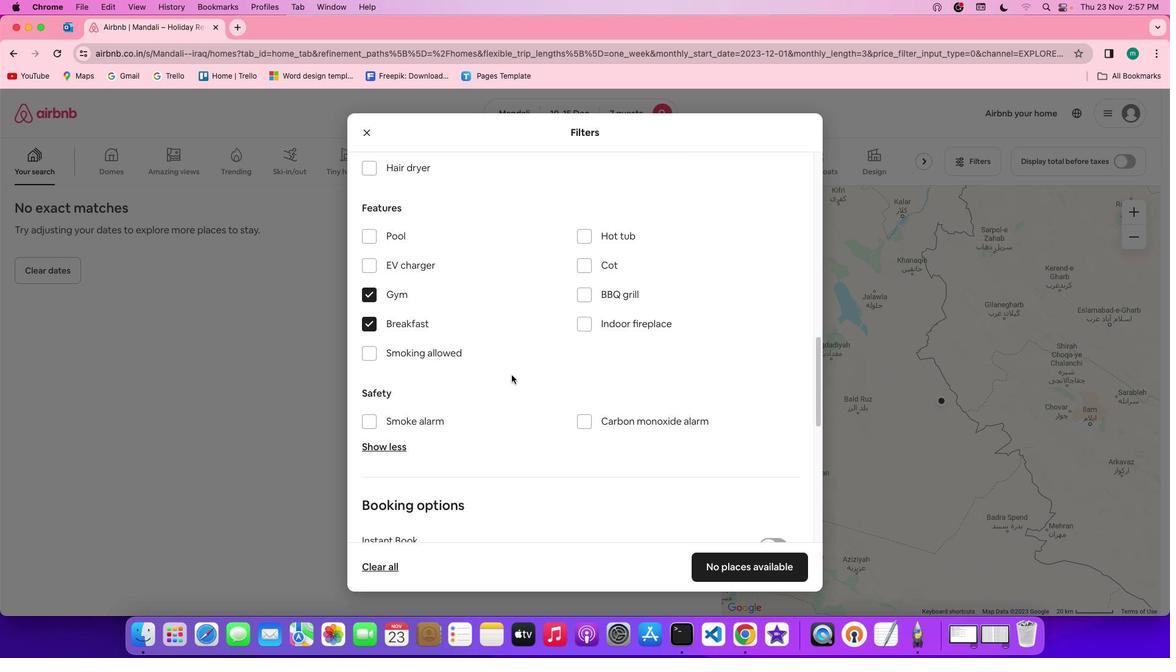 
Action: Mouse scrolled (511, 374) with delta (0, 0)
Screenshot: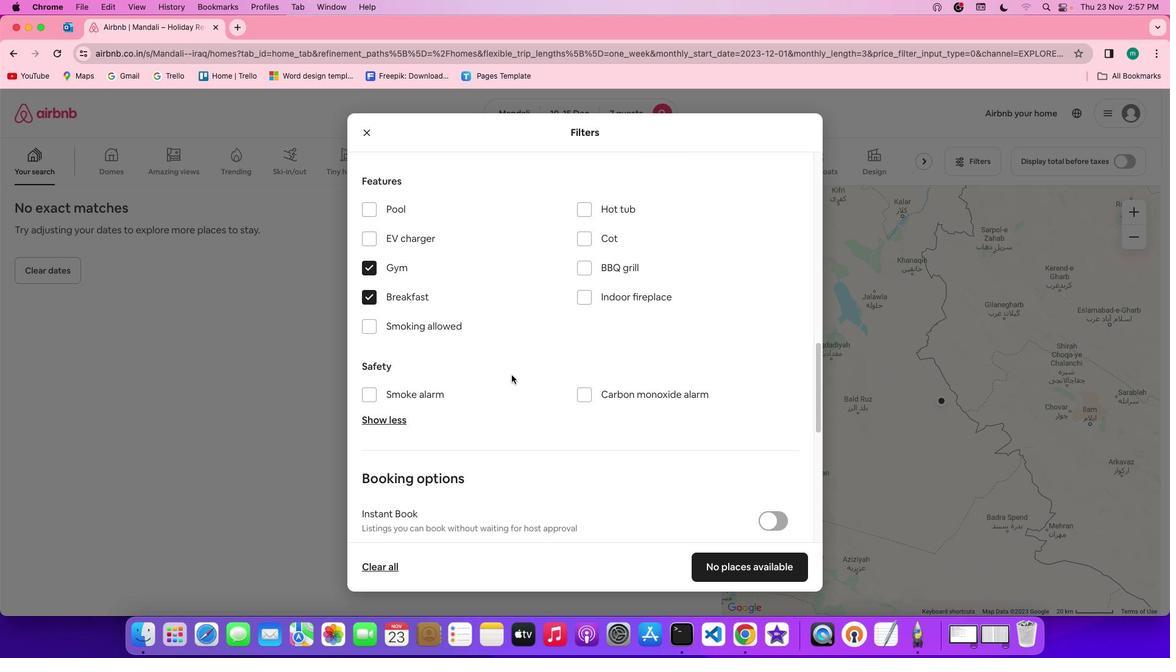 
Action: Mouse scrolled (511, 374) with delta (0, 0)
Screenshot: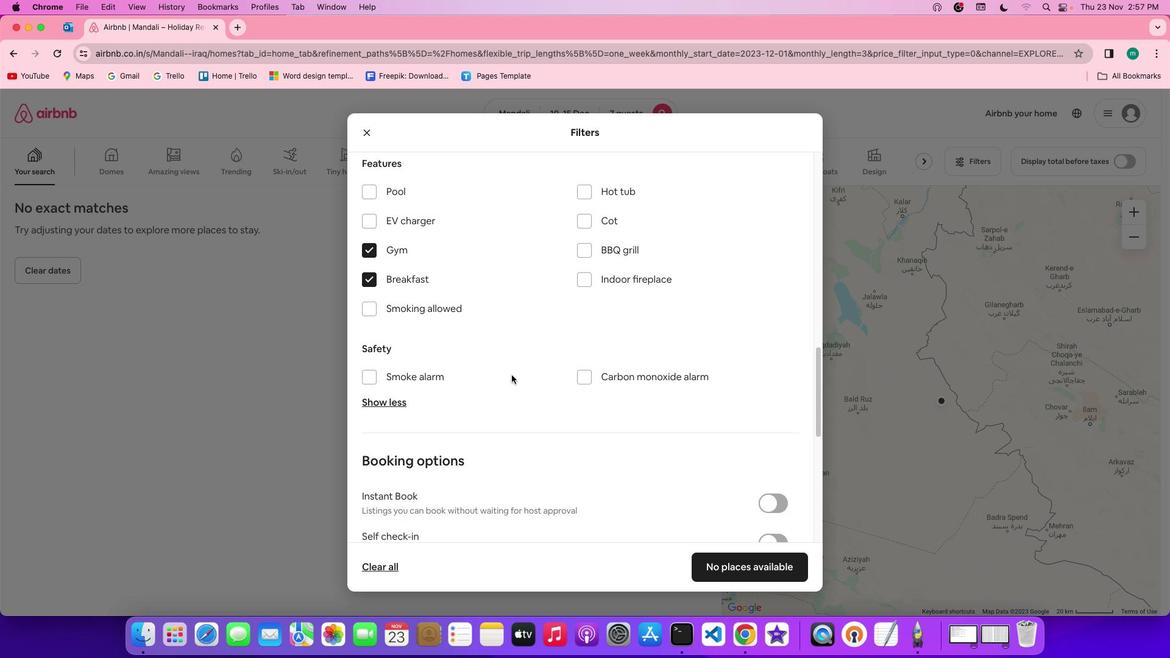 
Action: Mouse scrolled (511, 374) with delta (0, 0)
Screenshot: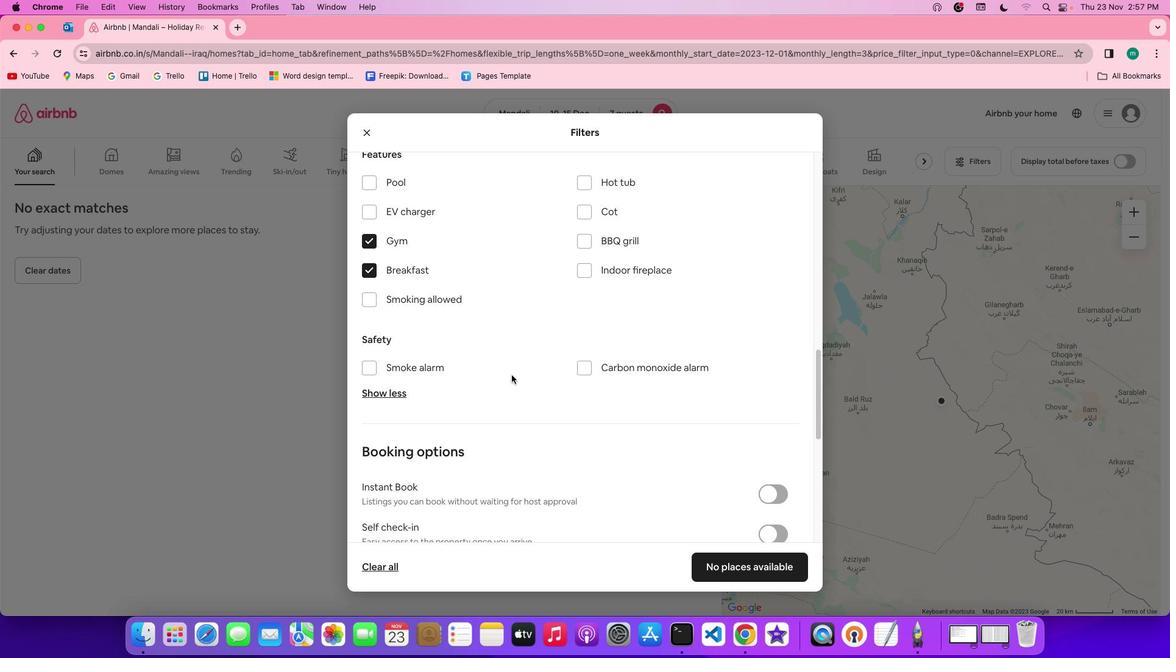 
Action: Mouse scrolled (511, 374) with delta (0, 0)
Screenshot: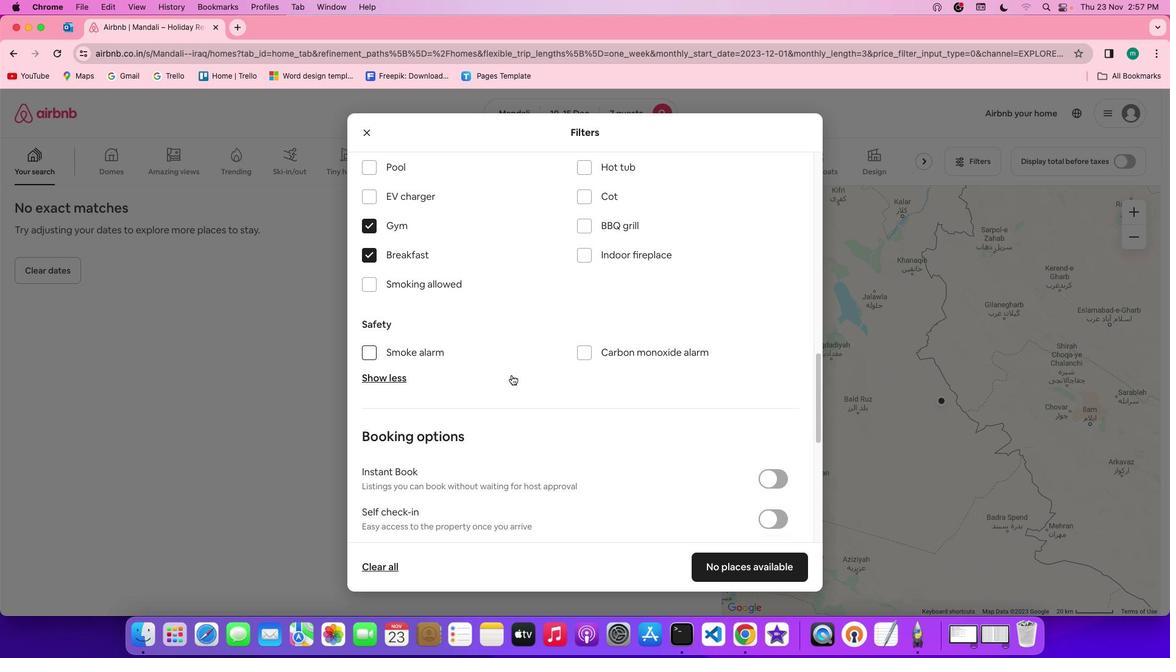 
Action: Mouse scrolled (511, 374) with delta (0, 0)
Screenshot: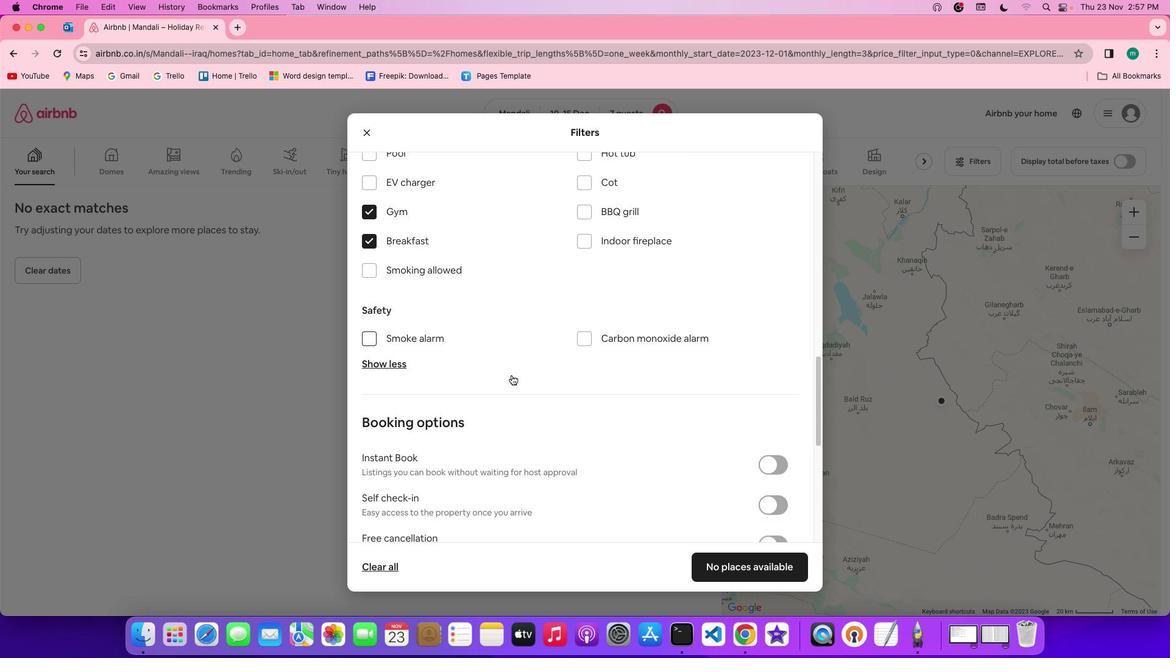 
Action: Mouse scrolled (511, 374) with delta (0, 0)
Screenshot: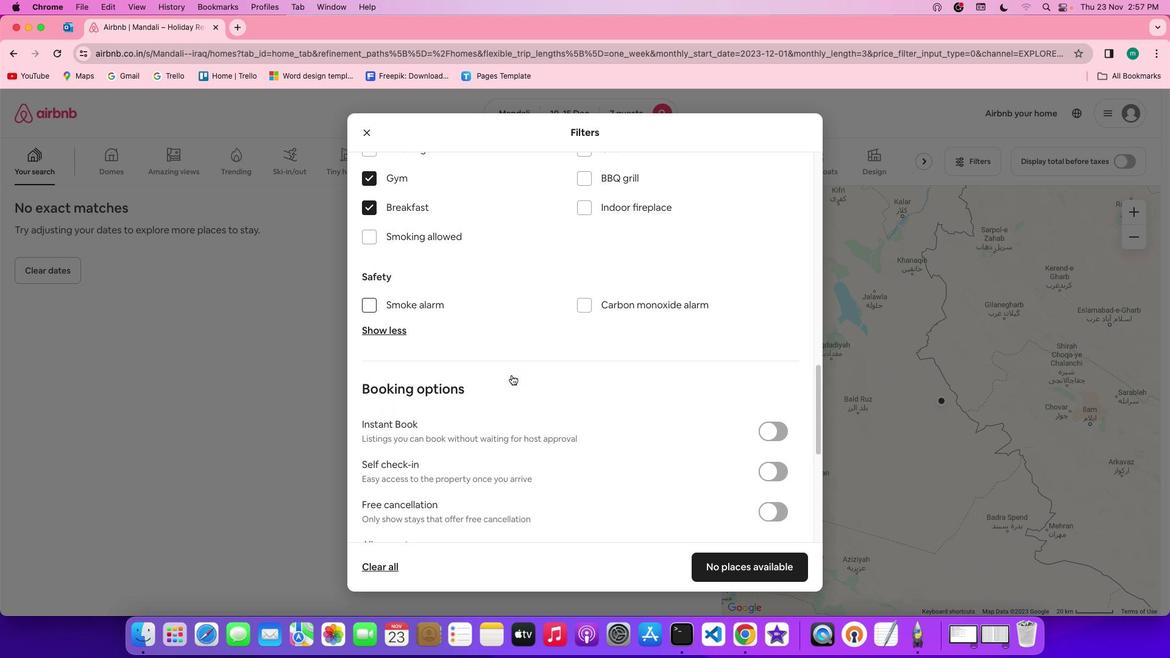 
Action: Mouse scrolled (511, 374) with delta (0, 0)
Screenshot: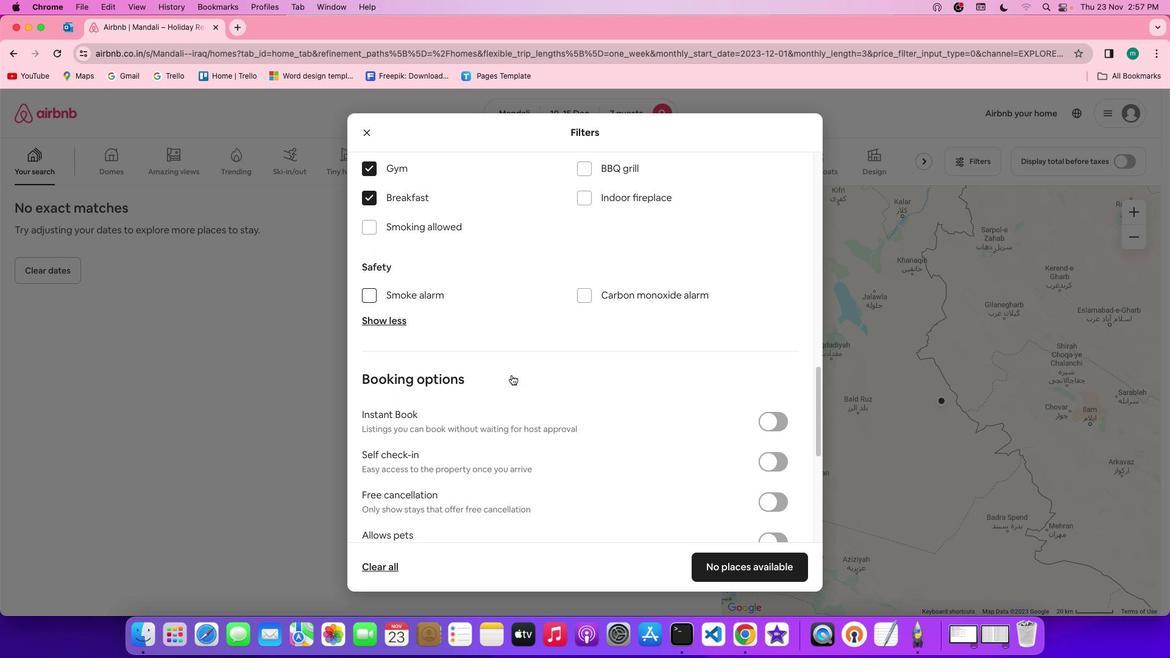 
Action: Mouse scrolled (511, 374) with delta (0, 0)
Screenshot: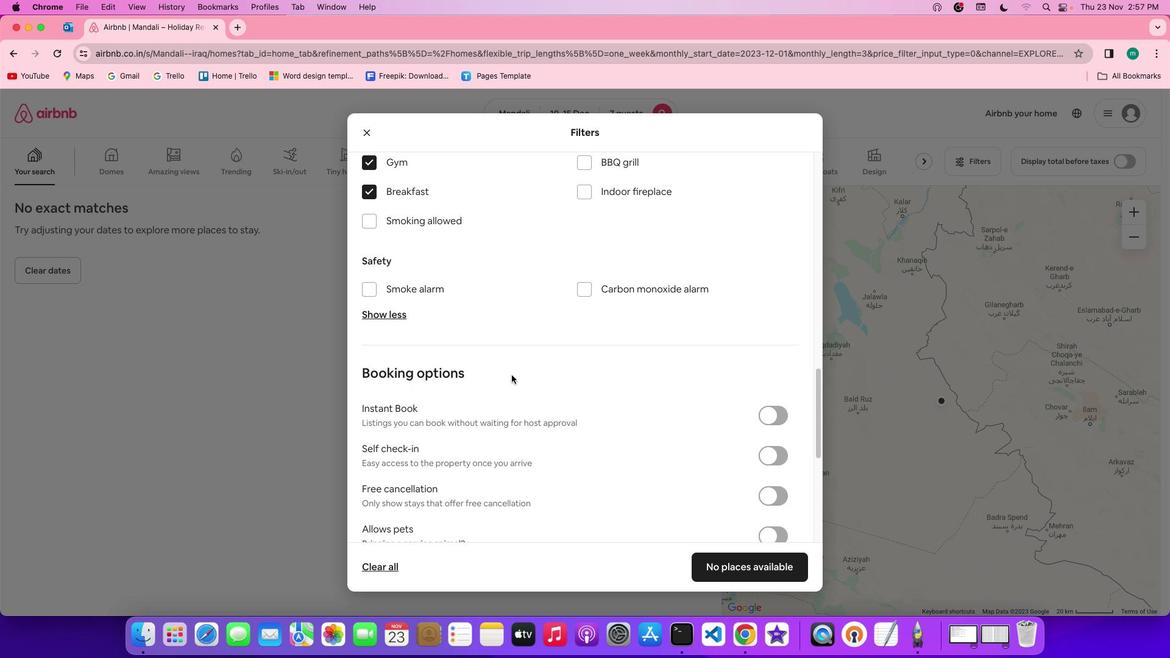 
Action: Mouse scrolled (511, 374) with delta (0, 0)
Screenshot: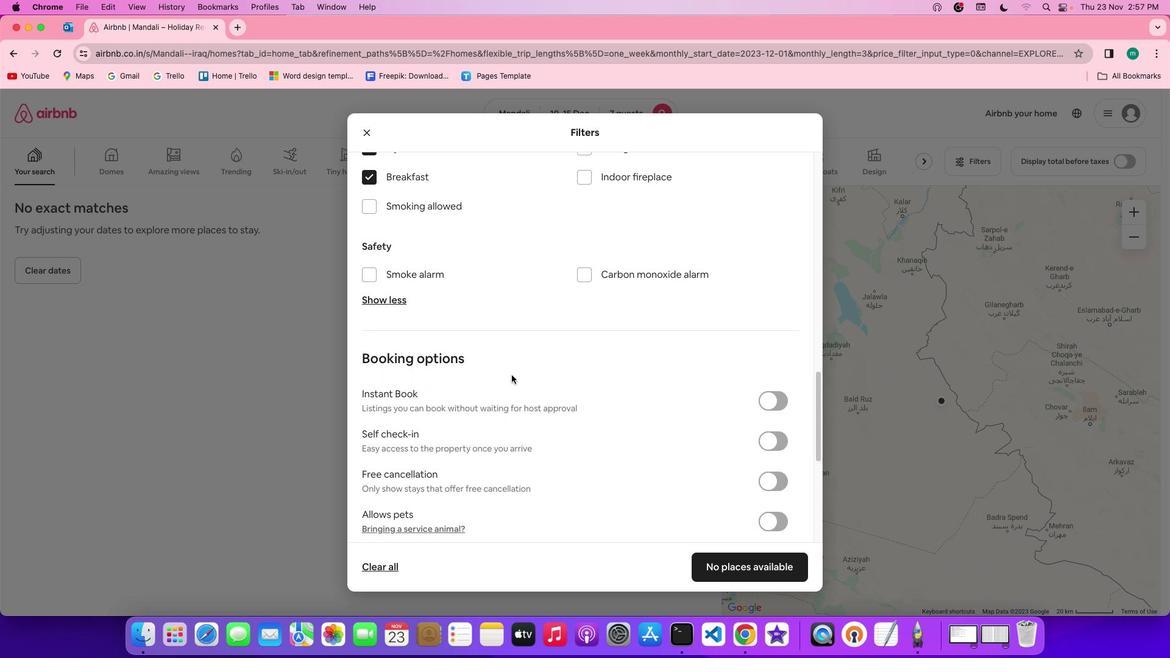 
Action: Mouse scrolled (511, 374) with delta (0, 0)
Screenshot: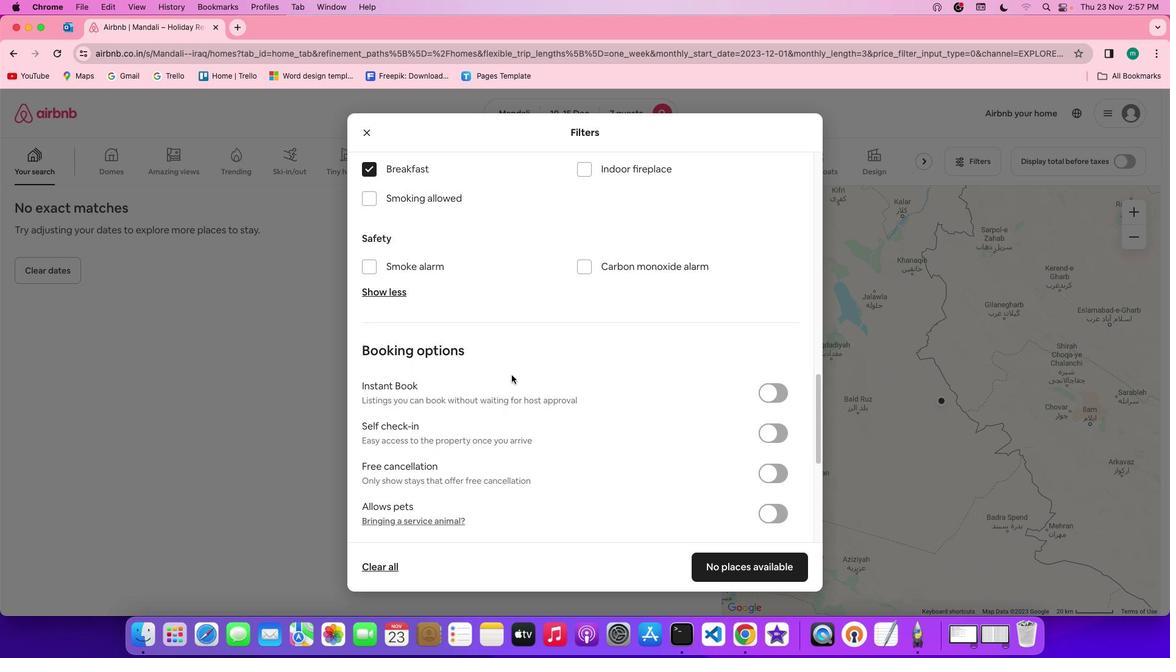 
Action: Mouse scrolled (511, 374) with delta (0, 0)
Screenshot: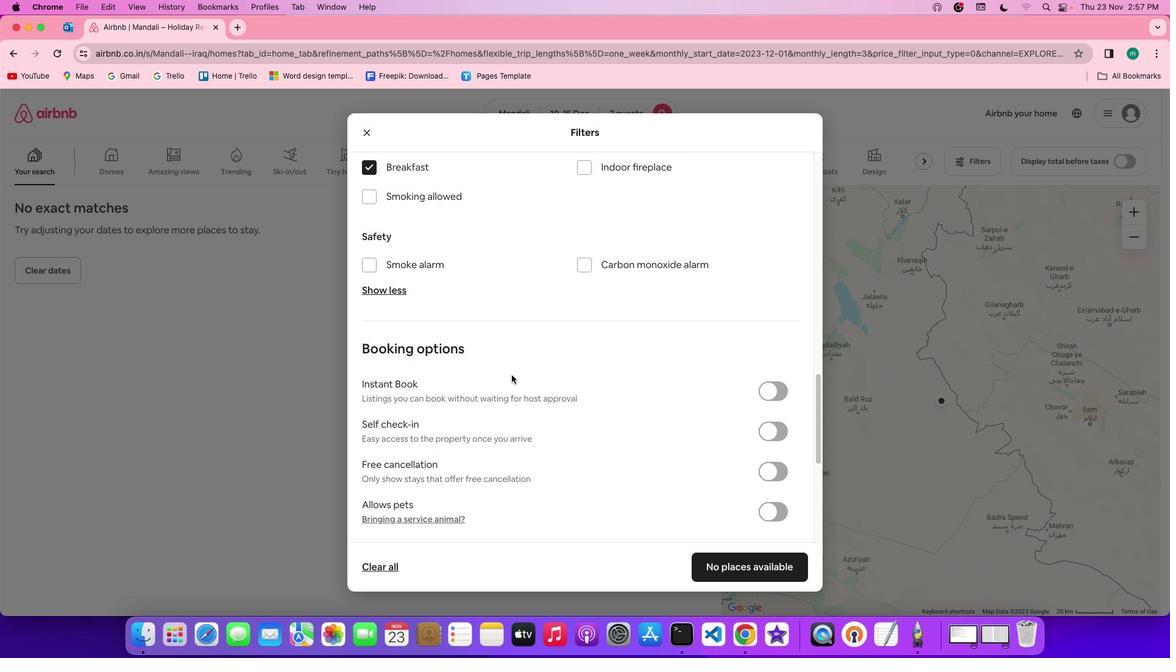 
Action: Mouse scrolled (511, 374) with delta (0, 0)
Screenshot: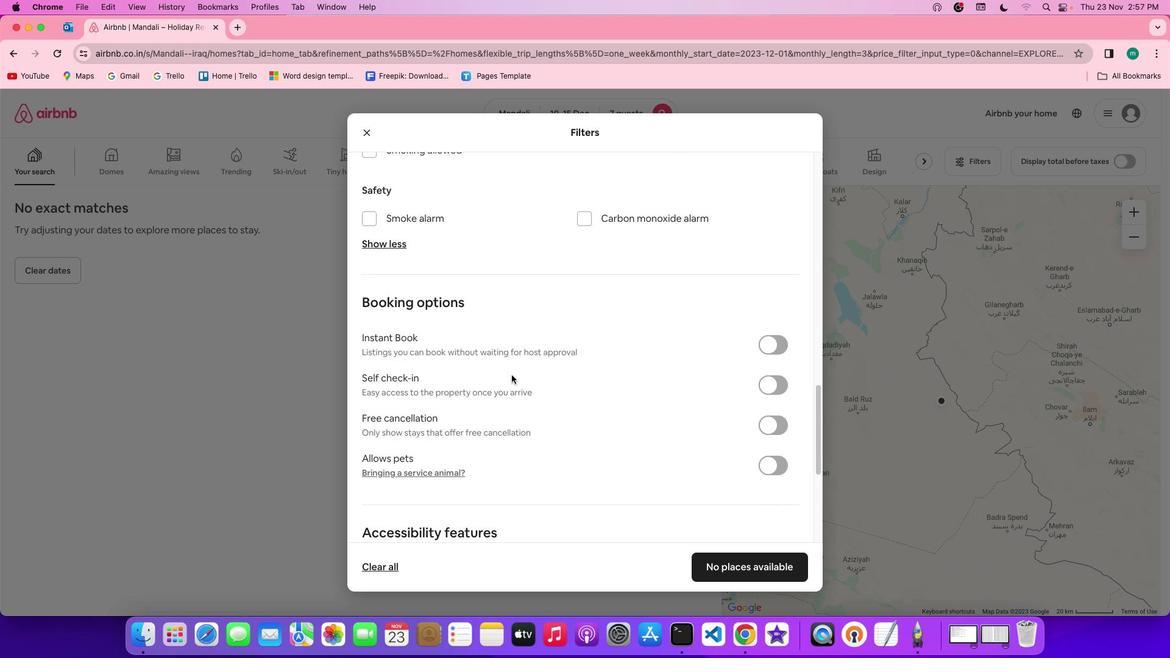 
Action: Mouse scrolled (511, 374) with delta (0, 0)
Screenshot: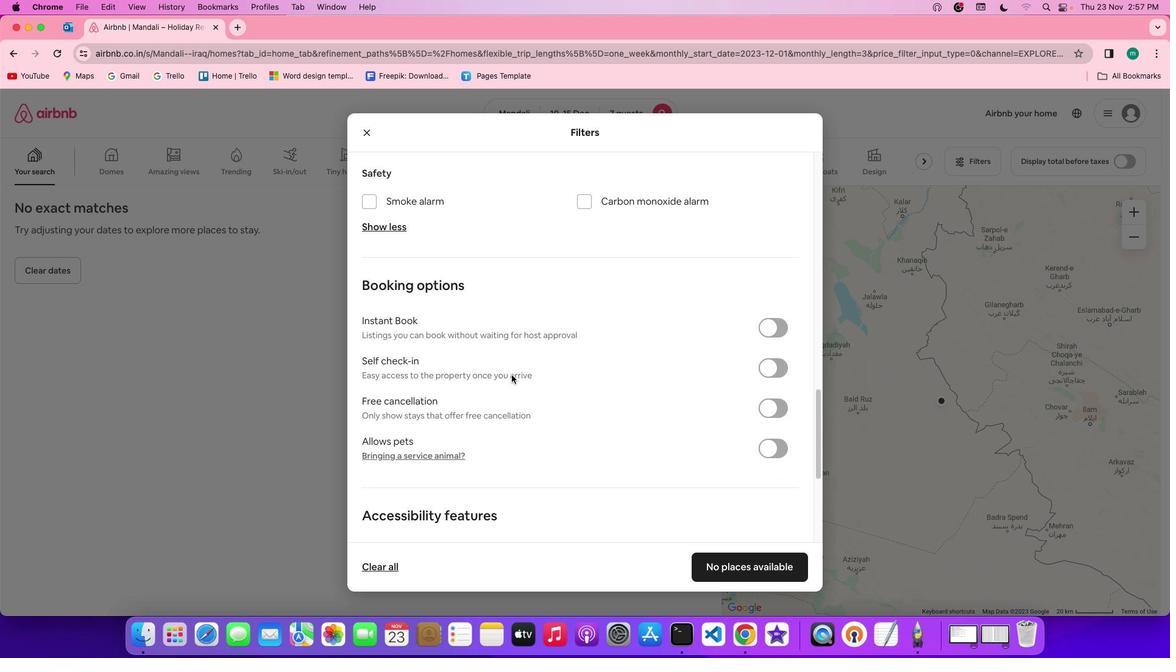 
Action: Mouse scrolled (511, 374) with delta (0, -1)
Screenshot: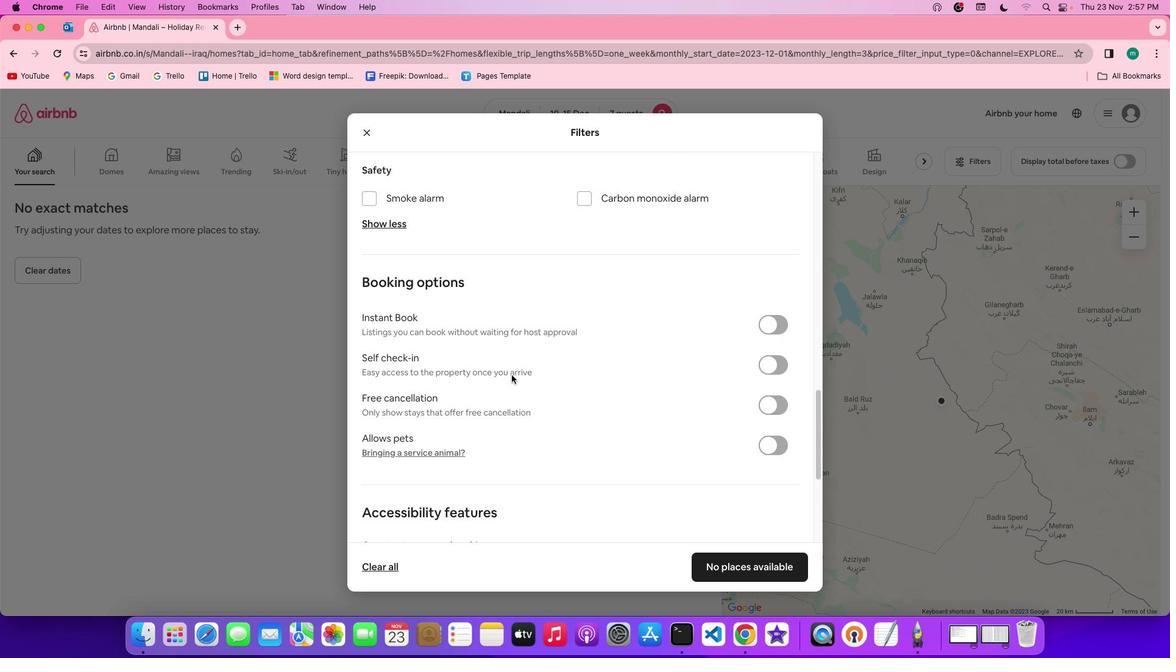 
Action: Mouse moved to (763, 363)
Screenshot: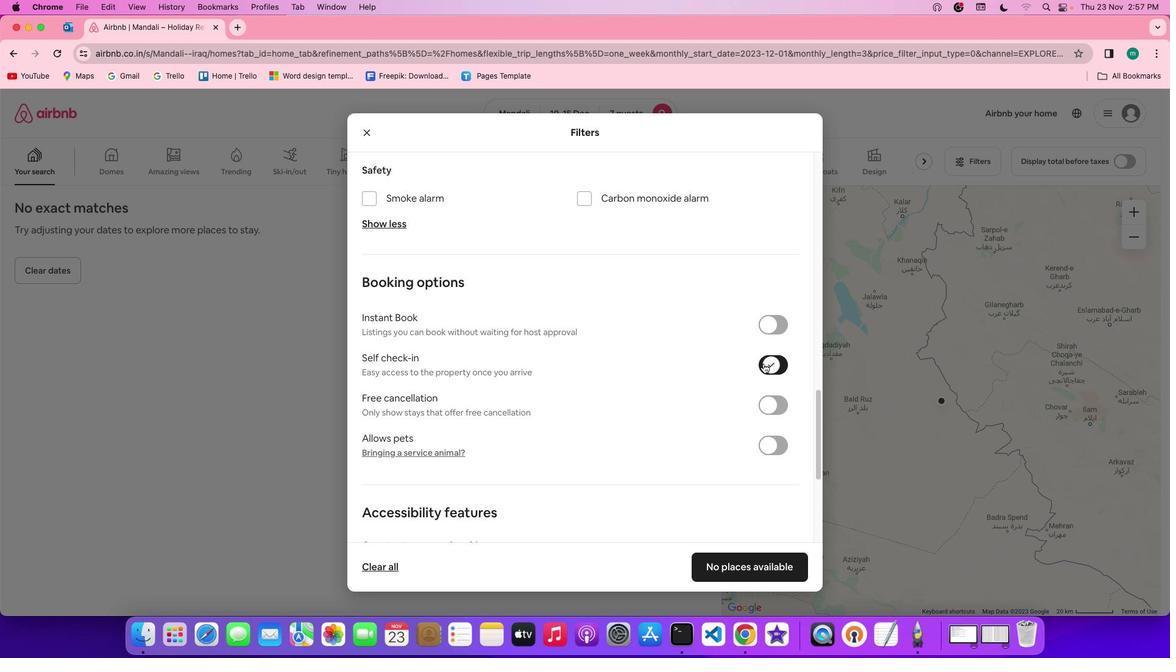 
Action: Mouse pressed left at (763, 363)
Screenshot: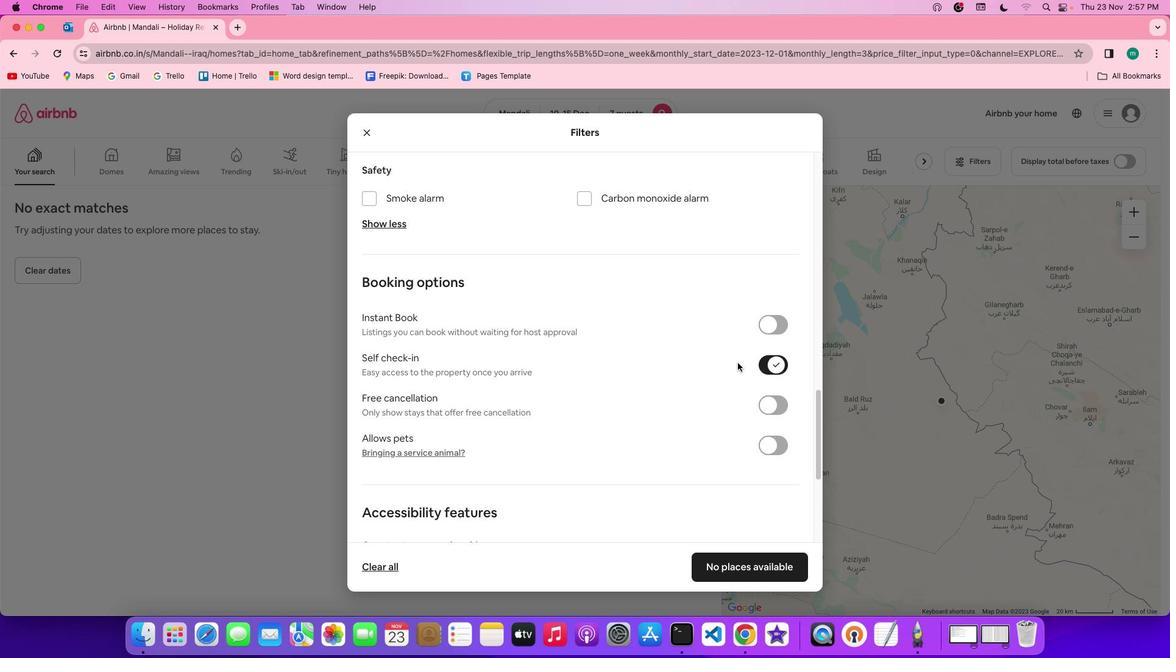 
Action: Mouse moved to (563, 418)
Screenshot: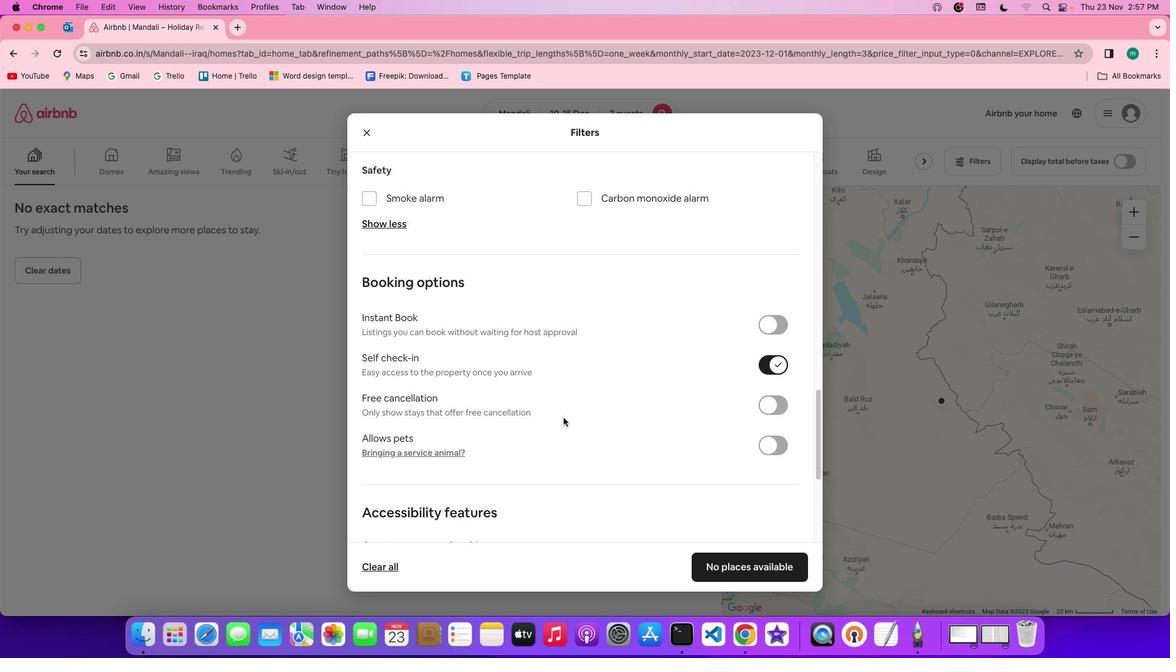 
Action: Mouse scrolled (563, 418) with delta (0, 0)
Screenshot: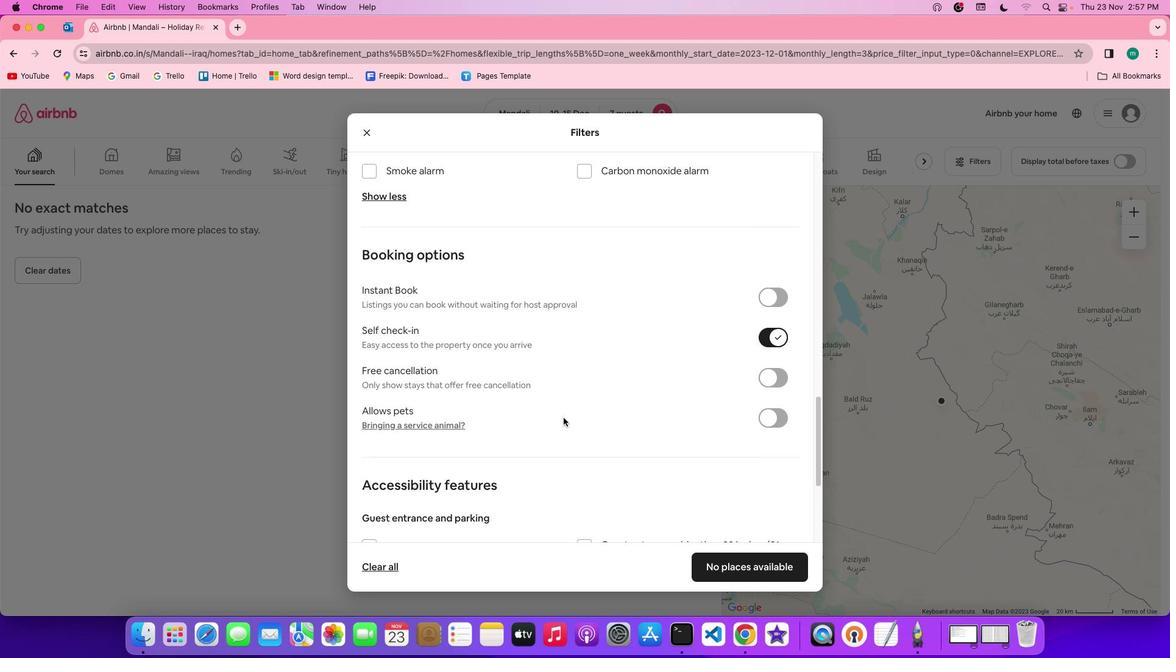 
Action: Mouse scrolled (563, 418) with delta (0, 0)
Screenshot: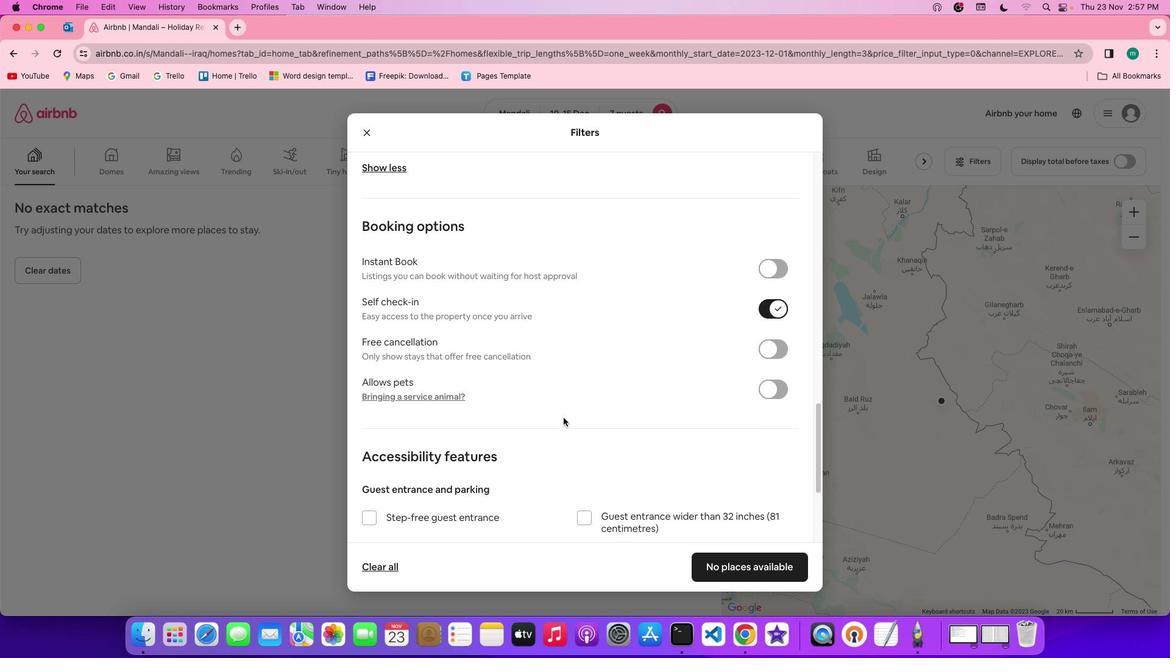 
Action: Mouse scrolled (563, 418) with delta (0, 0)
Screenshot: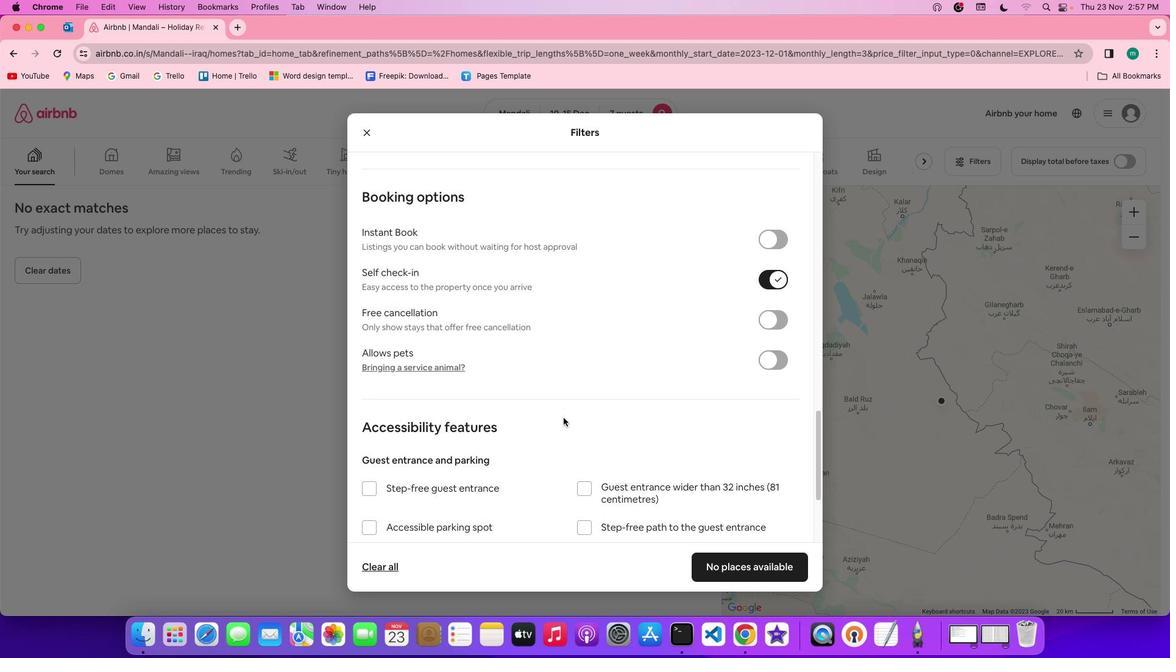
Action: Mouse scrolled (563, 418) with delta (0, 0)
Screenshot: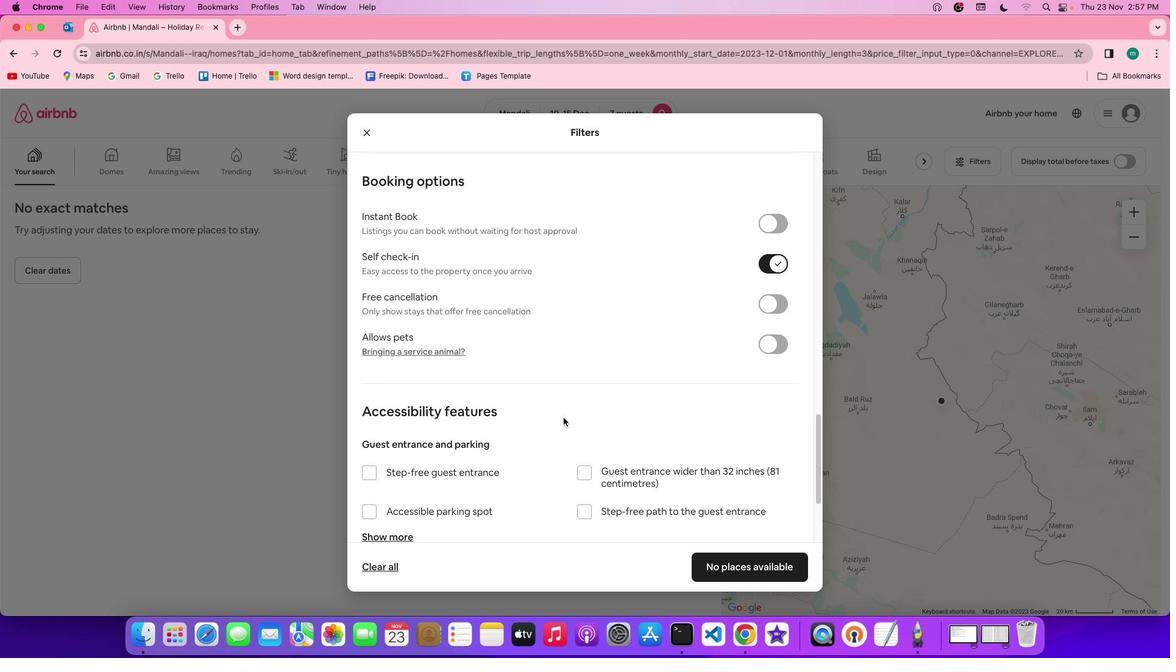 
Action: Mouse scrolled (563, 418) with delta (0, 0)
Screenshot: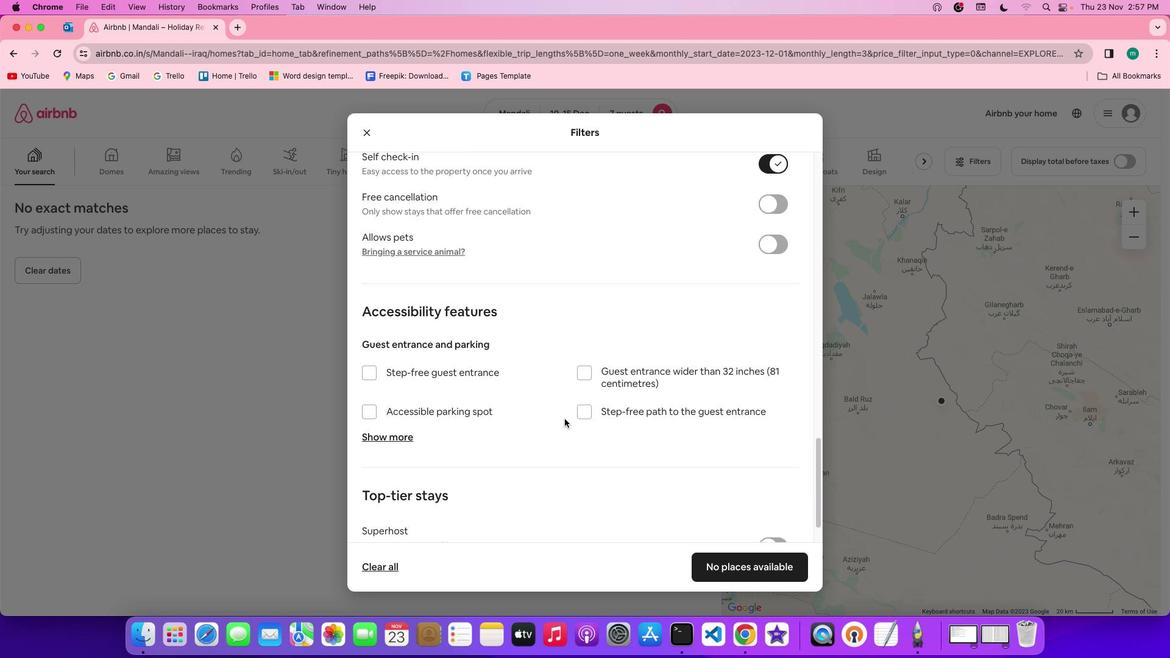 
Action: Mouse moved to (563, 418)
Screenshot: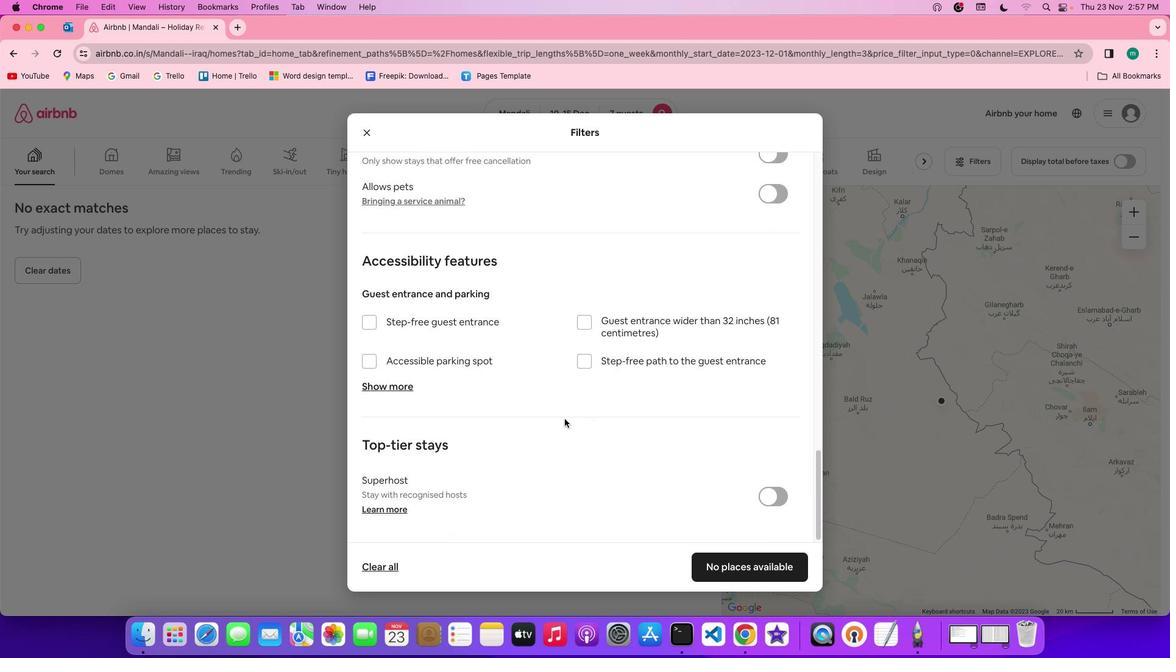 
Action: Mouse scrolled (563, 418) with delta (0, 0)
Screenshot: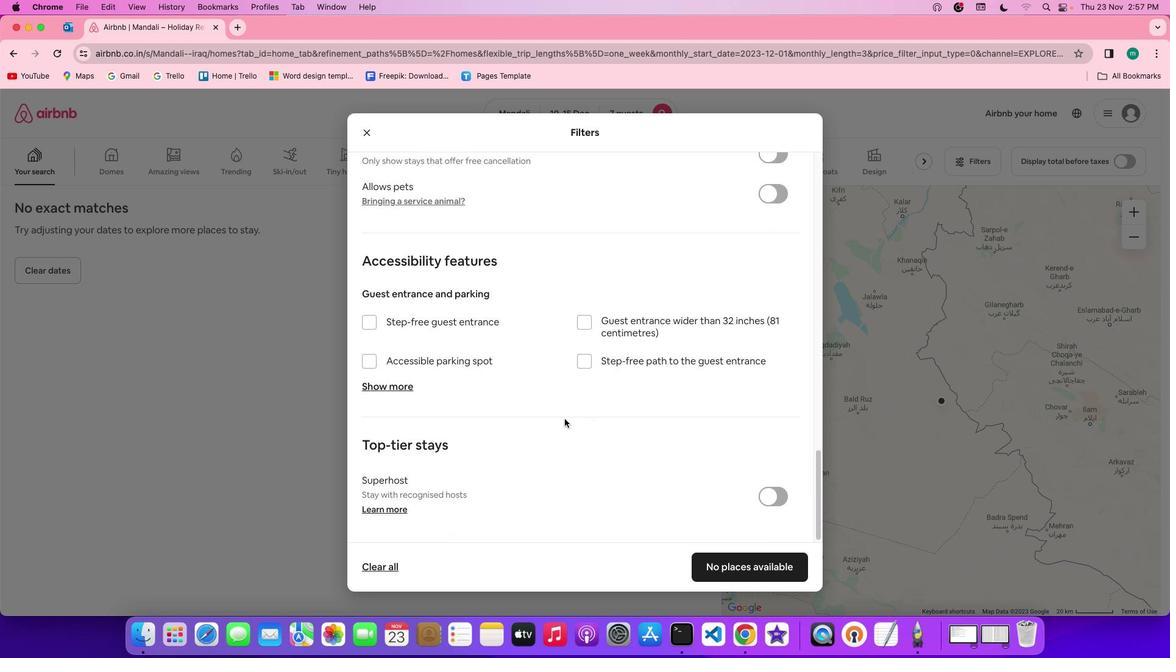 
Action: Mouse moved to (564, 418)
Screenshot: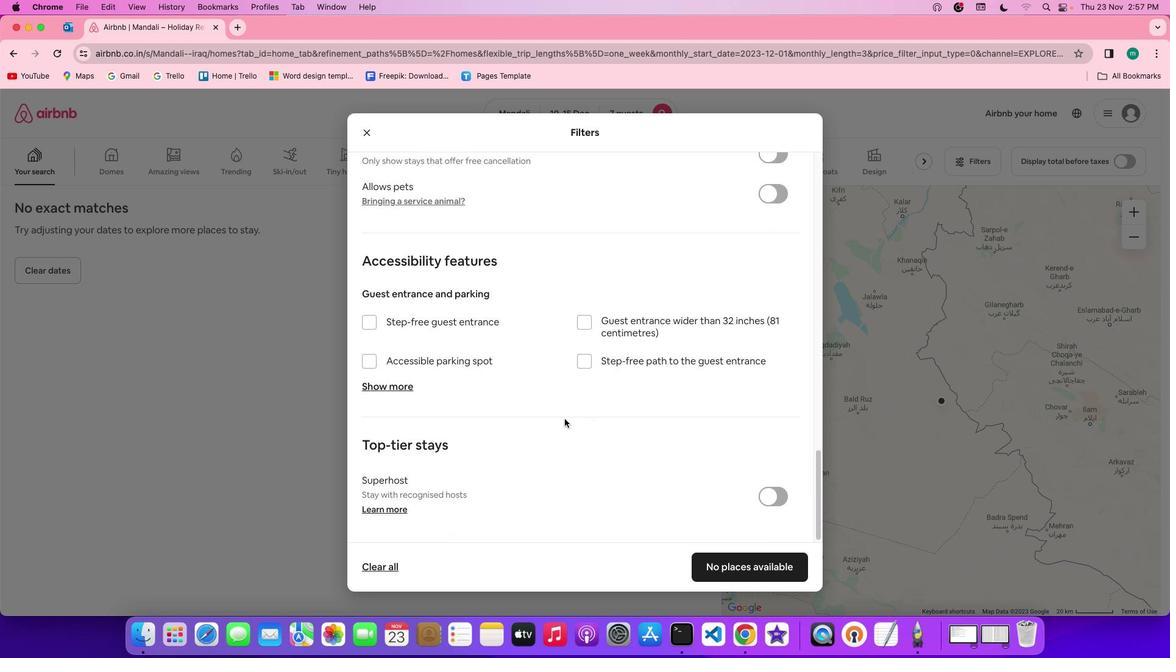 
Action: Mouse scrolled (564, 418) with delta (0, -1)
Screenshot: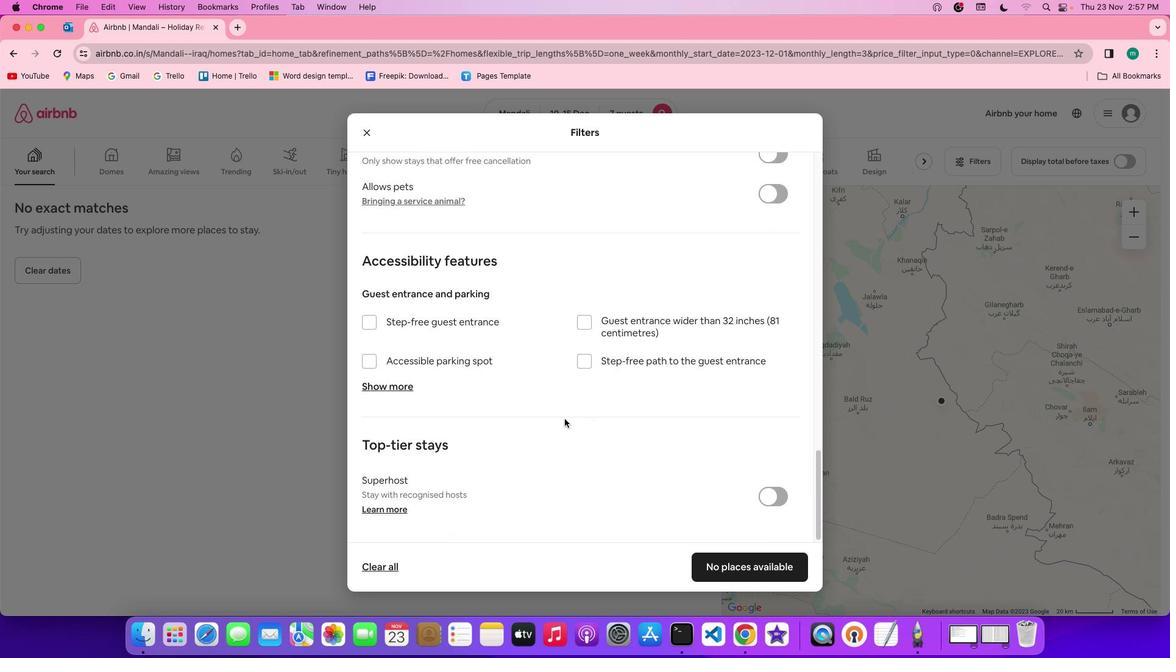 
Action: Mouse moved to (564, 418)
Screenshot: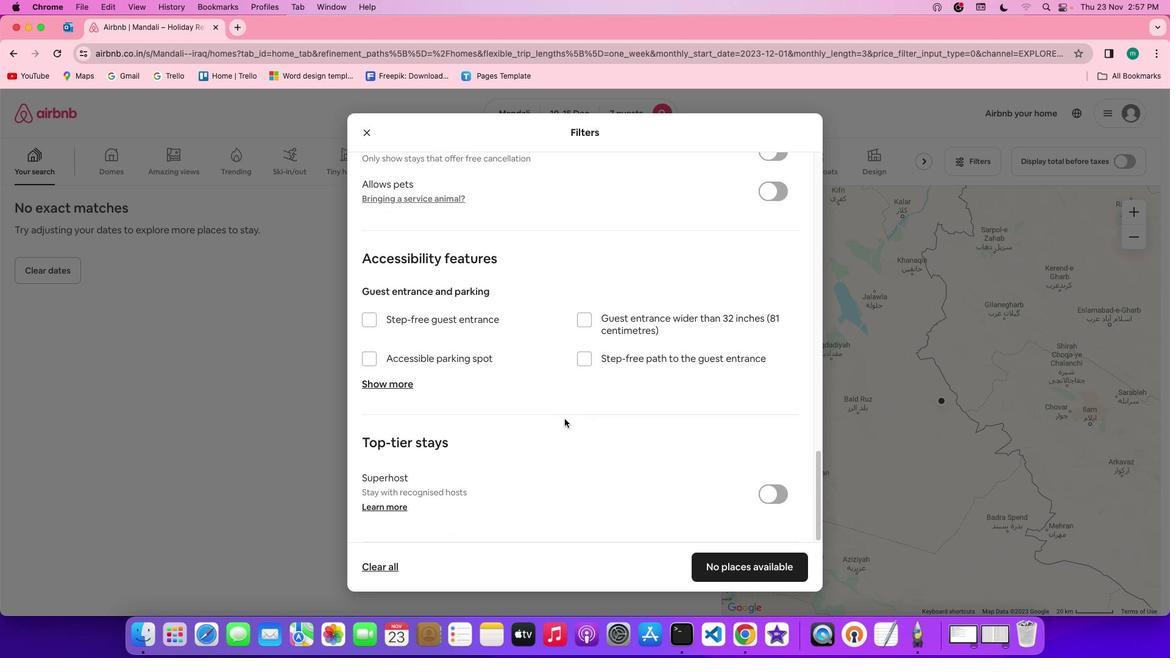 
Action: Mouse scrolled (564, 418) with delta (0, -2)
Screenshot: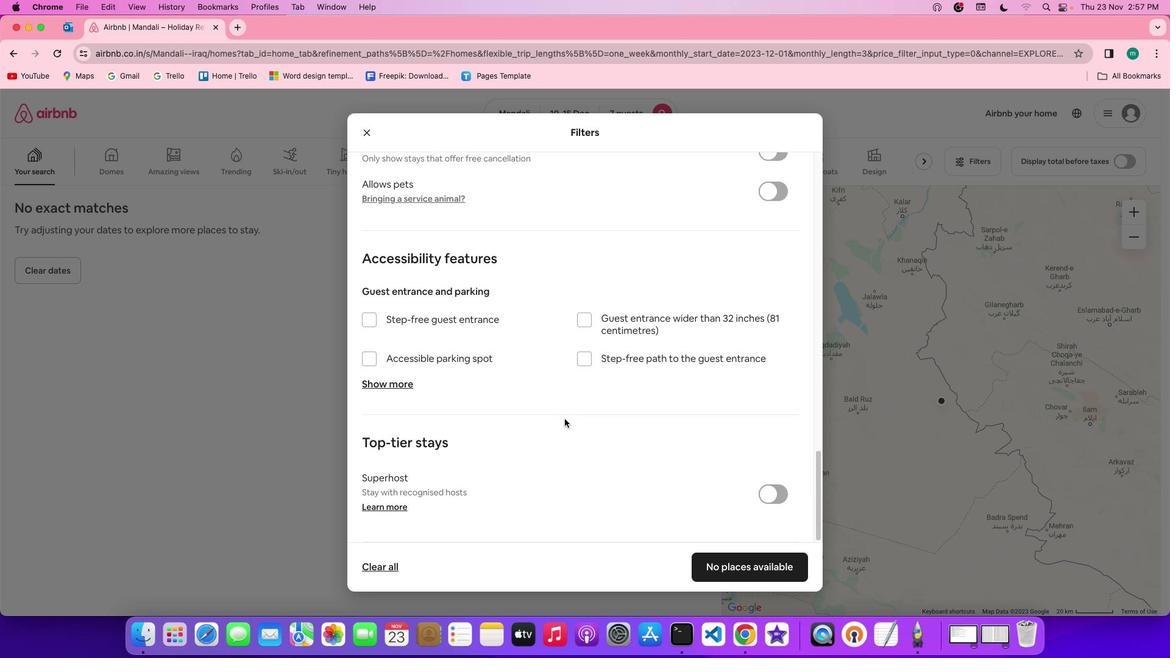 
Action: Mouse moved to (565, 418)
Screenshot: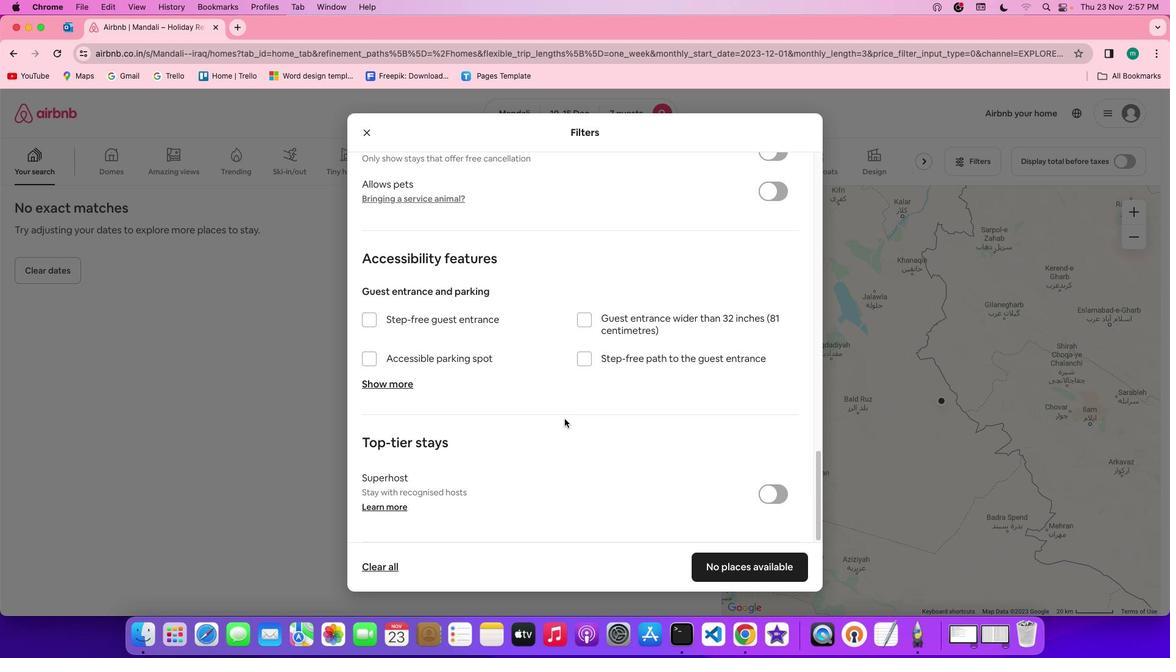 
Action: Mouse scrolled (565, 418) with delta (0, 0)
Screenshot: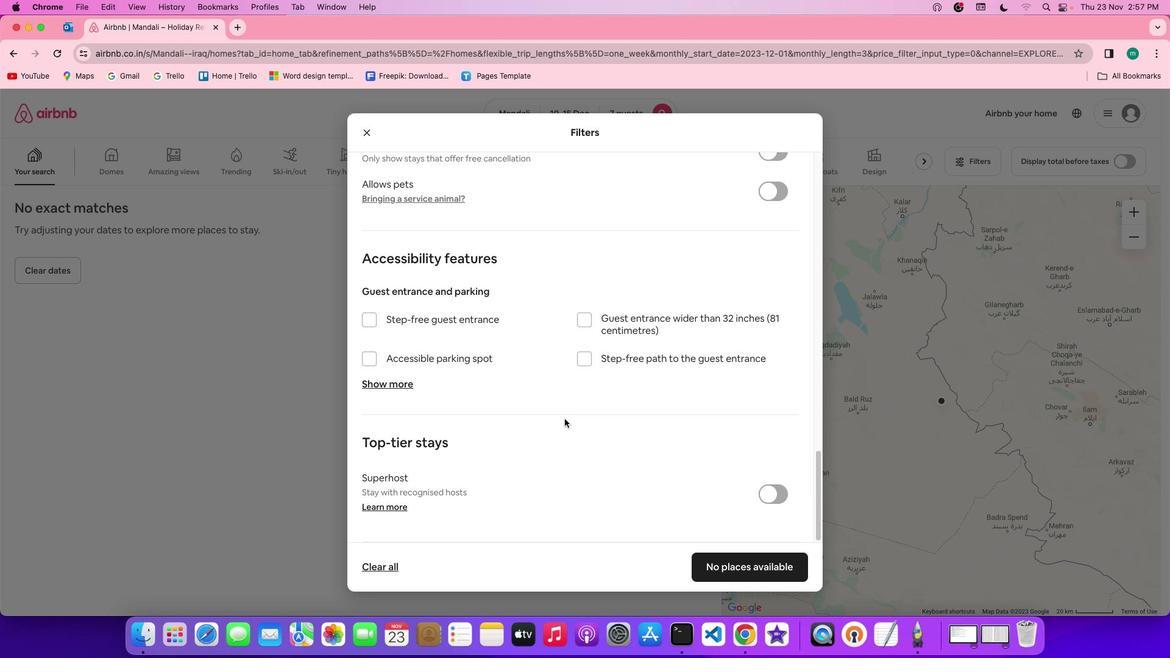 
Action: Mouse scrolled (565, 418) with delta (0, 0)
Screenshot: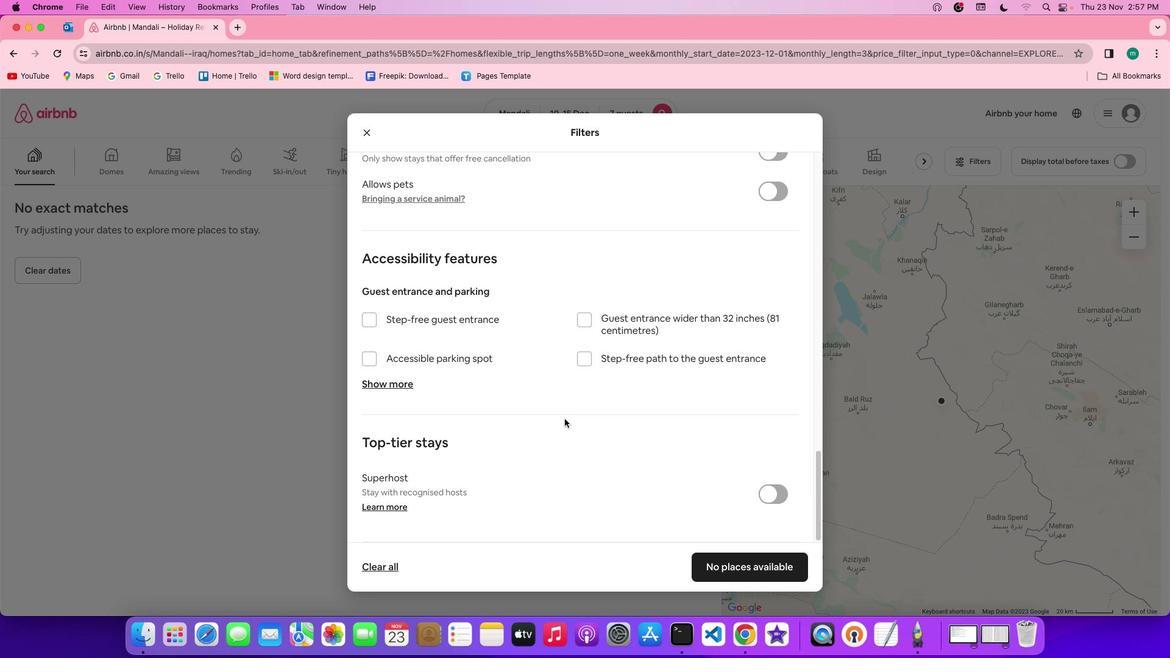 
Action: Mouse scrolled (565, 418) with delta (0, -1)
Screenshot: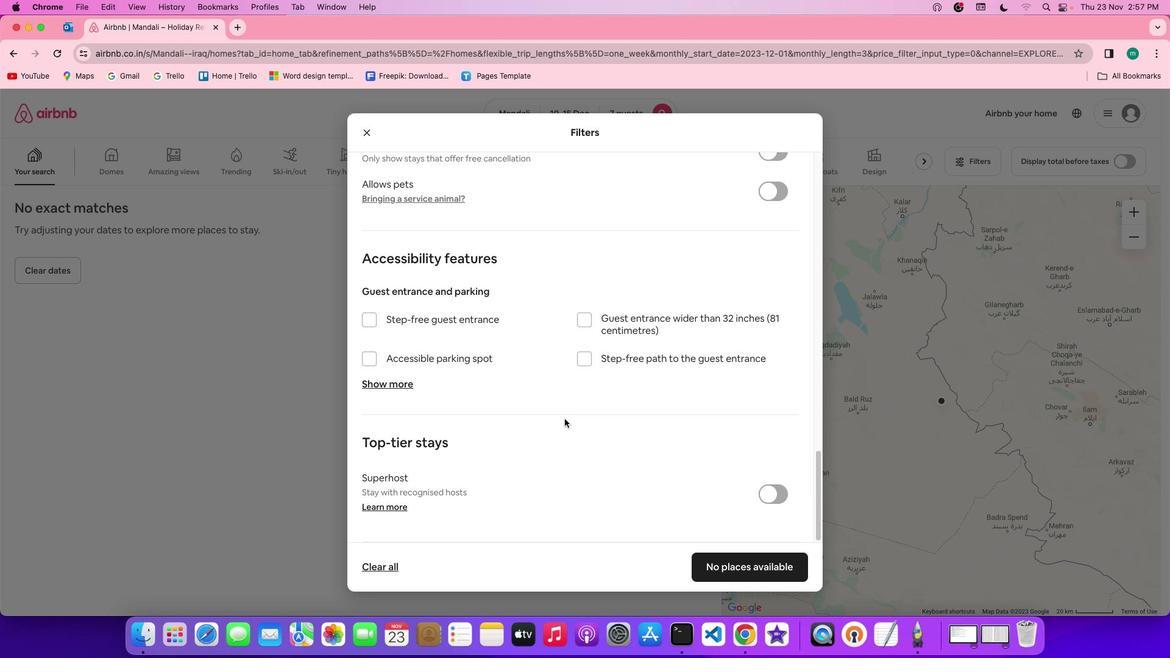 
Action: Mouse scrolled (565, 418) with delta (0, -2)
Screenshot: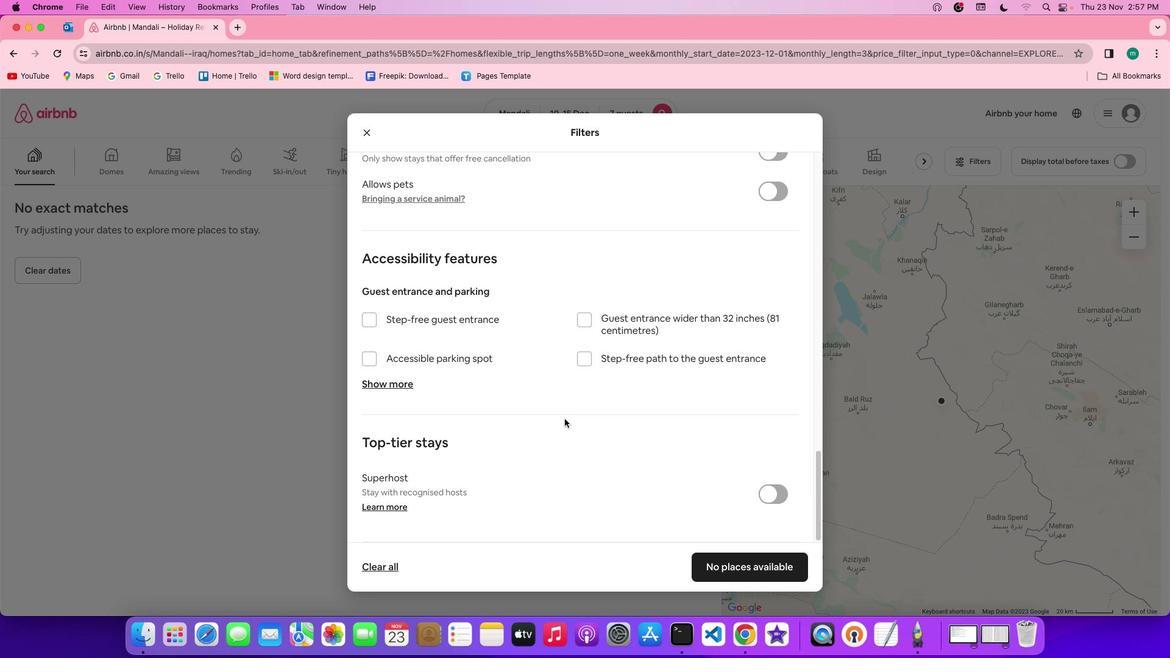 
Action: Mouse moved to (565, 419)
Screenshot: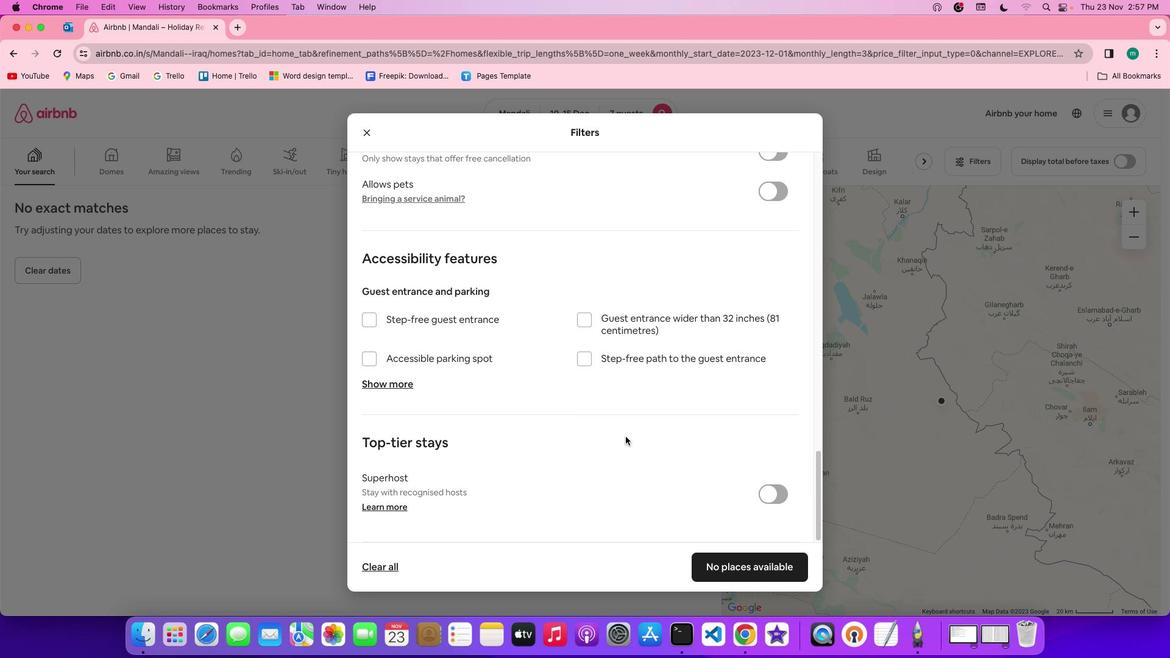 
Action: Mouse scrolled (565, 419) with delta (0, 0)
Screenshot: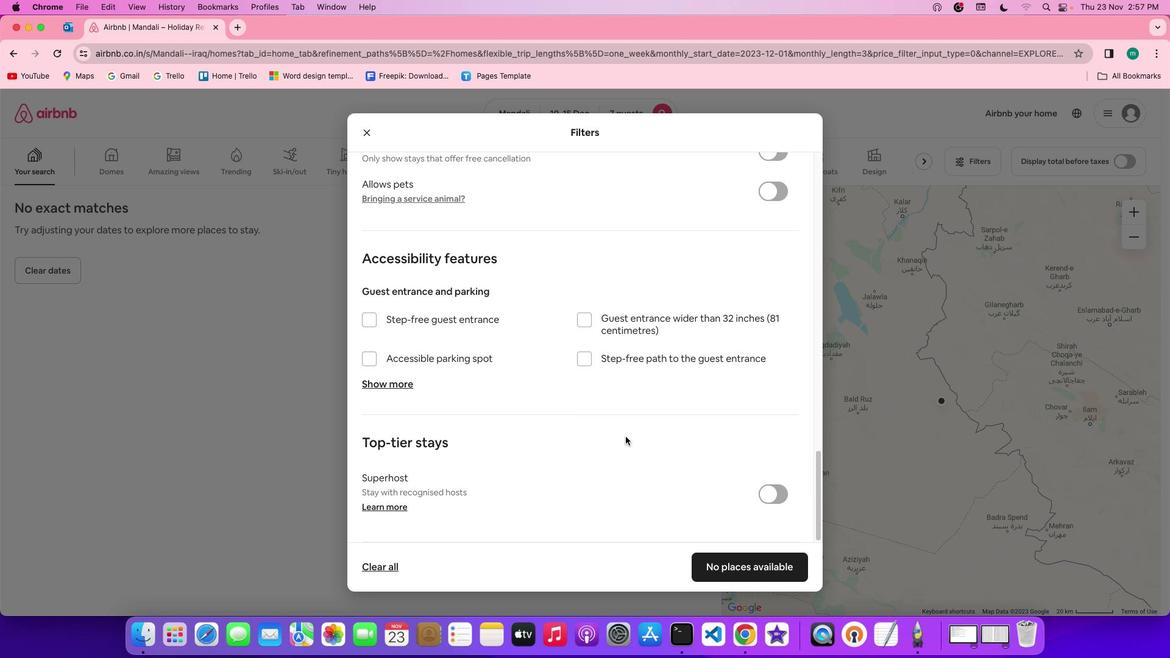 
Action: Mouse moved to (567, 419)
Screenshot: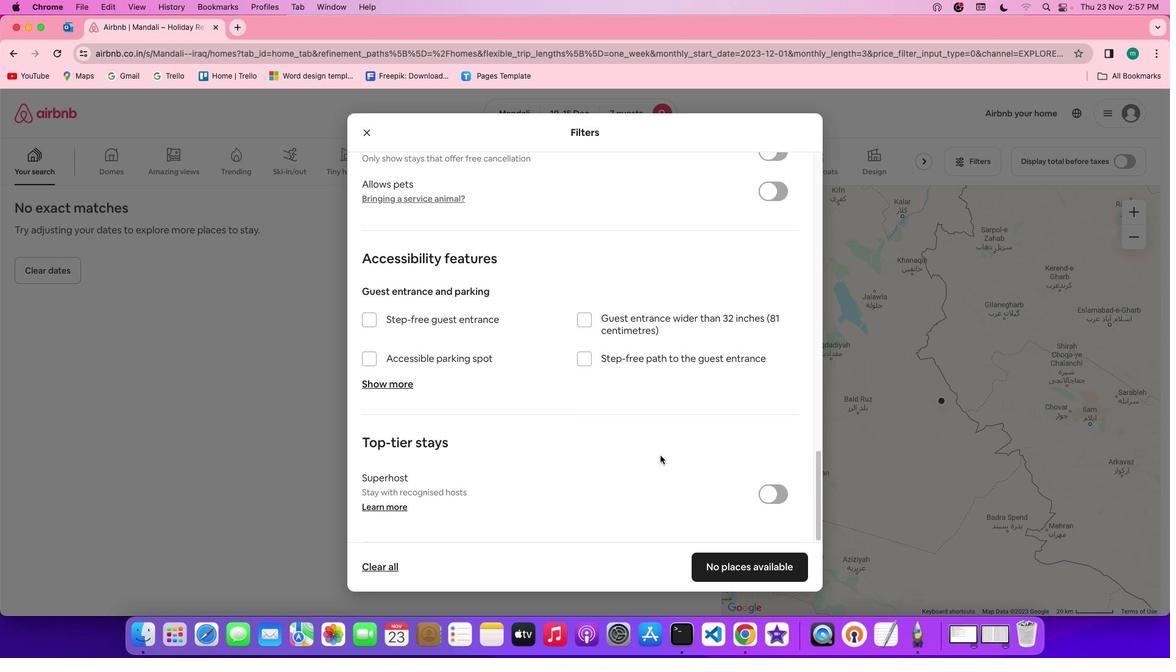 
Action: Mouse scrolled (567, 419) with delta (0, 0)
Screenshot: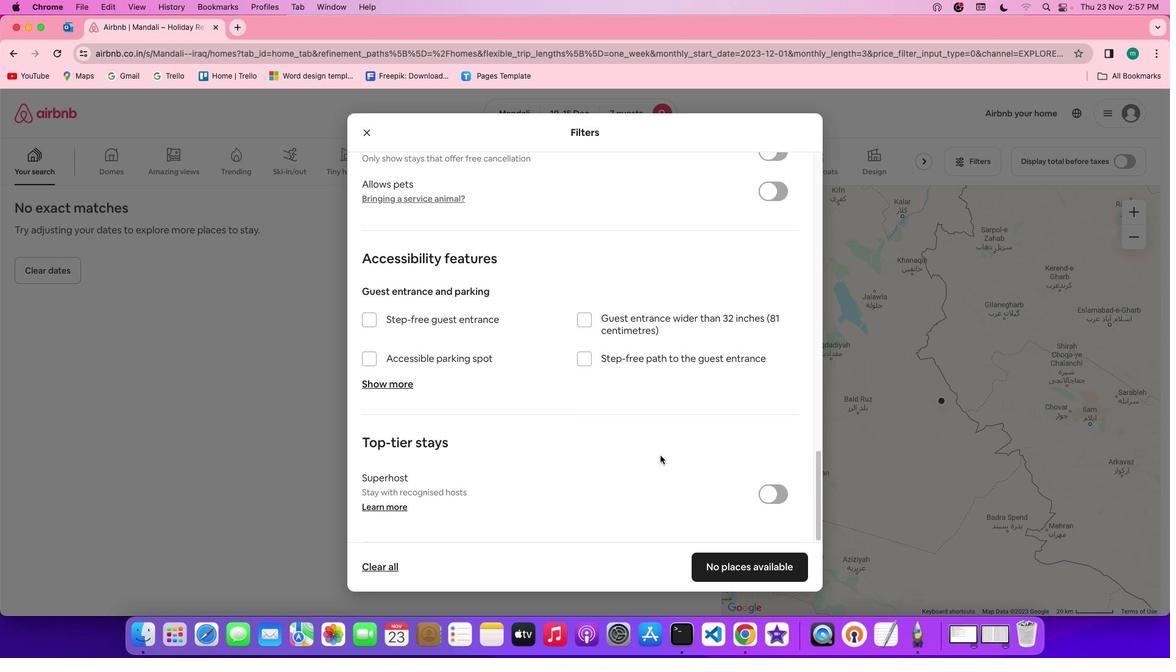 
Action: Mouse moved to (567, 419)
Screenshot: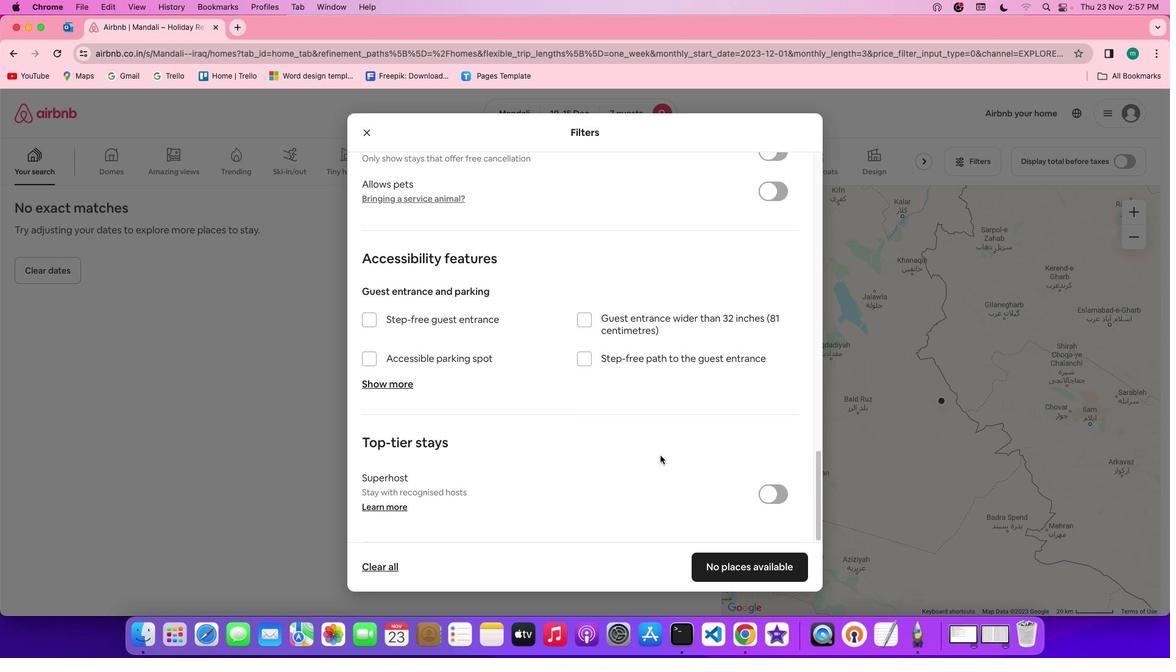 
Action: Mouse scrolled (567, 419) with delta (0, -1)
Screenshot: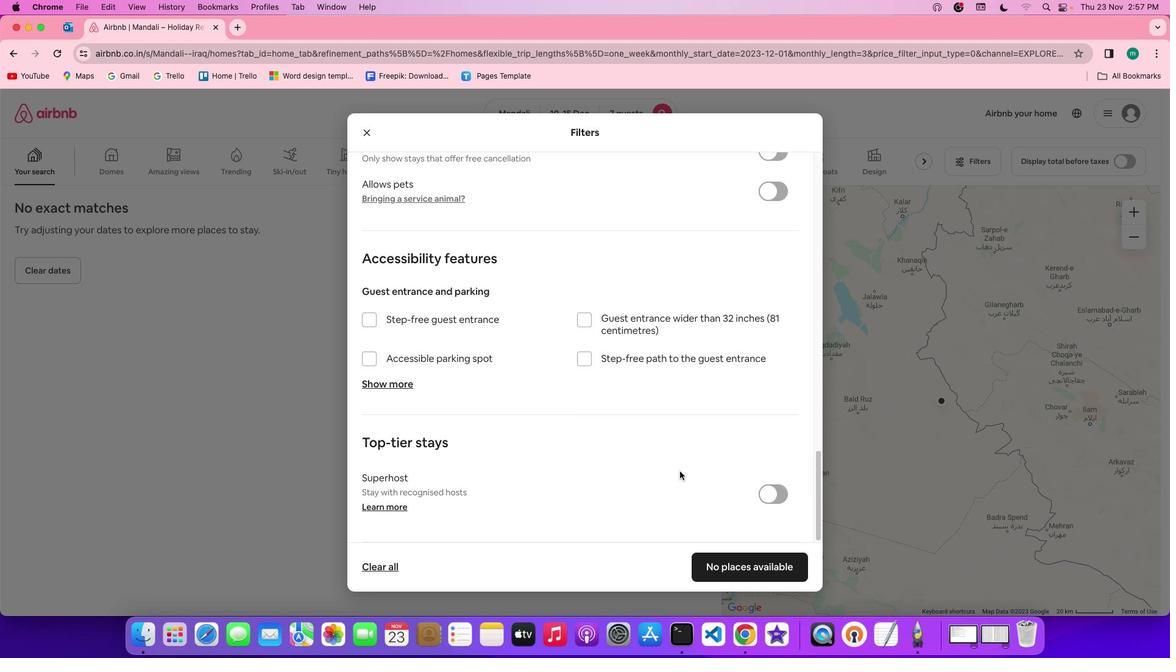 
Action: Mouse moved to (568, 419)
Screenshot: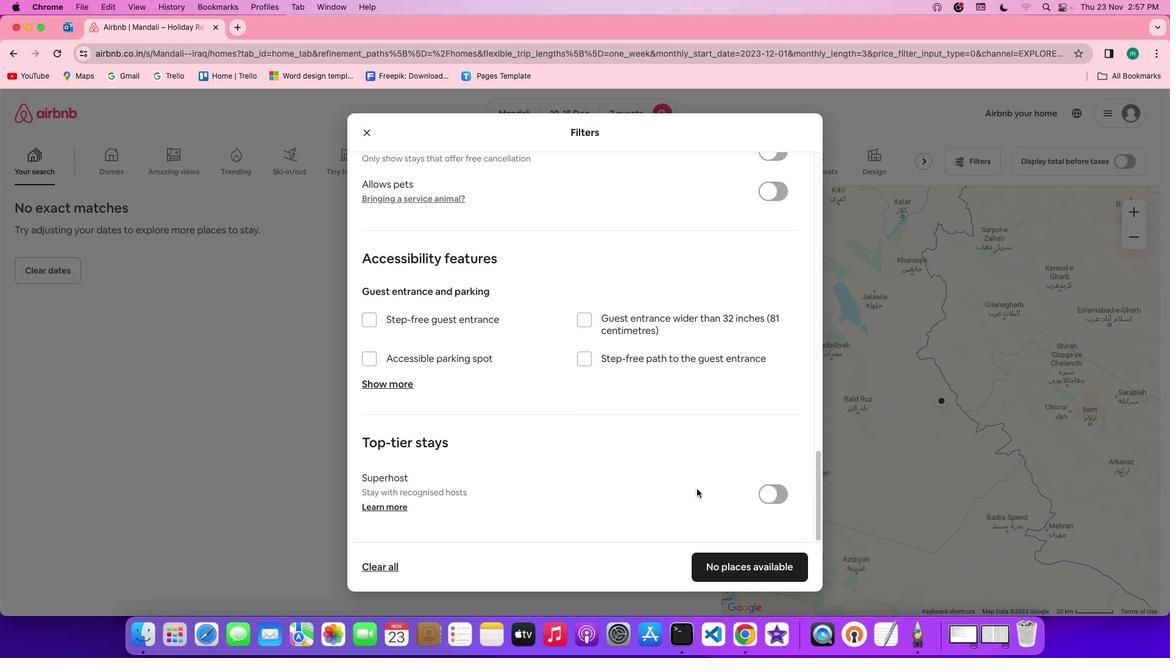 
Action: Mouse scrolled (568, 419) with delta (0, -2)
Screenshot: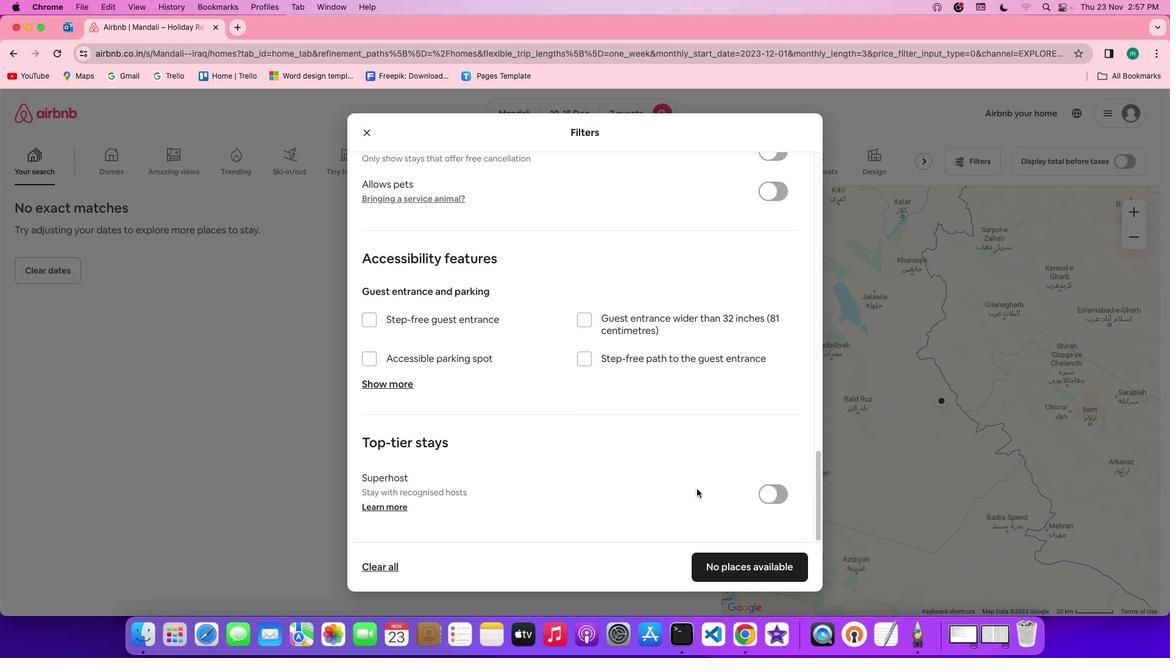 
Action: Mouse moved to (741, 569)
Screenshot: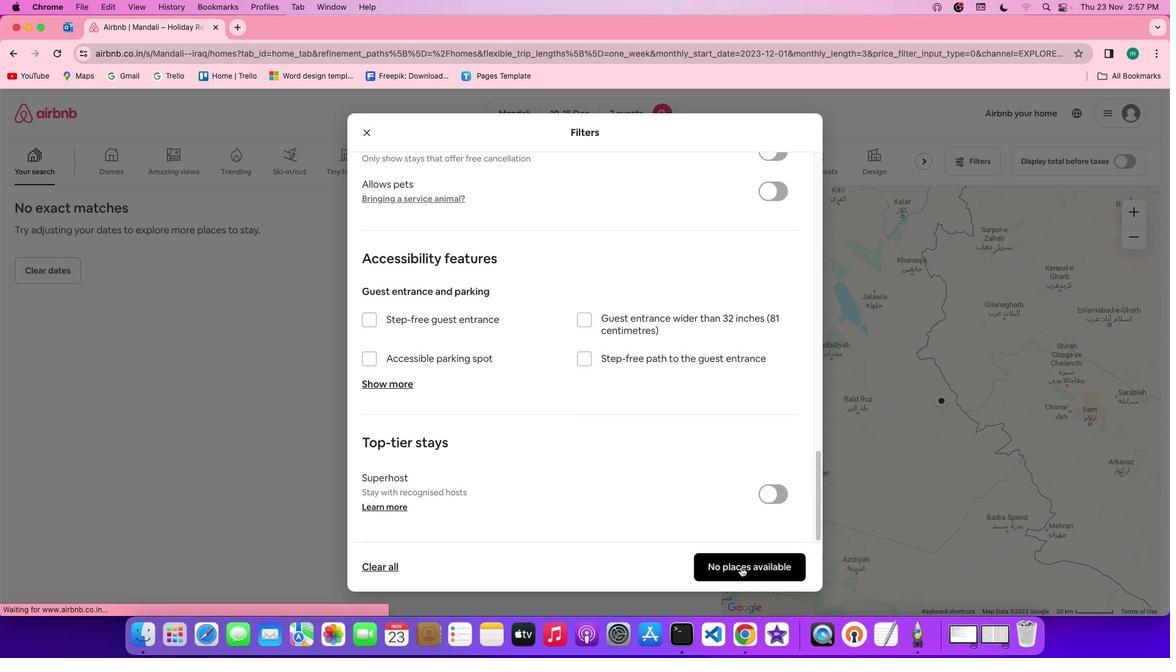 
Action: Mouse pressed left at (741, 569)
Screenshot: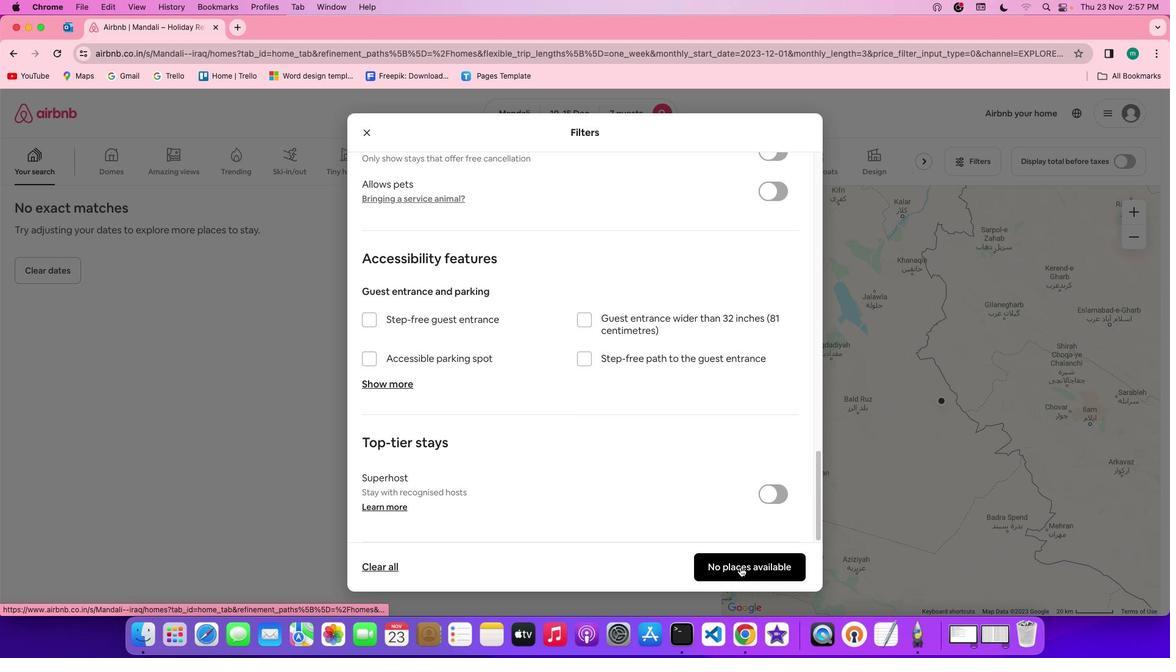
Action: Mouse moved to (329, 349)
Screenshot: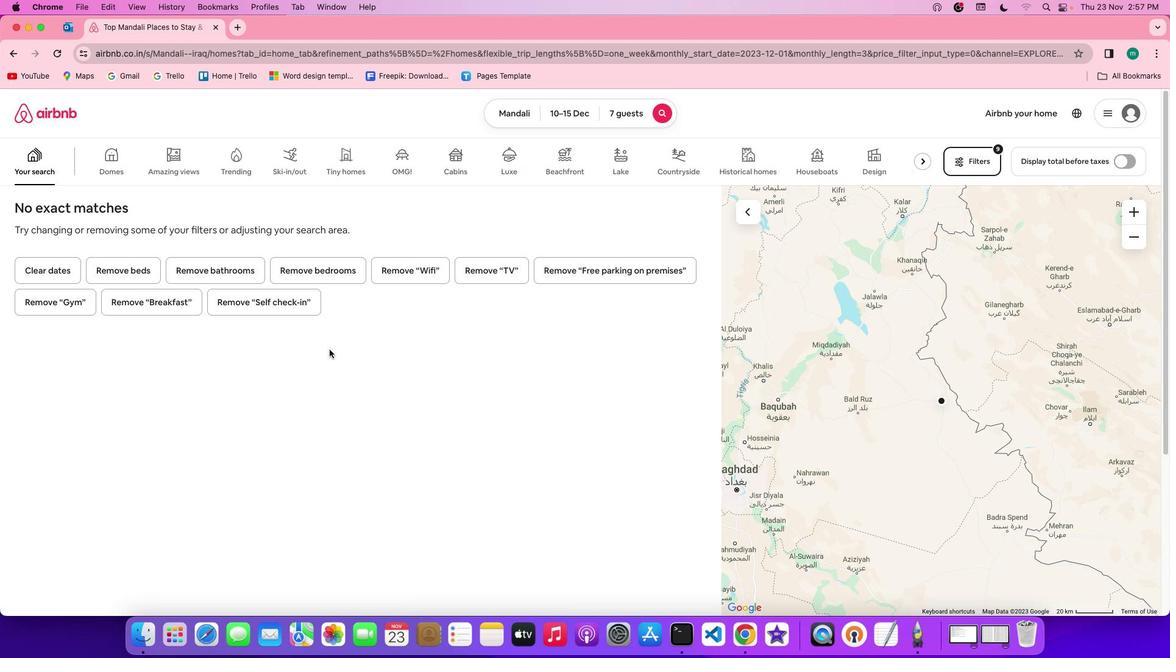 
